 Task: Find connections with filter location Ponta Porã with filter topic #linkedinprofileswith filter profile language German with filter current company MyOperator with filter school Mount Carmel College, Palace Rd, Bengaluru with filter industry Data Infrastructure and Analytics with filter service category Grant Writing with filter keywords title Event Planner
Action: Mouse moved to (167, 242)
Screenshot: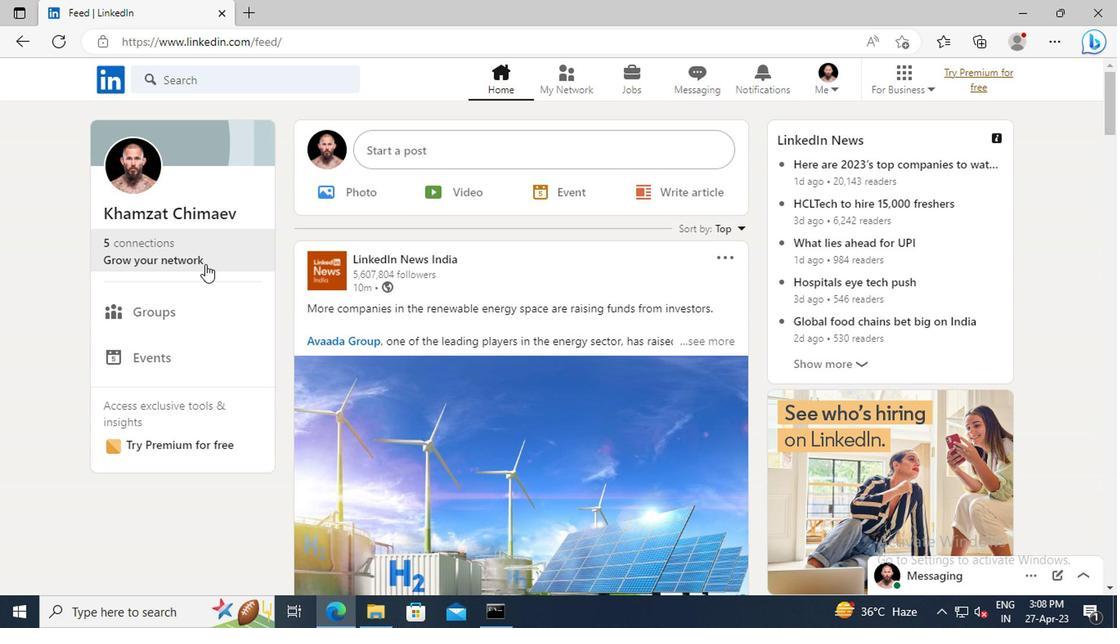 
Action: Mouse pressed left at (167, 242)
Screenshot: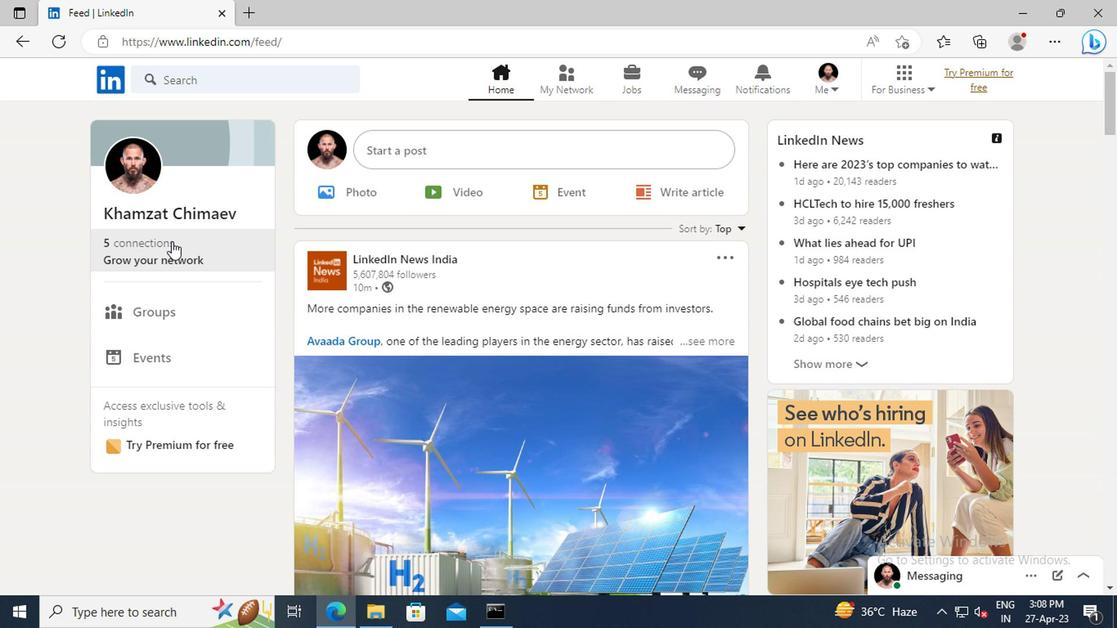 
Action: Mouse moved to (181, 168)
Screenshot: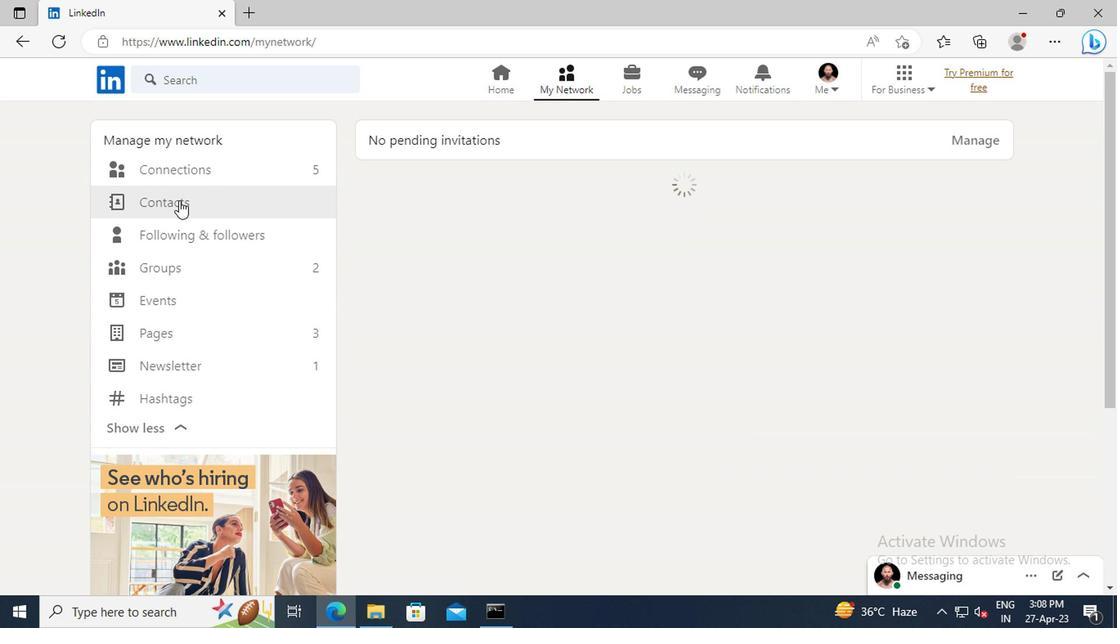 
Action: Mouse pressed left at (181, 168)
Screenshot: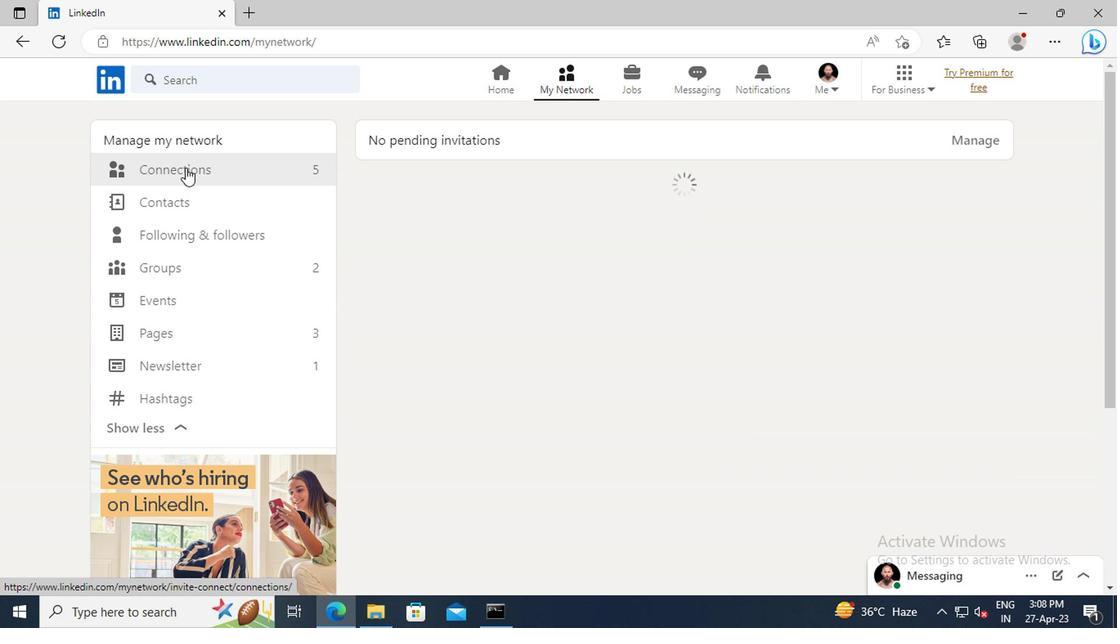 
Action: Mouse moved to (664, 172)
Screenshot: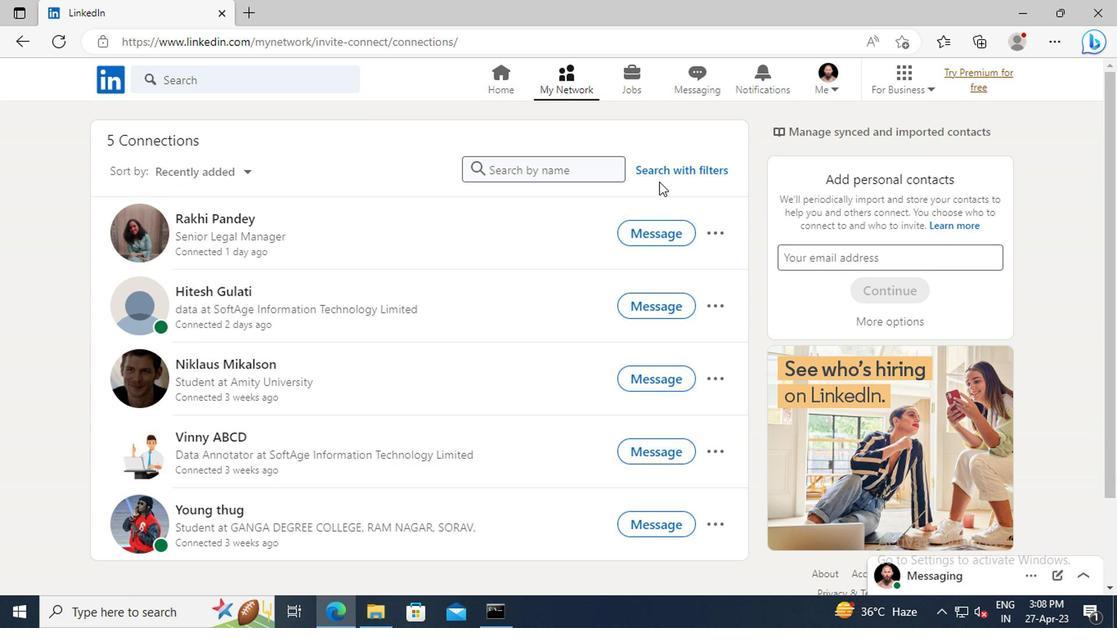 
Action: Mouse pressed left at (664, 172)
Screenshot: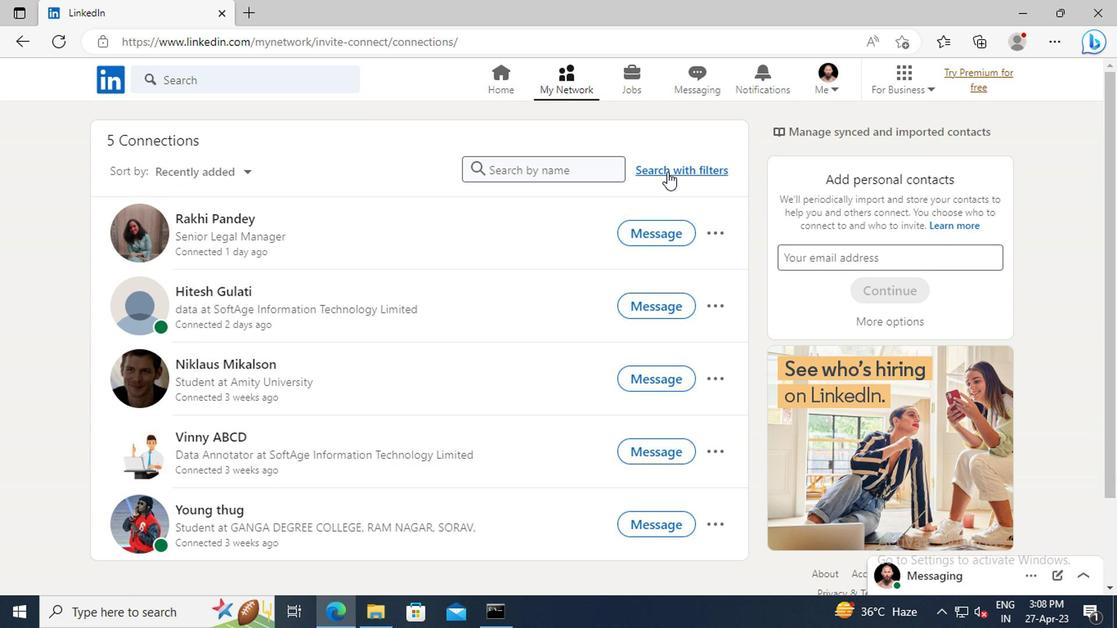 
Action: Mouse moved to (599, 121)
Screenshot: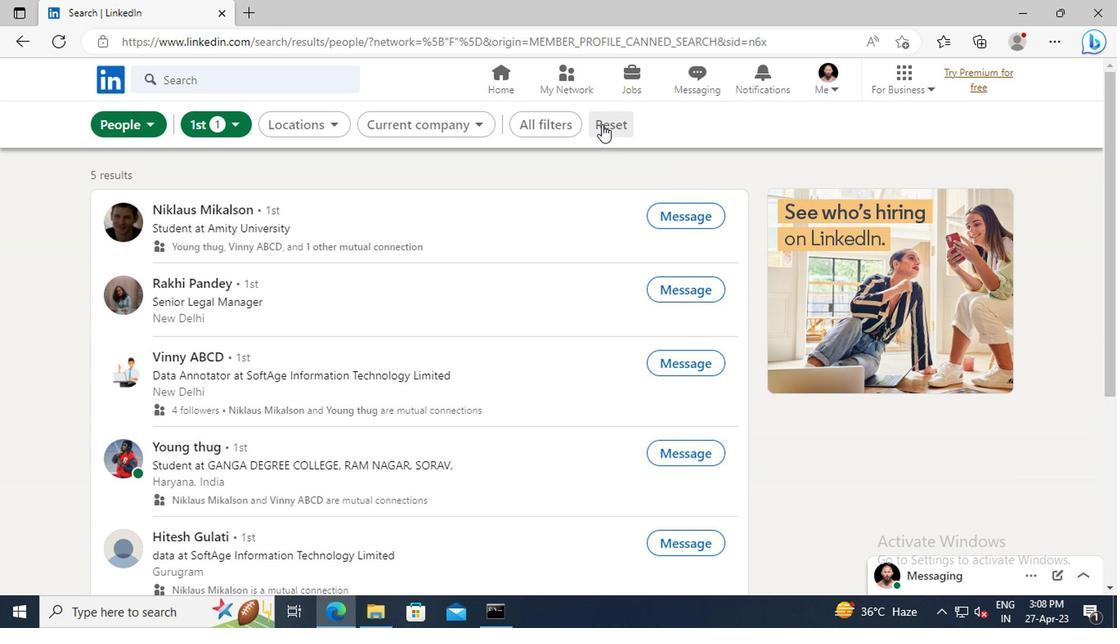 
Action: Mouse pressed left at (599, 121)
Screenshot: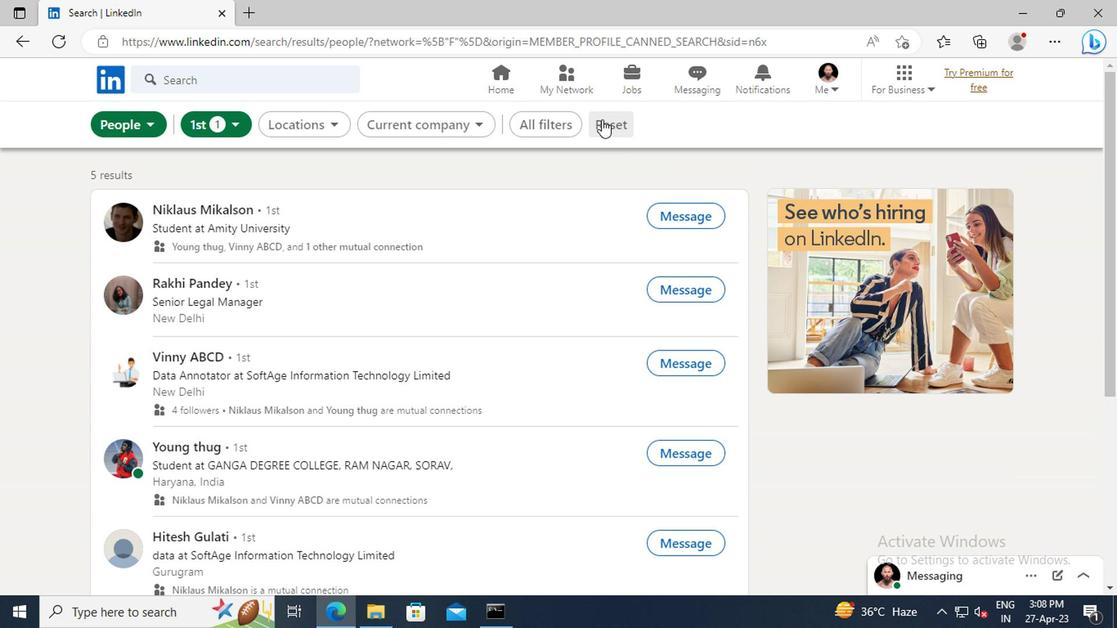 
Action: Mouse moved to (597, 126)
Screenshot: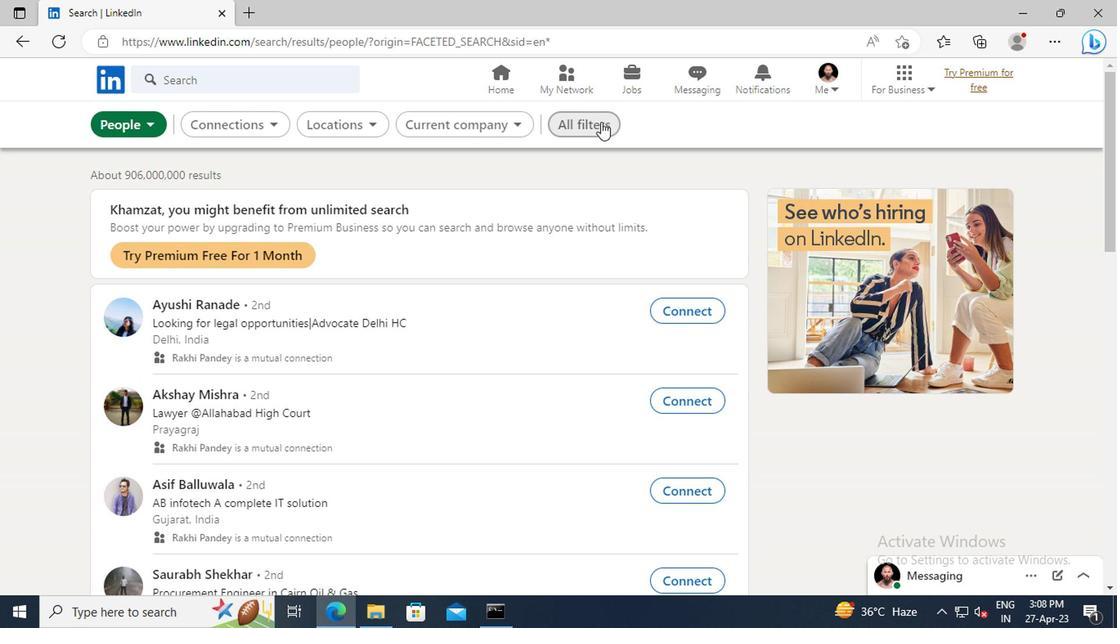 
Action: Mouse pressed left at (597, 126)
Screenshot: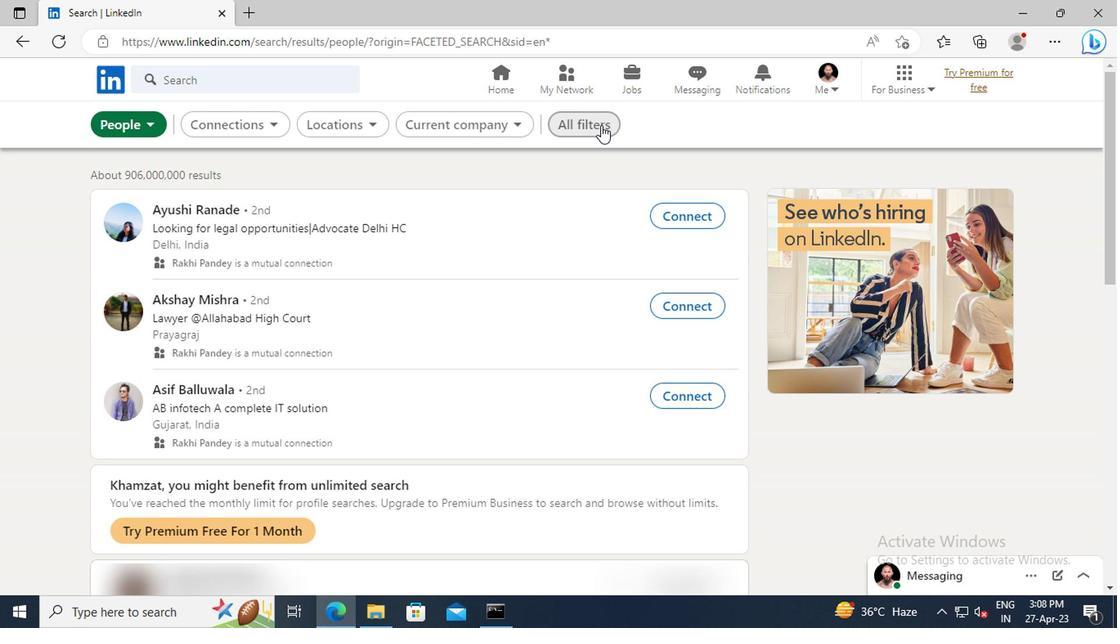 
Action: Mouse moved to (928, 294)
Screenshot: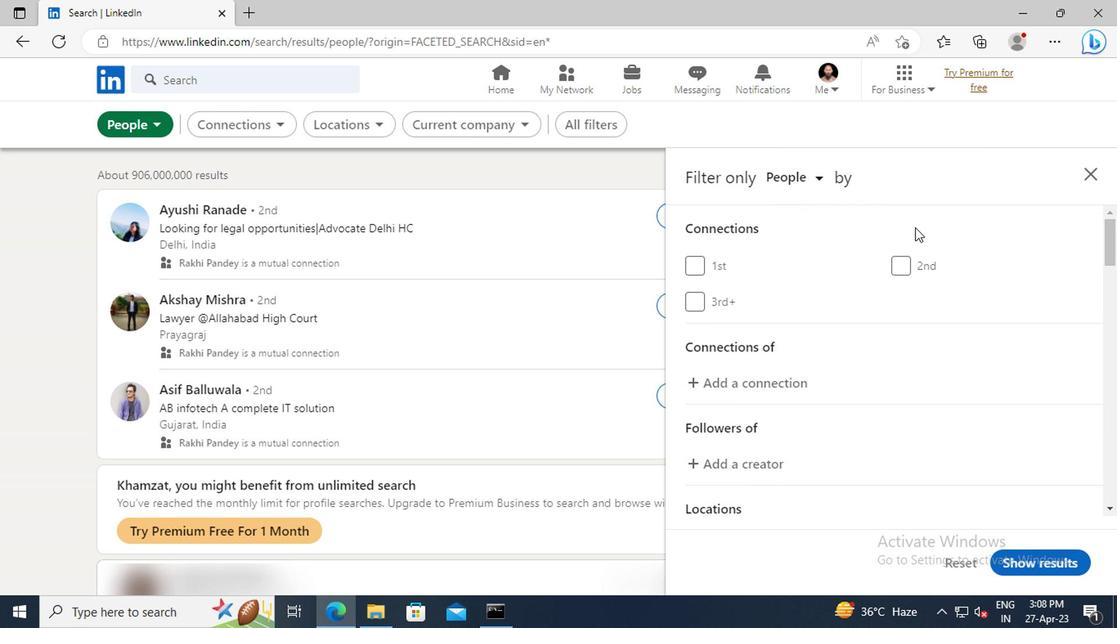 
Action: Mouse scrolled (928, 293) with delta (0, 0)
Screenshot: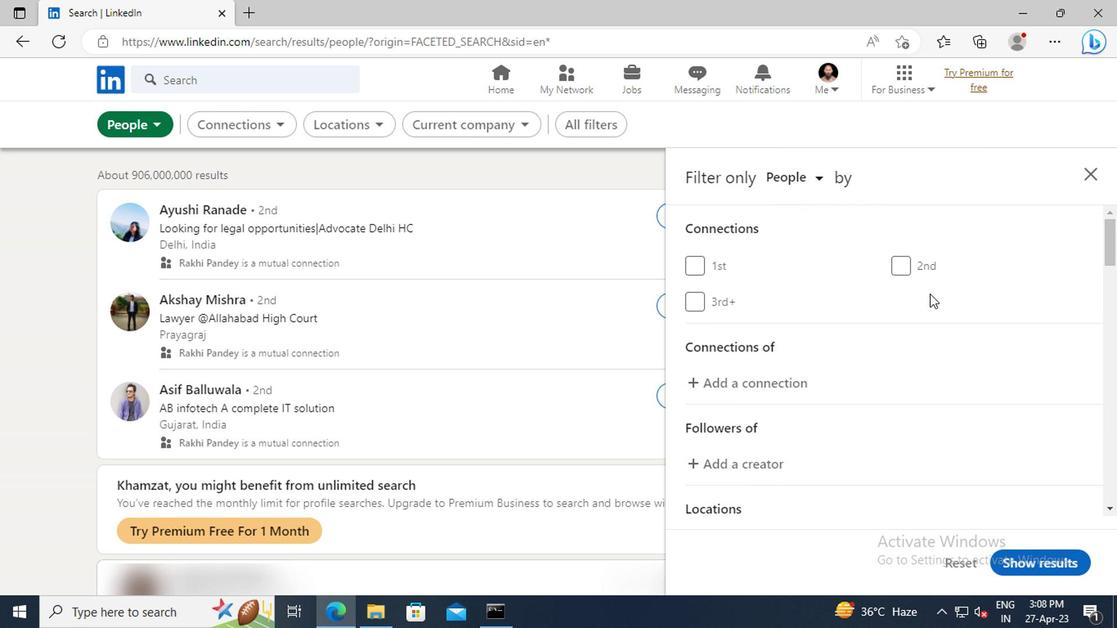
Action: Mouse scrolled (928, 293) with delta (0, 0)
Screenshot: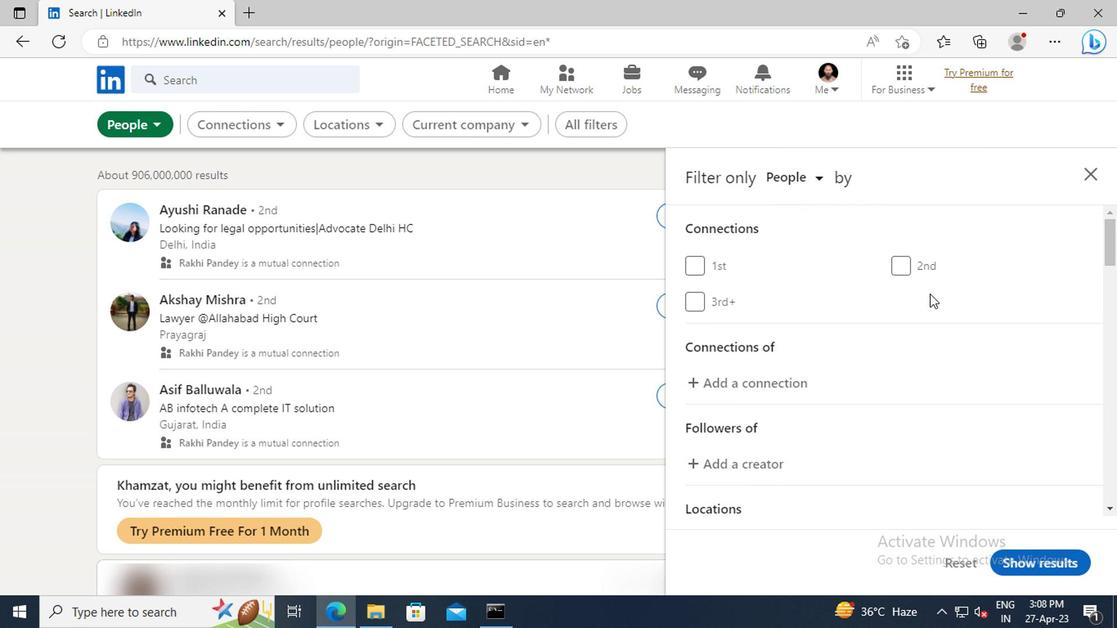 
Action: Mouse scrolled (928, 293) with delta (0, 0)
Screenshot: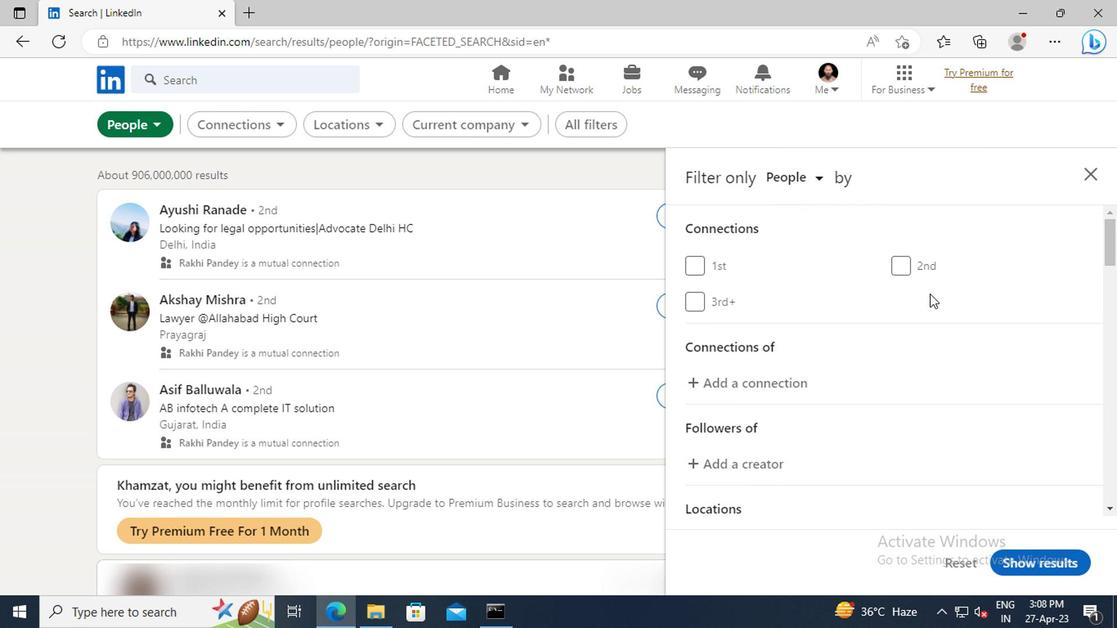 
Action: Mouse moved to (933, 312)
Screenshot: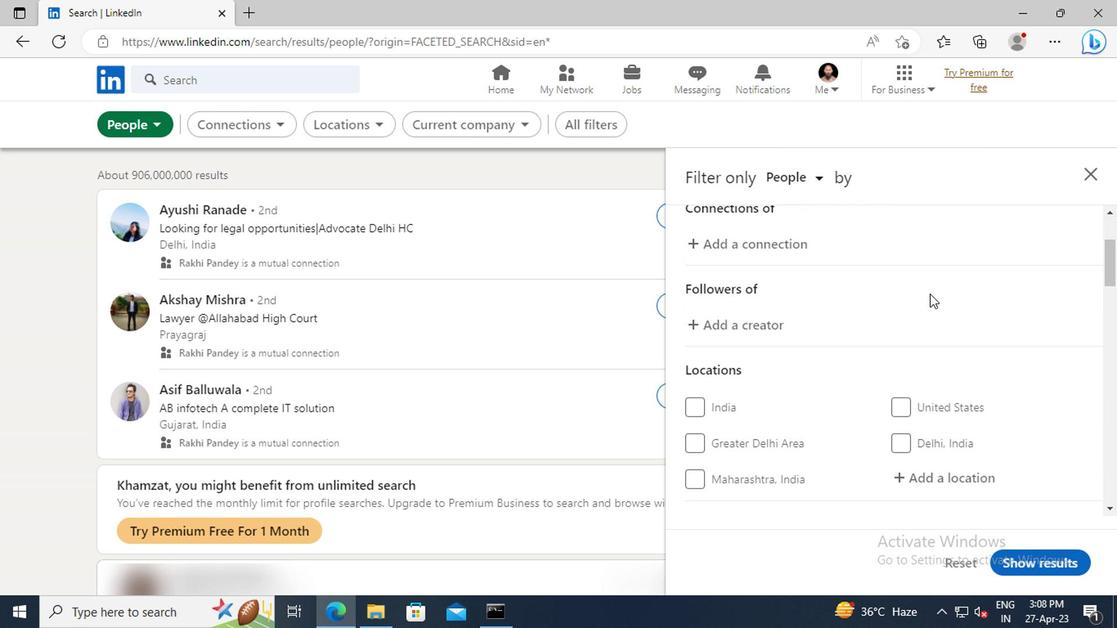 
Action: Mouse scrolled (933, 312) with delta (0, 0)
Screenshot: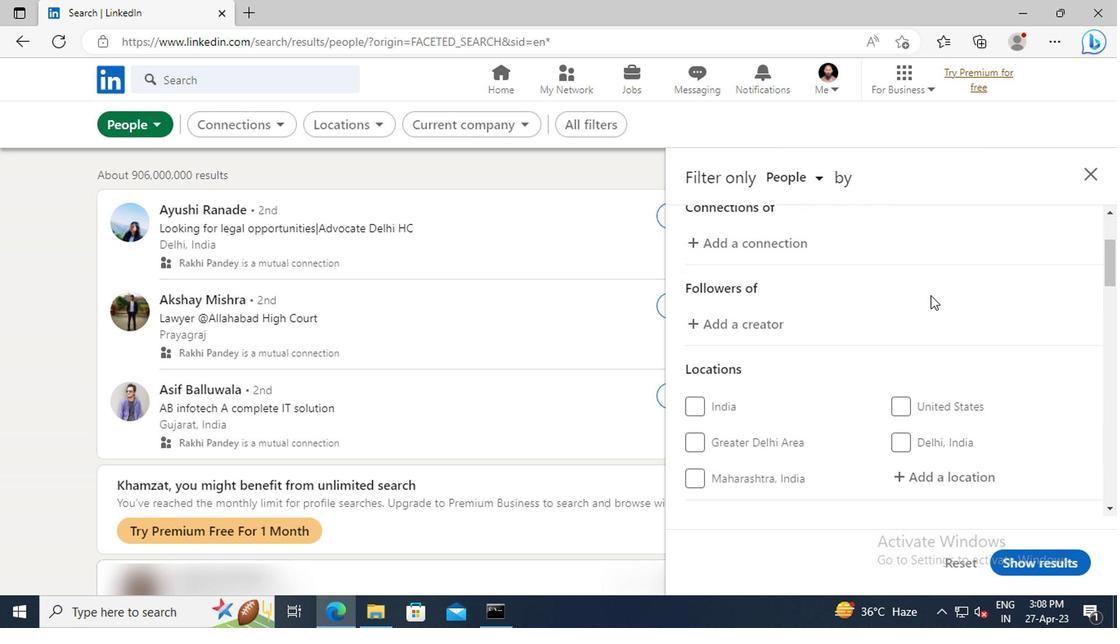
Action: Mouse scrolled (933, 312) with delta (0, 0)
Screenshot: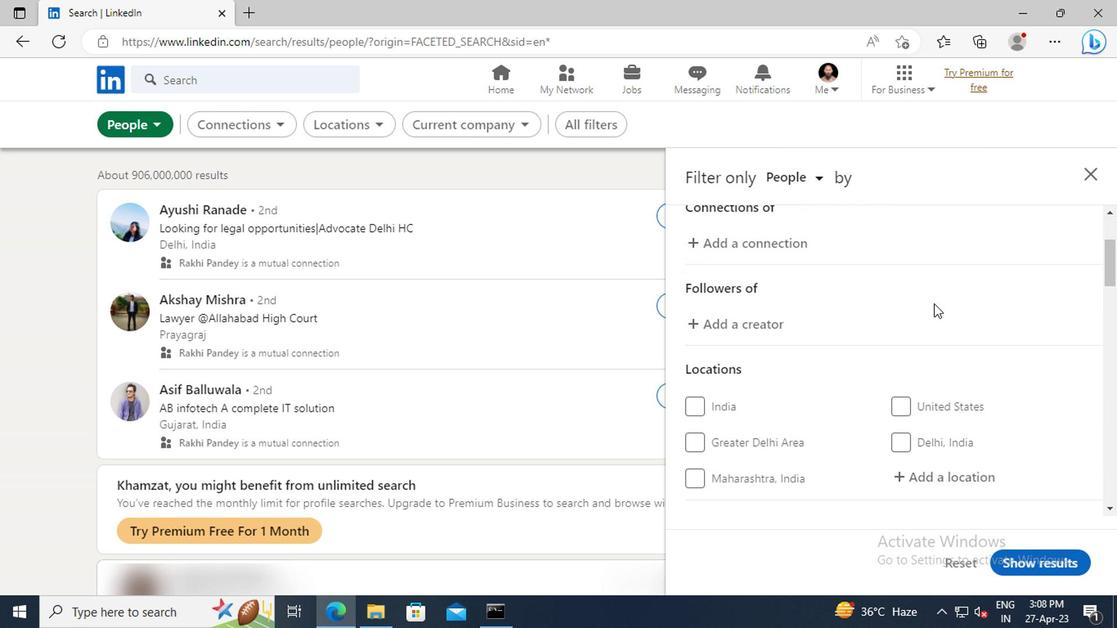 
Action: Mouse moved to (939, 379)
Screenshot: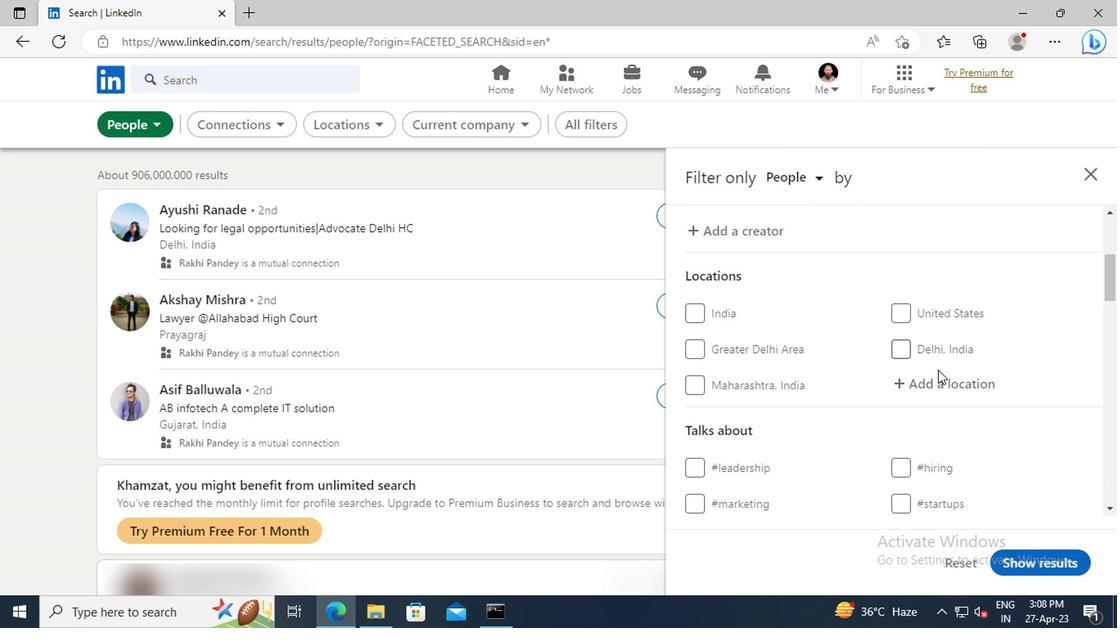 
Action: Mouse pressed left at (939, 379)
Screenshot: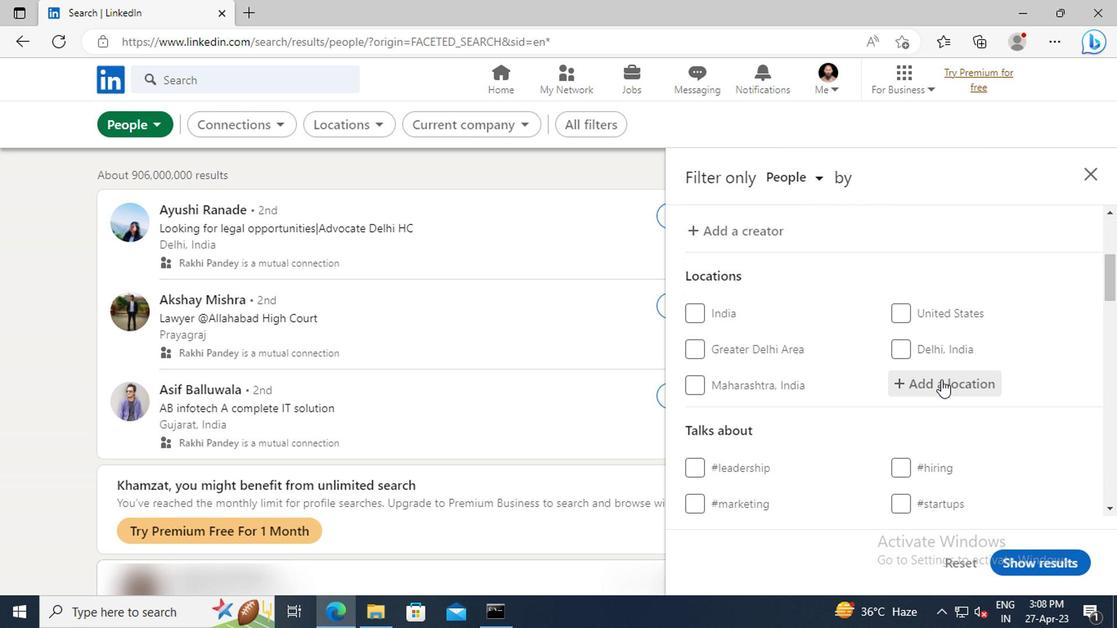 
Action: Key pressed <Key.shift>PONTA<Key.space><Key.shift>PORA
Screenshot: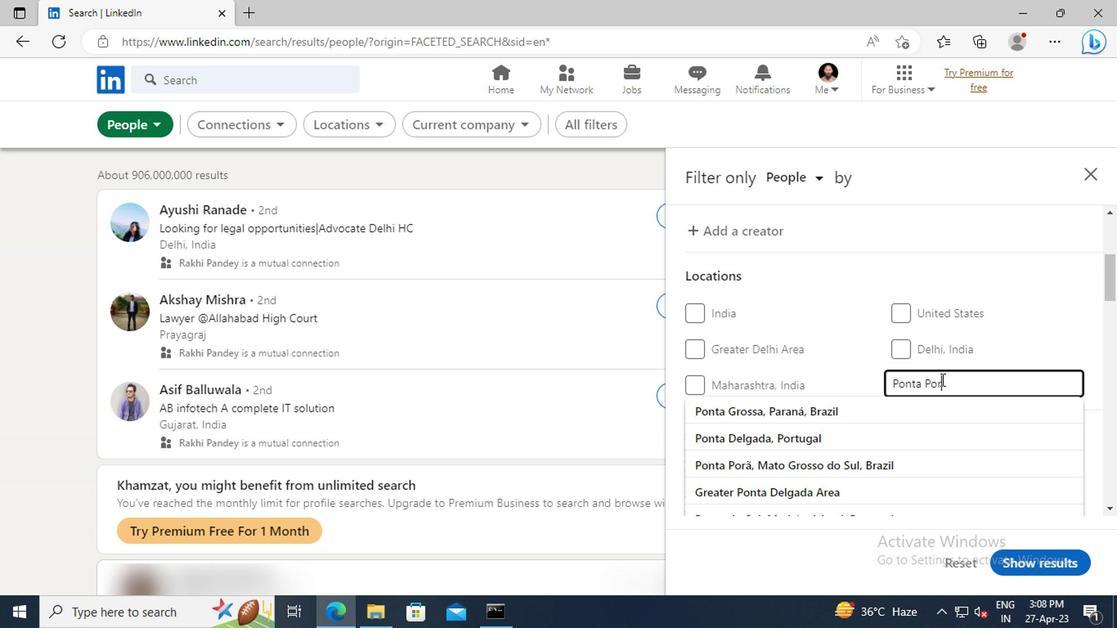 
Action: Mouse moved to (939, 406)
Screenshot: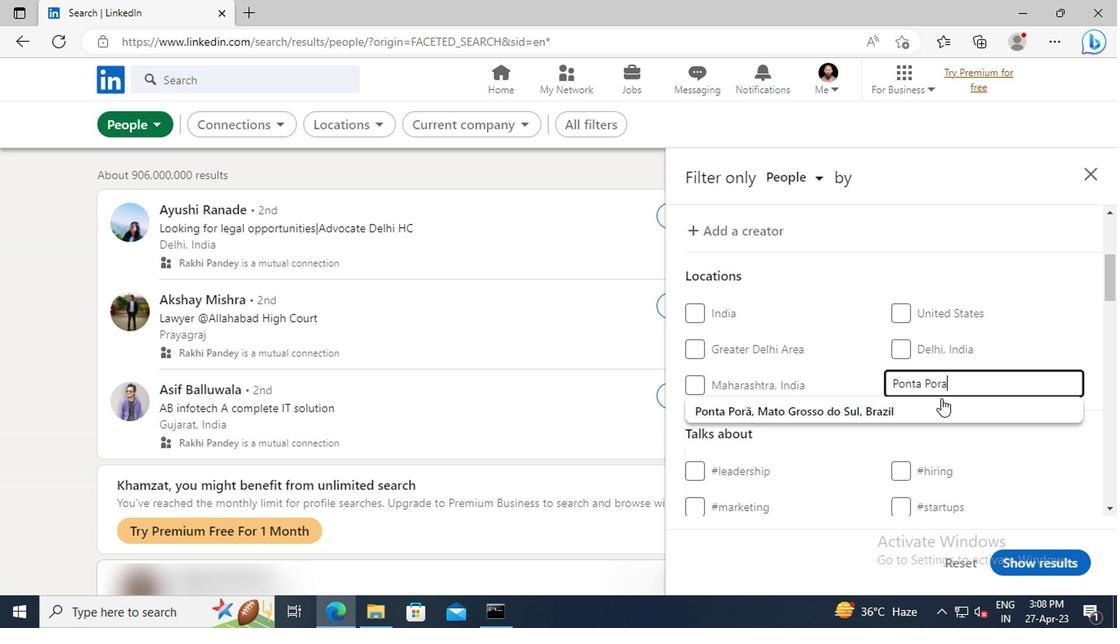 
Action: Mouse pressed left at (939, 406)
Screenshot: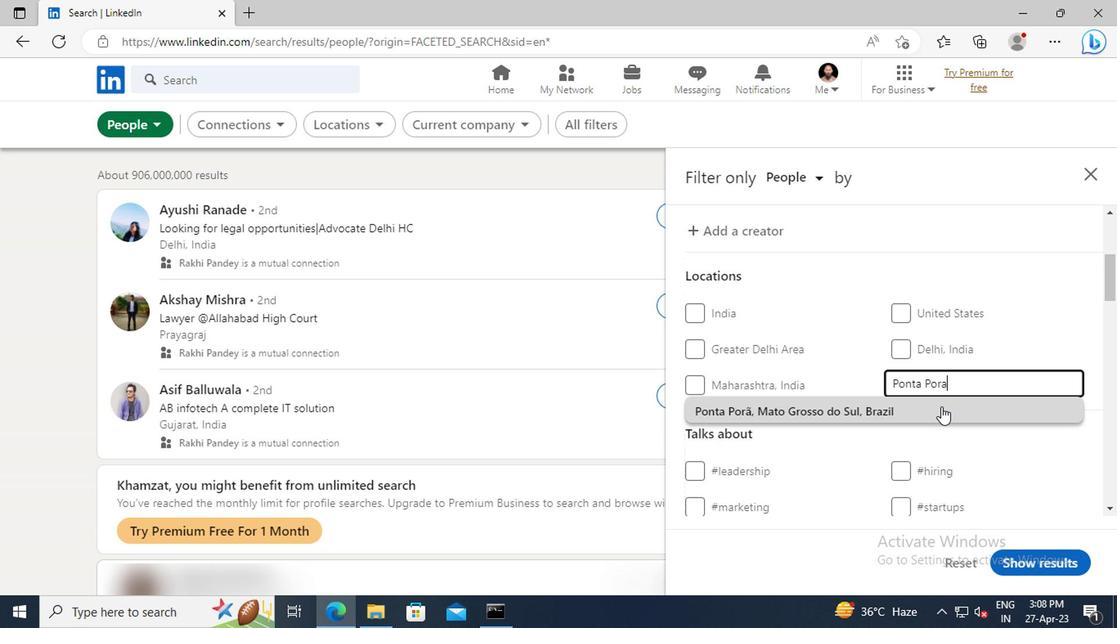 
Action: Mouse moved to (940, 347)
Screenshot: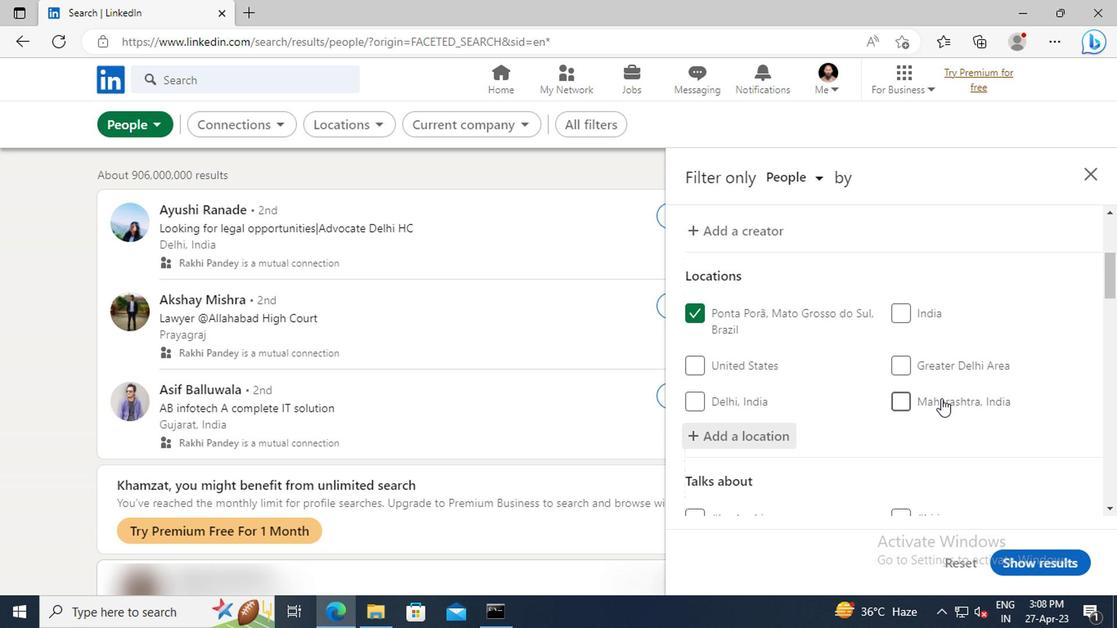 
Action: Mouse scrolled (940, 347) with delta (0, 0)
Screenshot: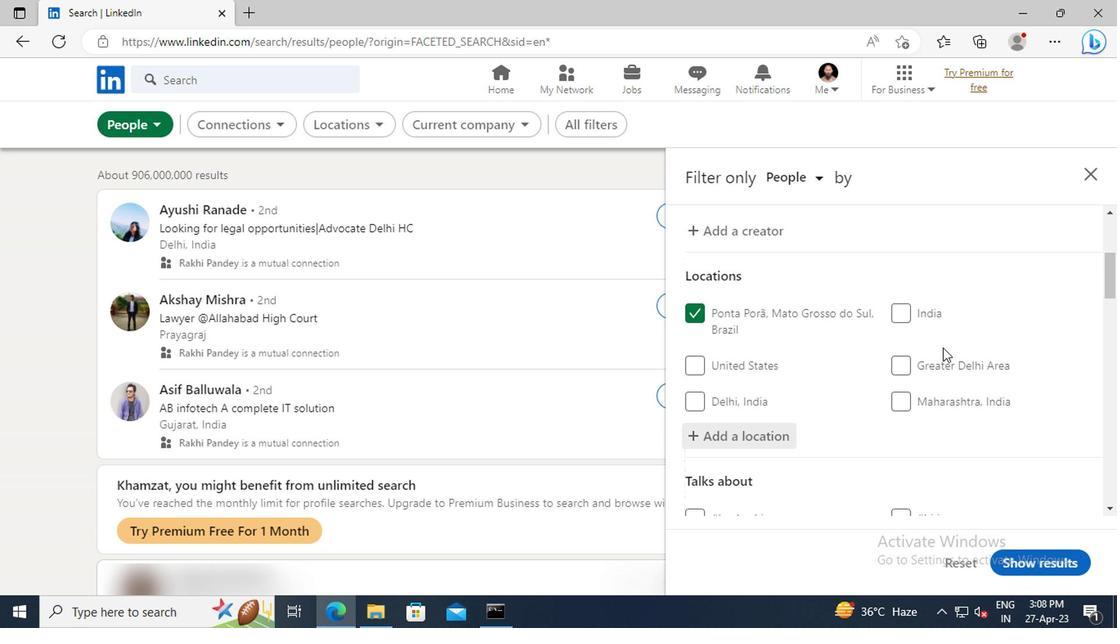 
Action: Mouse scrolled (940, 347) with delta (0, 0)
Screenshot: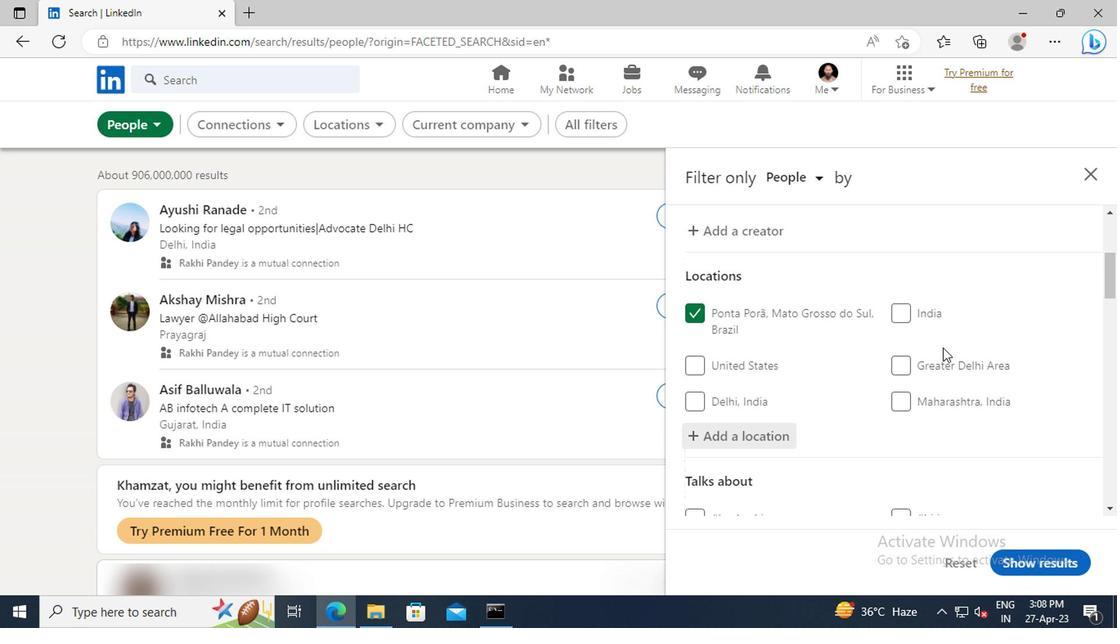 
Action: Mouse scrolled (940, 347) with delta (0, 0)
Screenshot: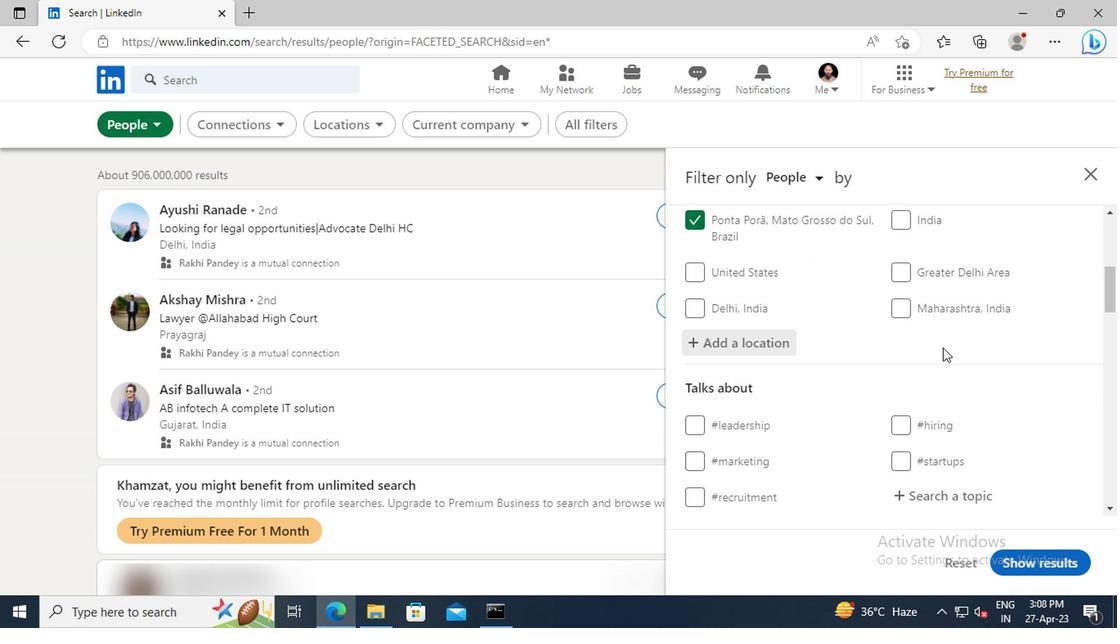 
Action: Mouse scrolled (940, 347) with delta (0, 0)
Screenshot: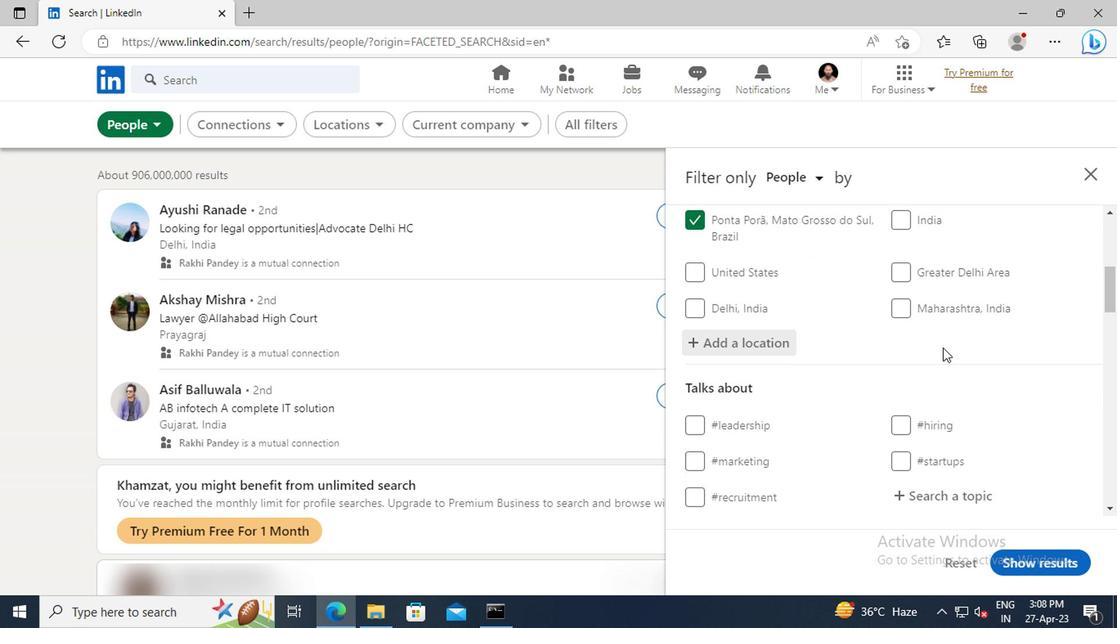 
Action: Mouse scrolled (940, 347) with delta (0, 0)
Screenshot: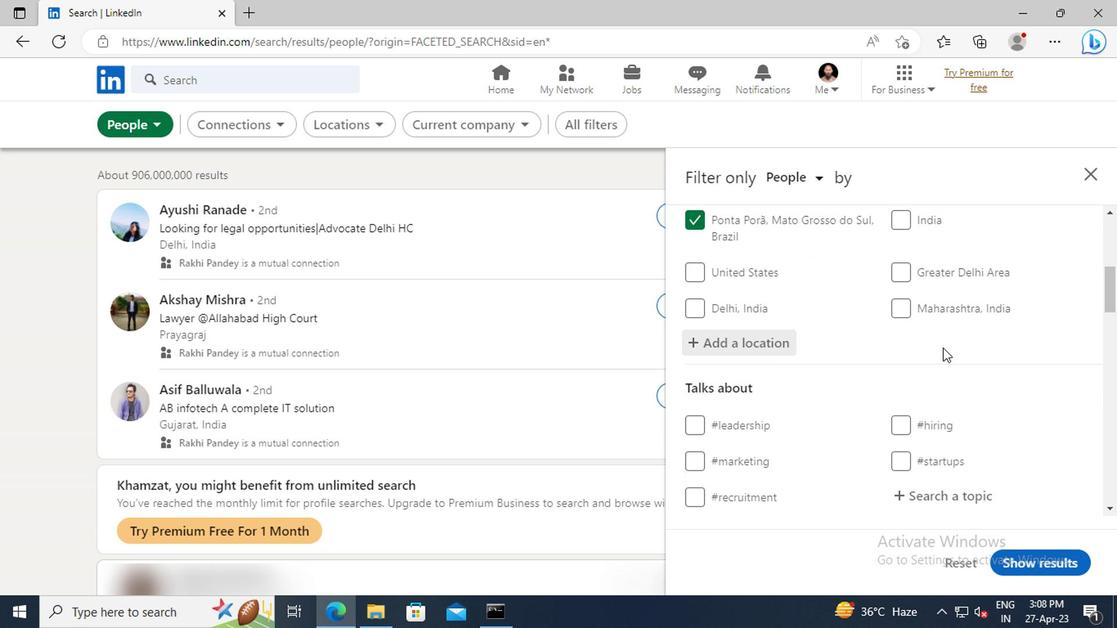 
Action: Mouse moved to (940, 355)
Screenshot: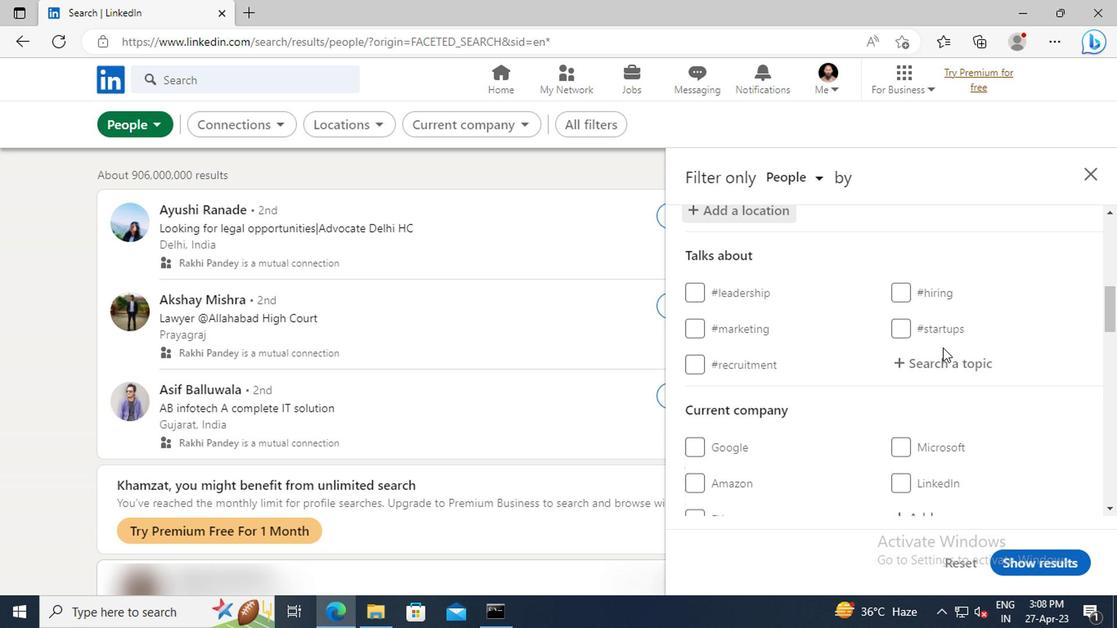 
Action: Mouse pressed left at (940, 355)
Screenshot: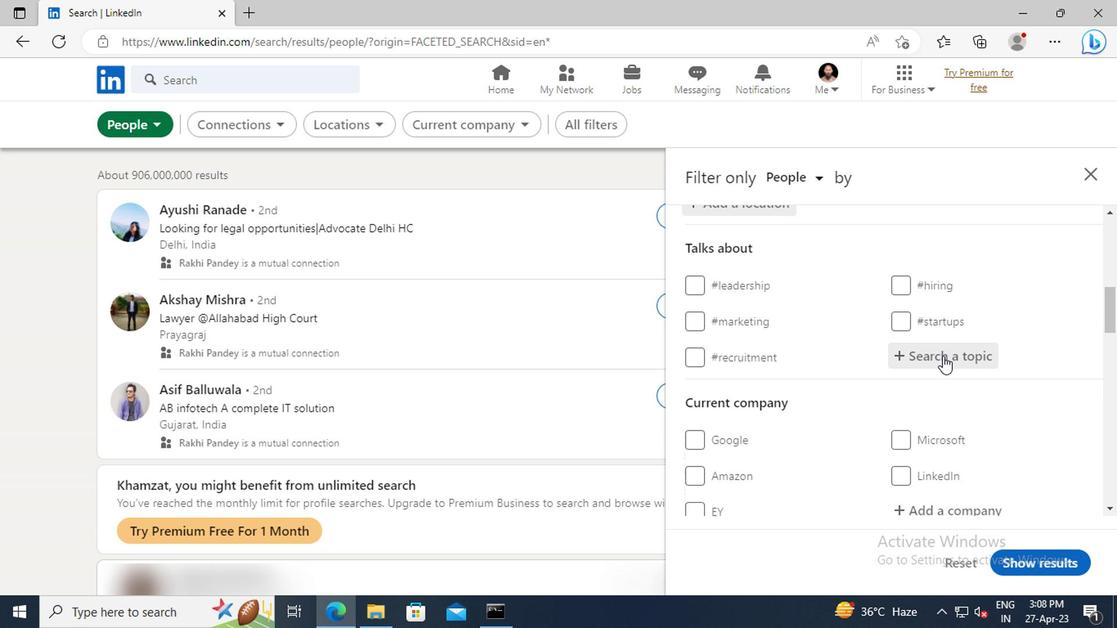 
Action: Key pressed <Key.shift>#LINKEDINPROFILESWITH<Key.enter>
Screenshot: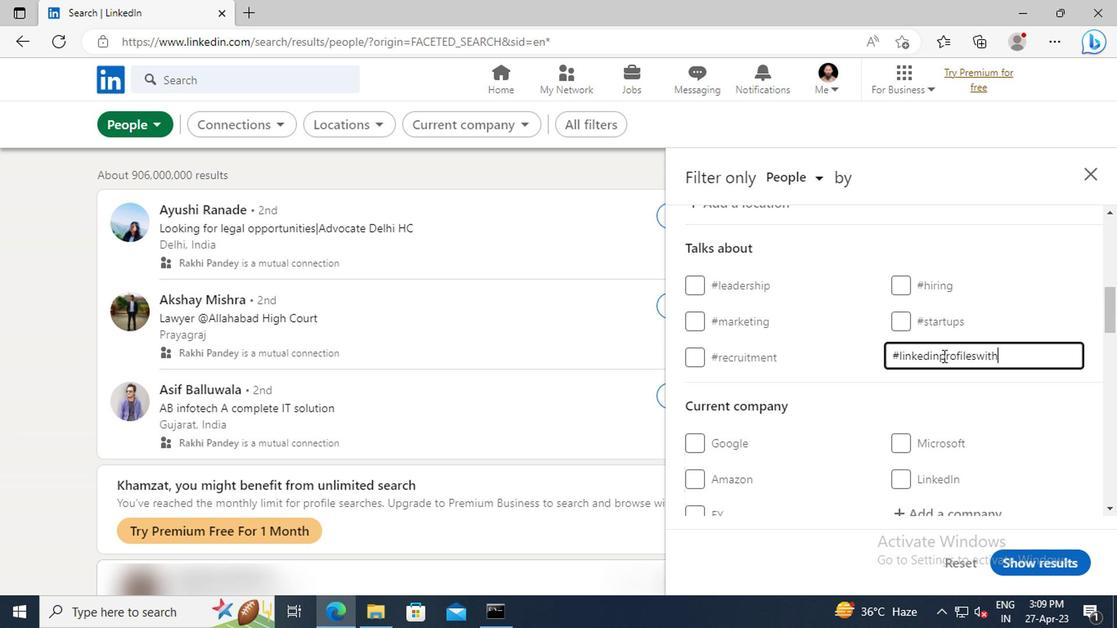 
Action: Mouse scrolled (940, 354) with delta (0, -1)
Screenshot: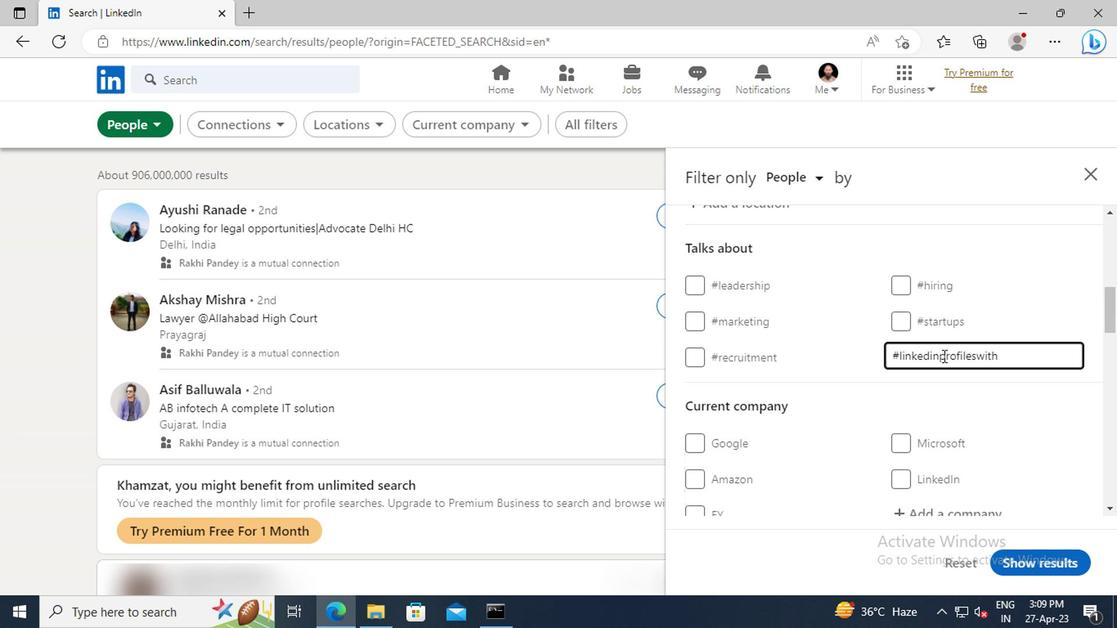
Action: Mouse scrolled (940, 354) with delta (0, -1)
Screenshot: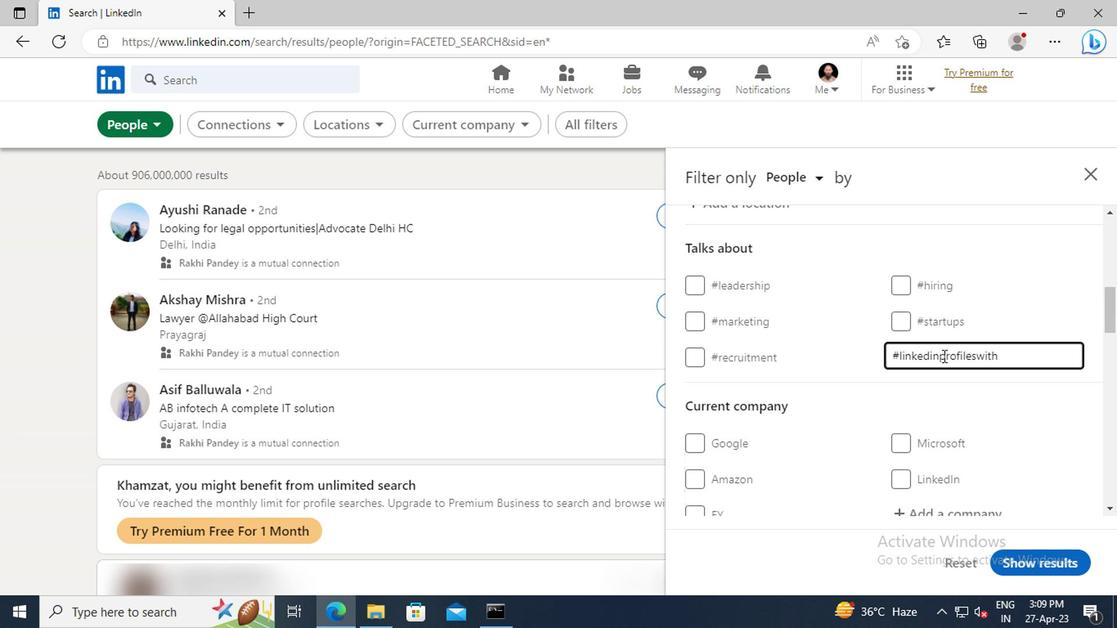 
Action: Mouse scrolled (940, 354) with delta (0, -1)
Screenshot: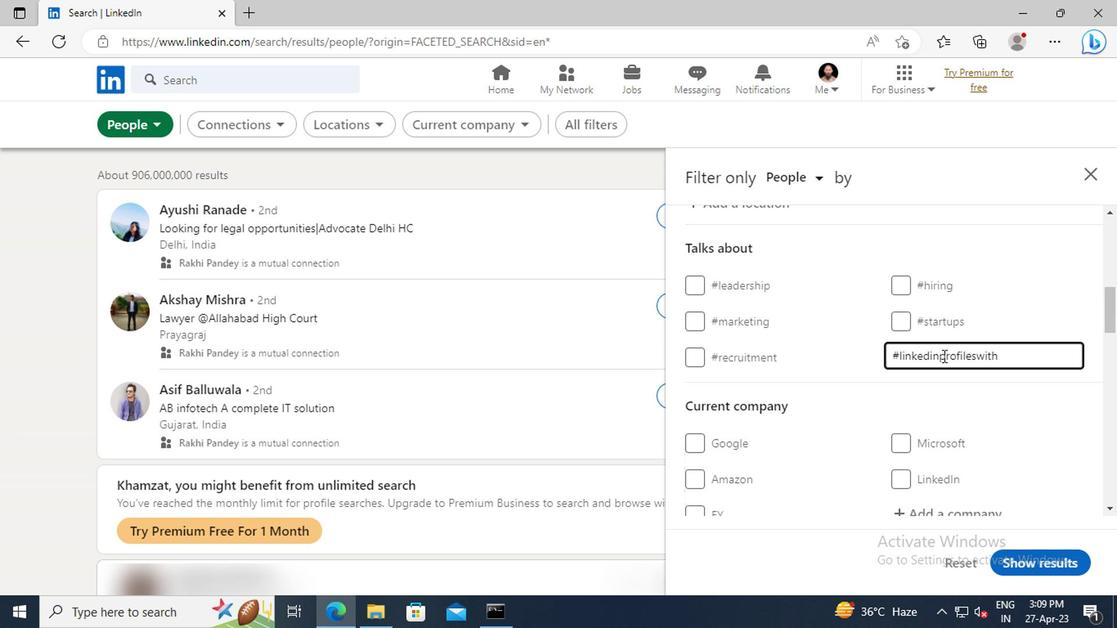 
Action: Mouse scrolled (940, 354) with delta (0, -1)
Screenshot: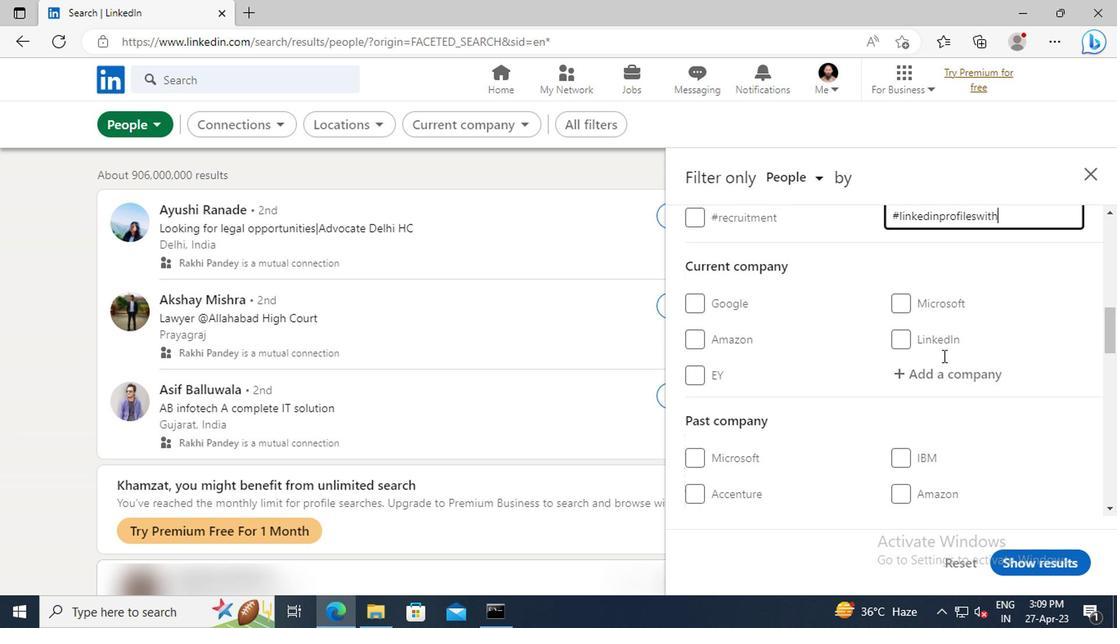 
Action: Mouse scrolled (940, 354) with delta (0, -1)
Screenshot: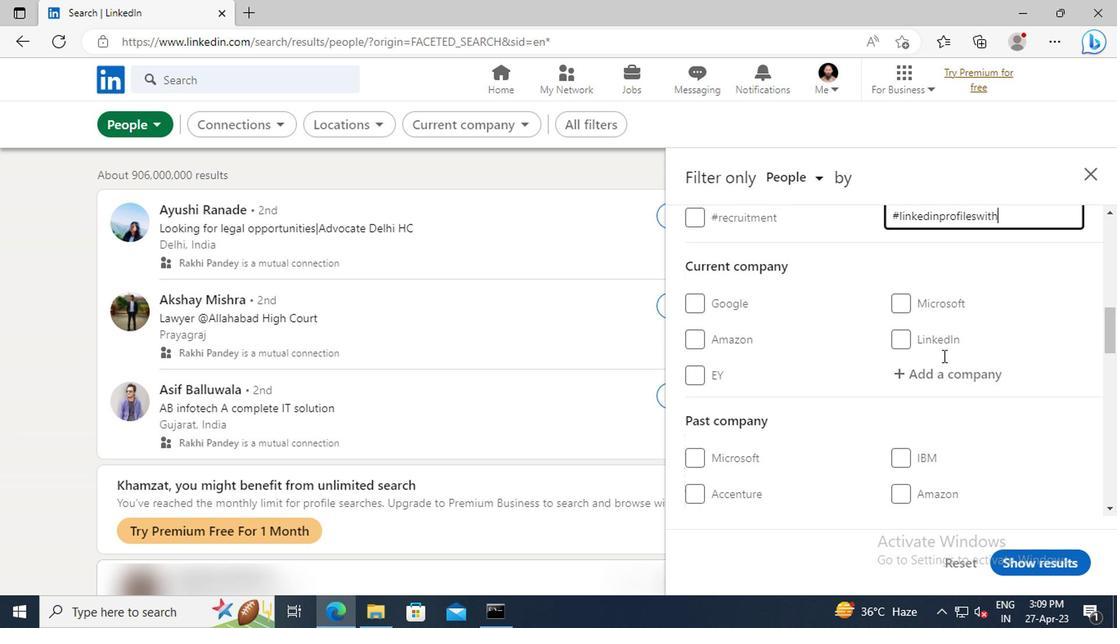 
Action: Mouse scrolled (940, 354) with delta (0, -1)
Screenshot: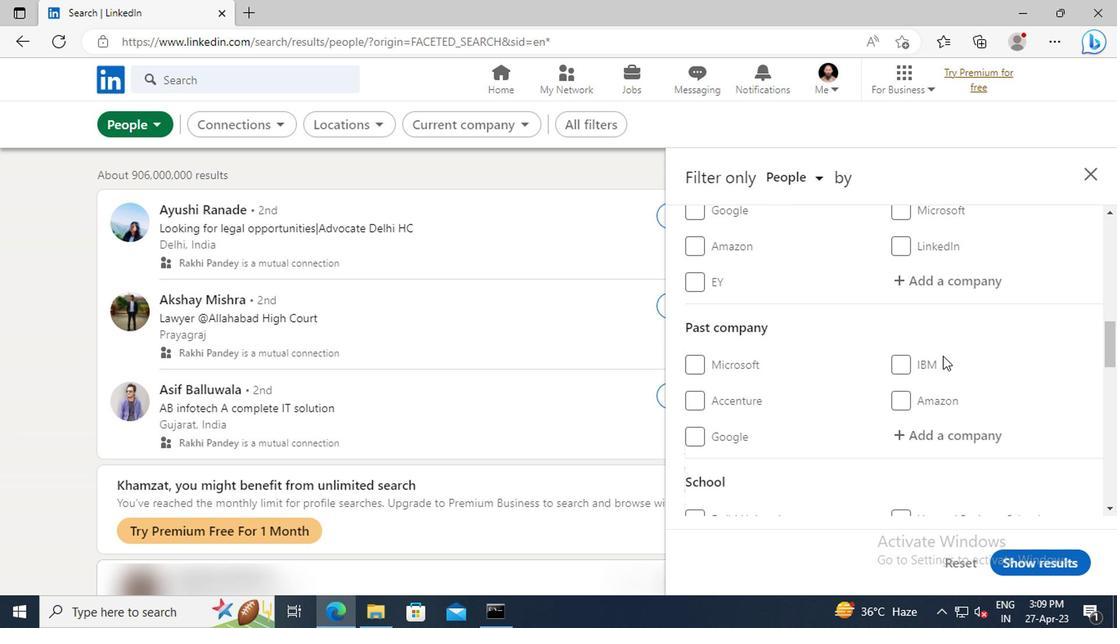 
Action: Mouse scrolled (940, 354) with delta (0, -1)
Screenshot: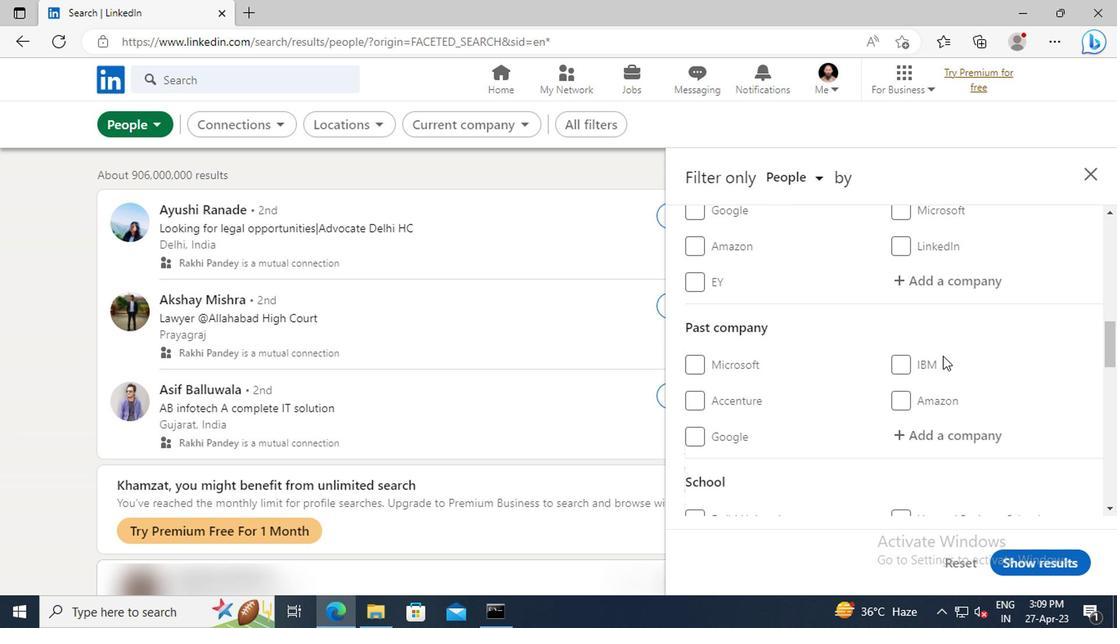 
Action: Mouse scrolled (940, 354) with delta (0, -1)
Screenshot: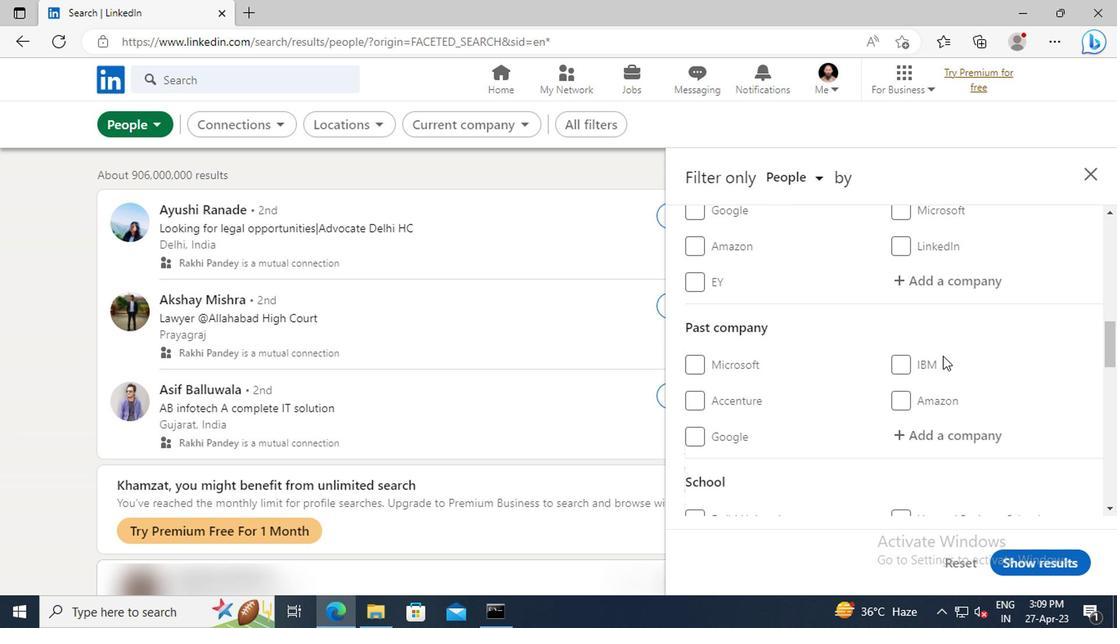 
Action: Mouse scrolled (940, 354) with delta (0, -1)
Screenshot: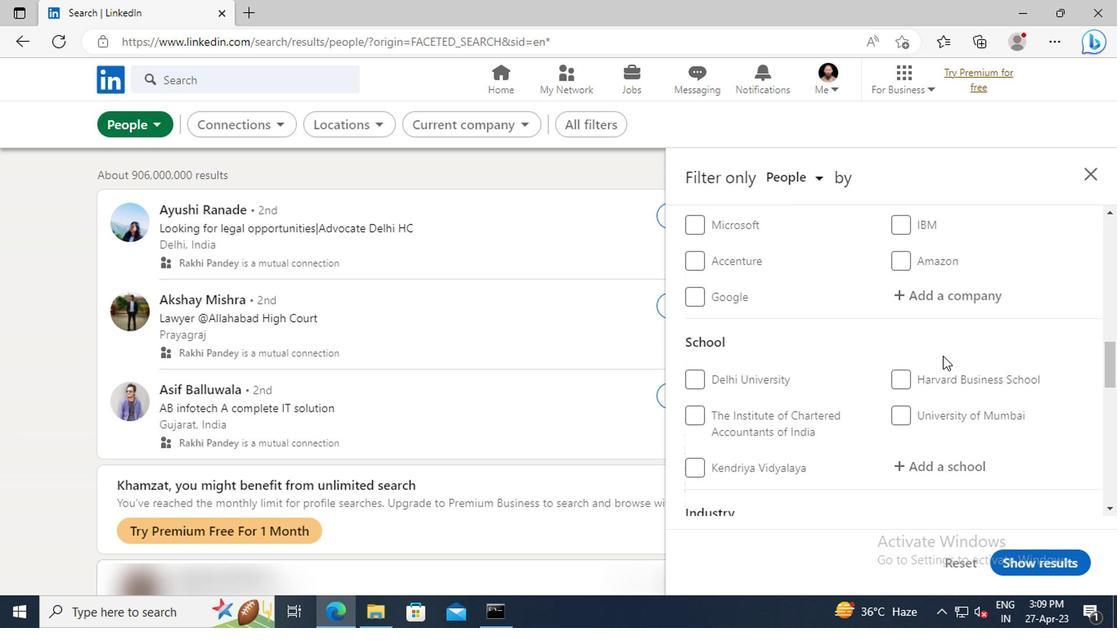 
Action: Mouse scrolled (940, 354) with delta (0, -1)
Screenshot: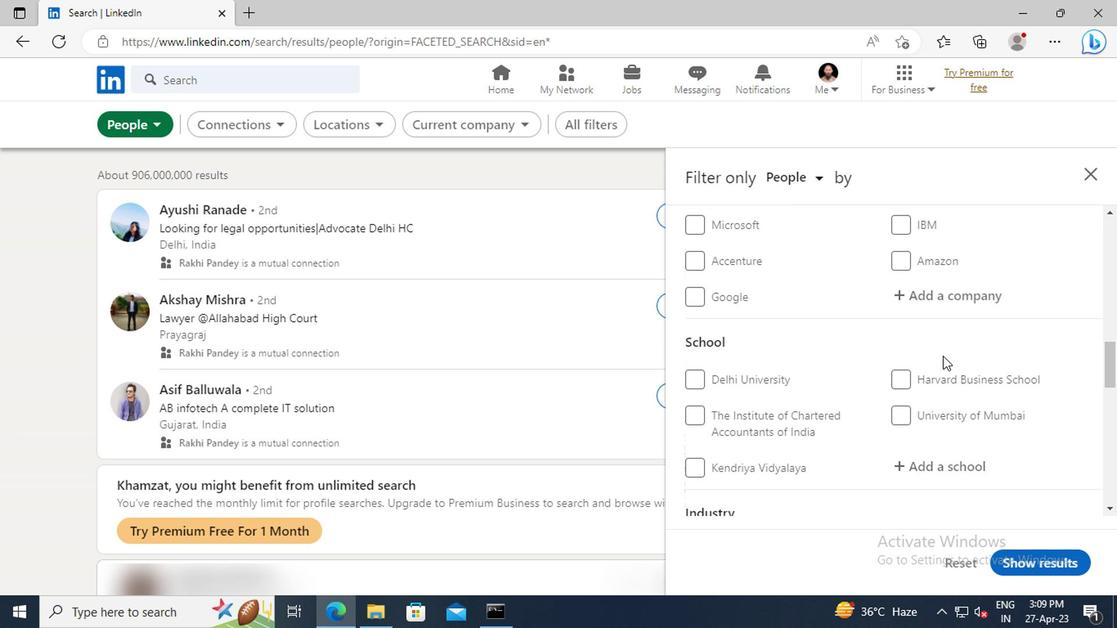 
Action: Mouse scrolled (940, 354) with delta (0, -1)
Screenshot: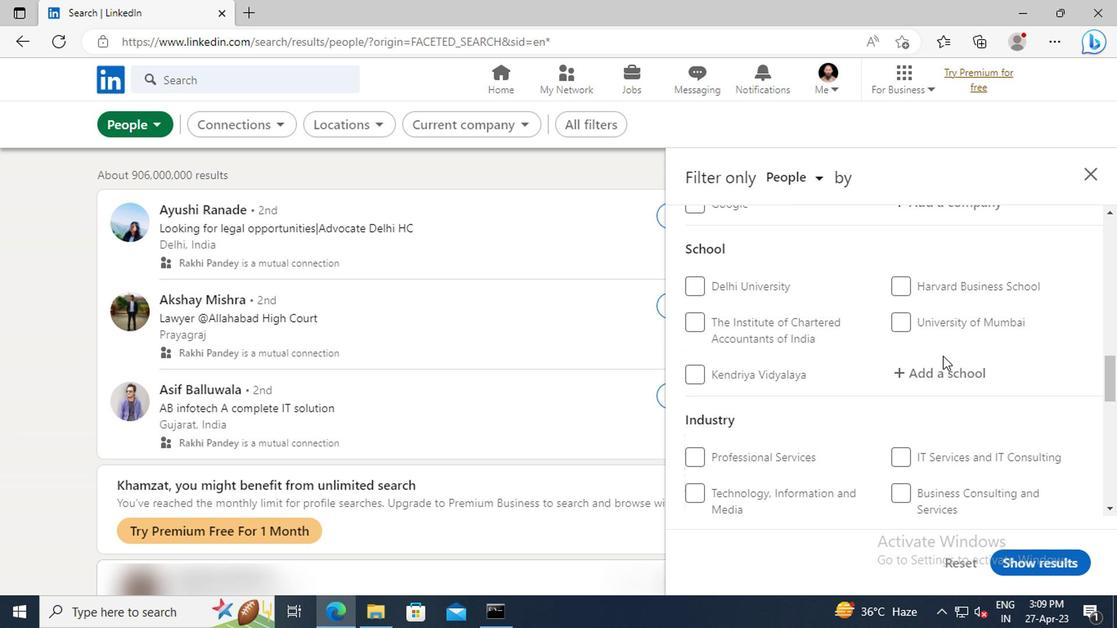 
Action: Mouse scrolled (940, 354) with delta (0, -1)
Screenshot: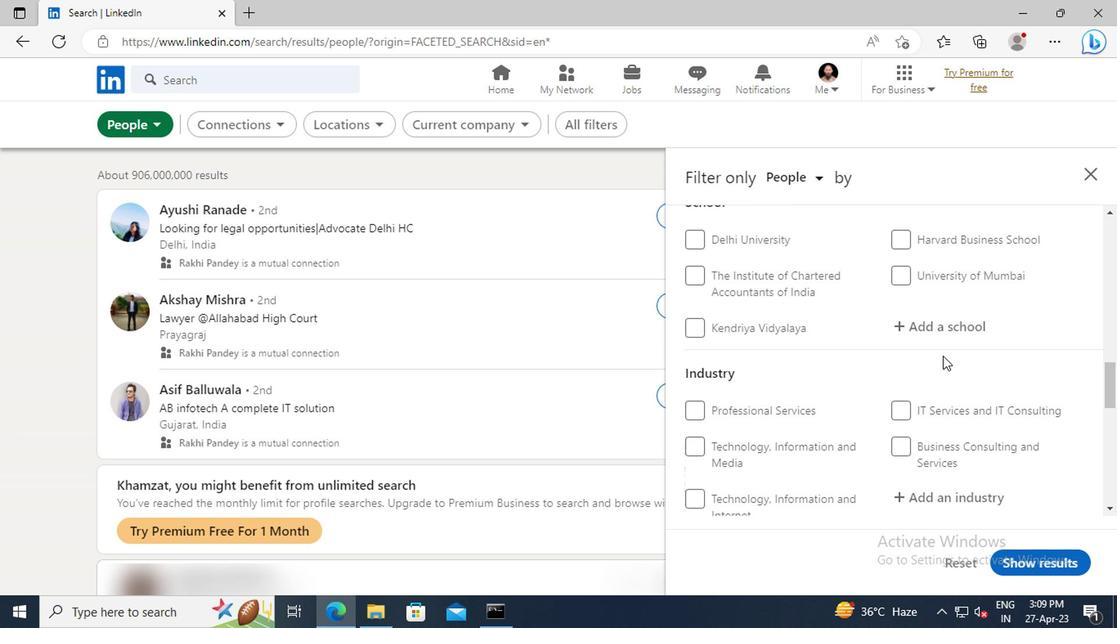 
Action: Mouse scrolled (940, 354) with delta (0, -1)
Screenshot: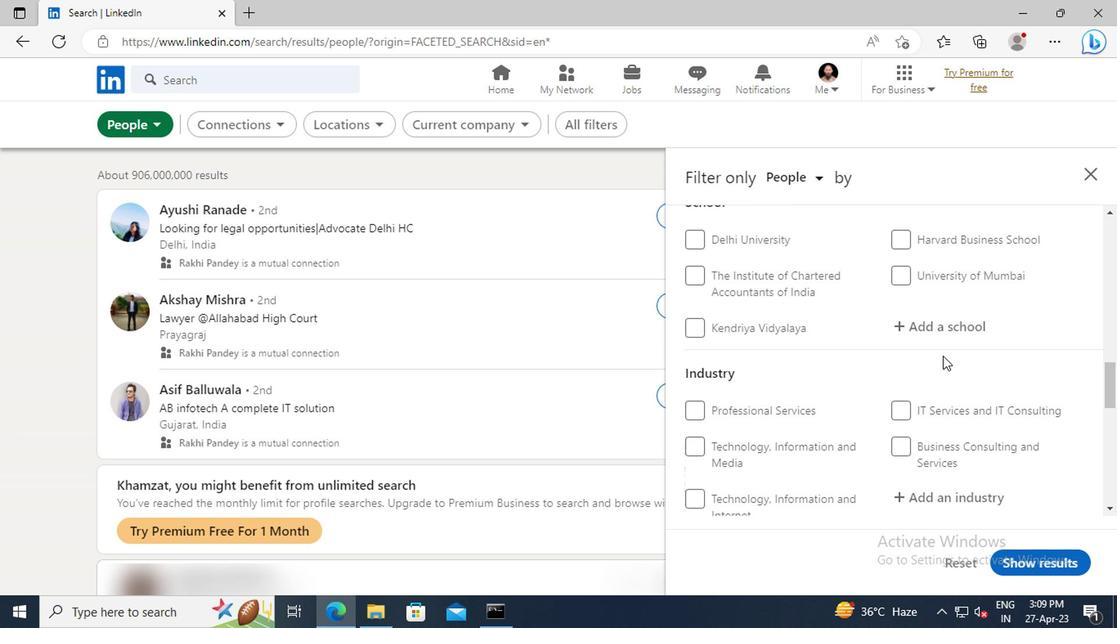 
Action: Mouse scrolled (940, 354) with delta (0, -1)
Screenshot: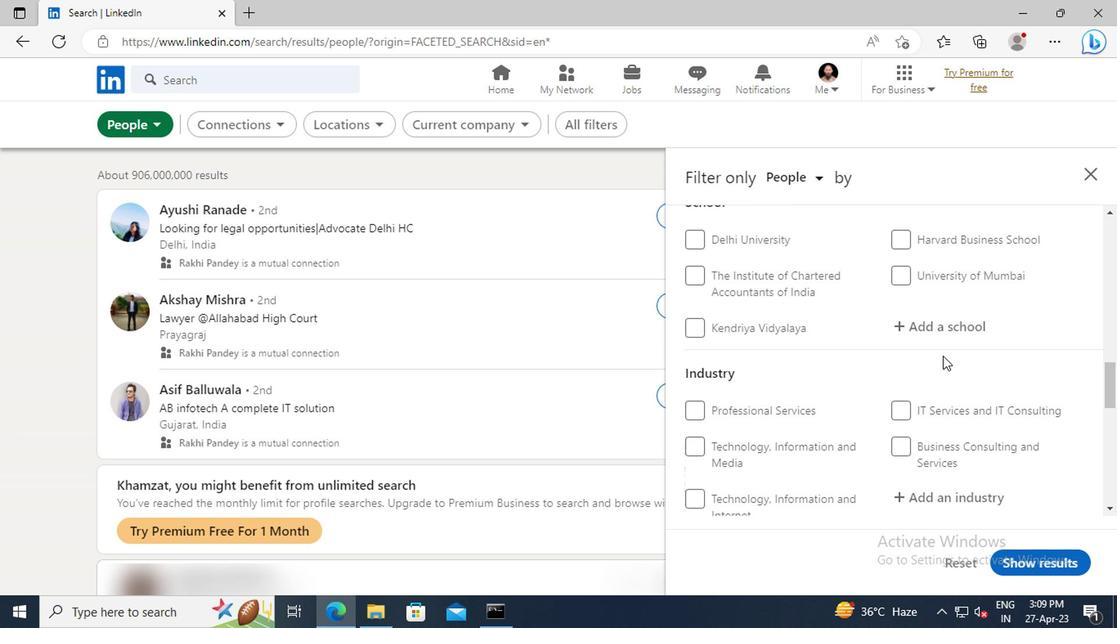 
Action: Mouse scrolled (940, 354) with delta (0, -1)
Screenshot: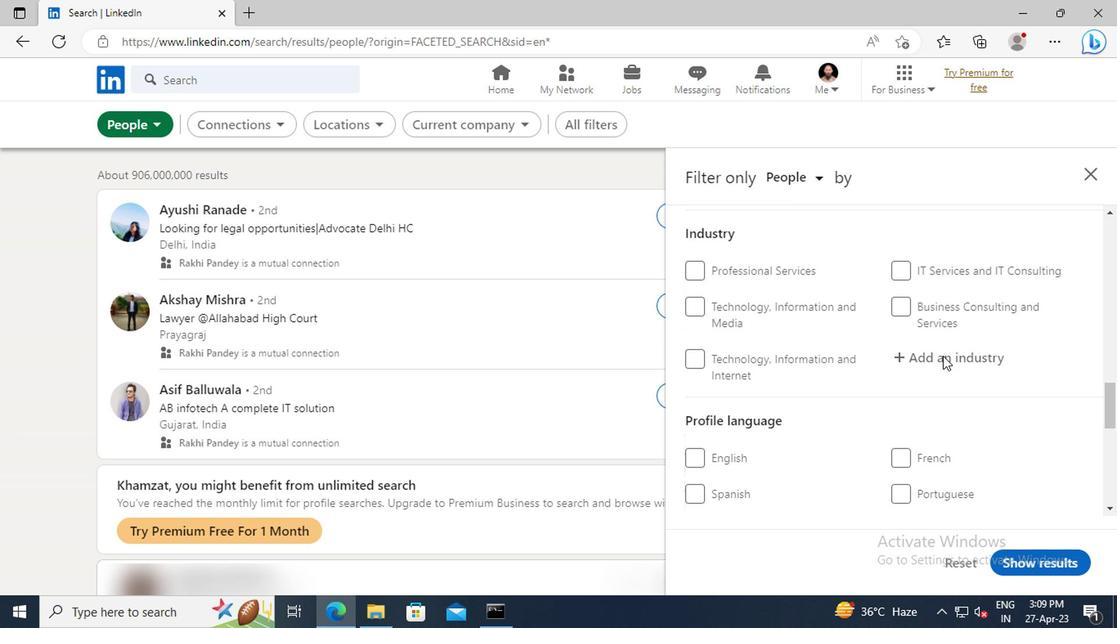 
Action: Mouse scrolled (940, 354) with delta (0, -1)
Screenshot: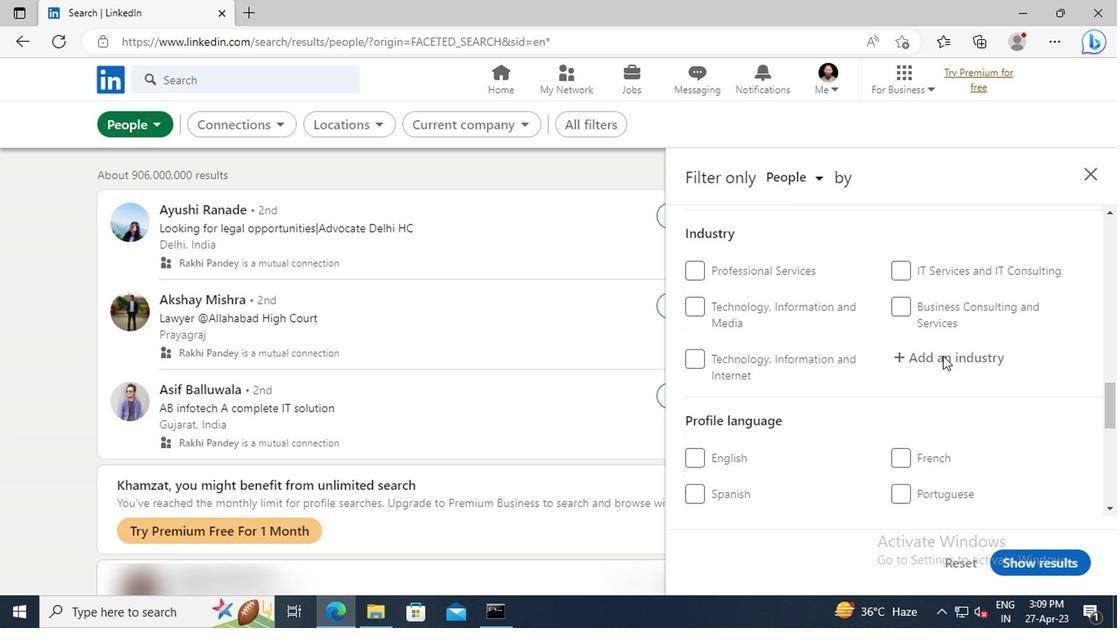 
Action: Mouse moved to (696, 440)
Screenshot: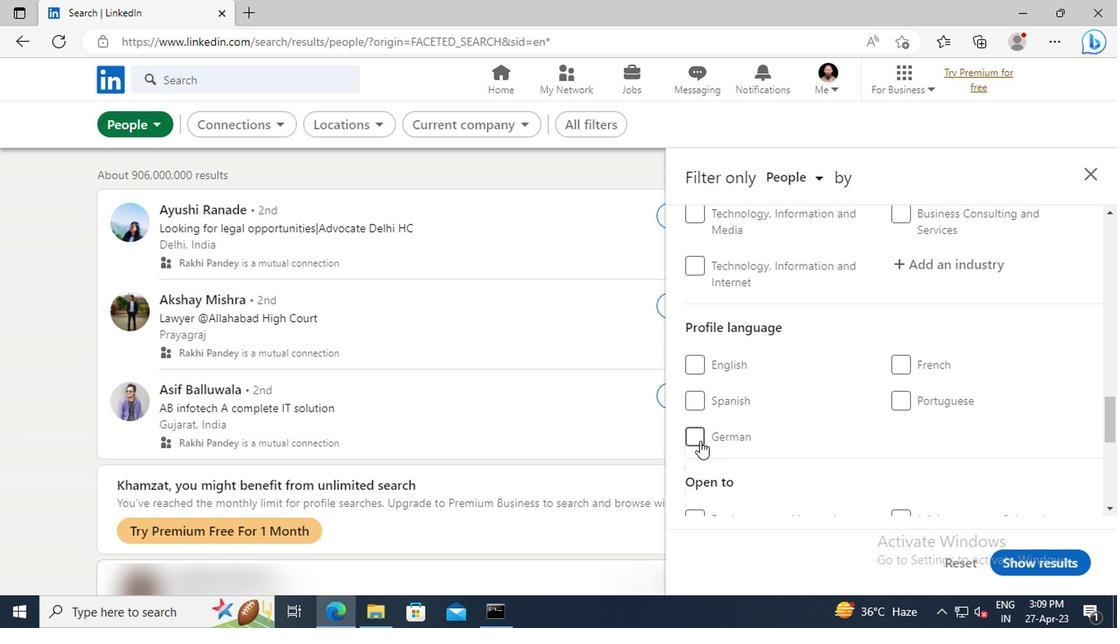 
Action: Mouse pressed left at (696, 440)
Screenshot: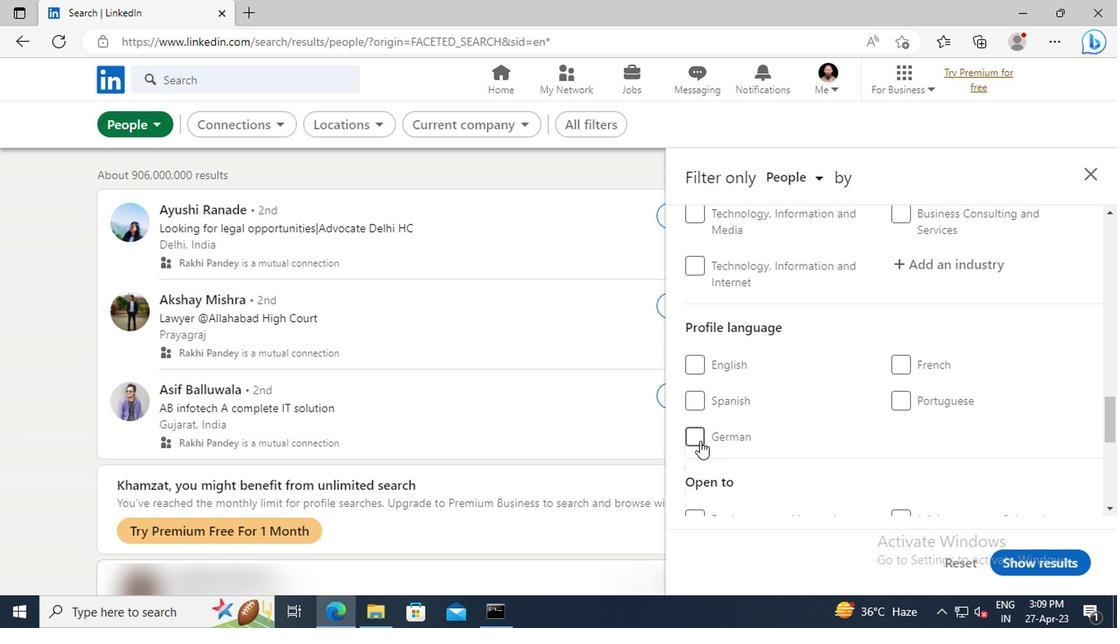 
Action: Mouse moved to (845, 411)
Screenshot: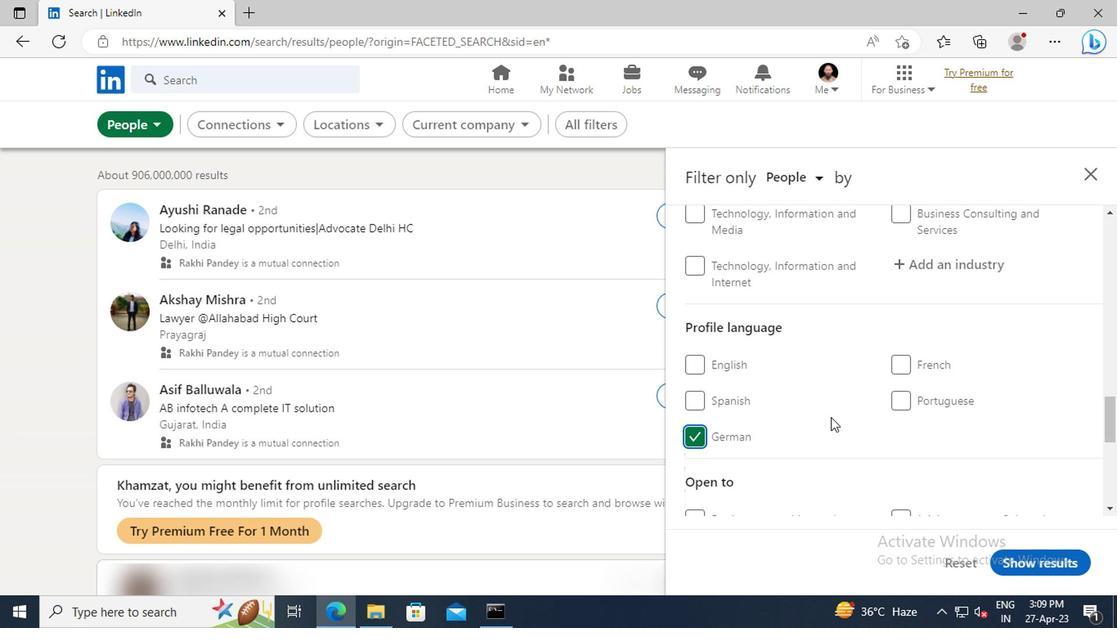 
Action: Mouse scrolled (845, 412) with delta (0, 0)
Screenshot: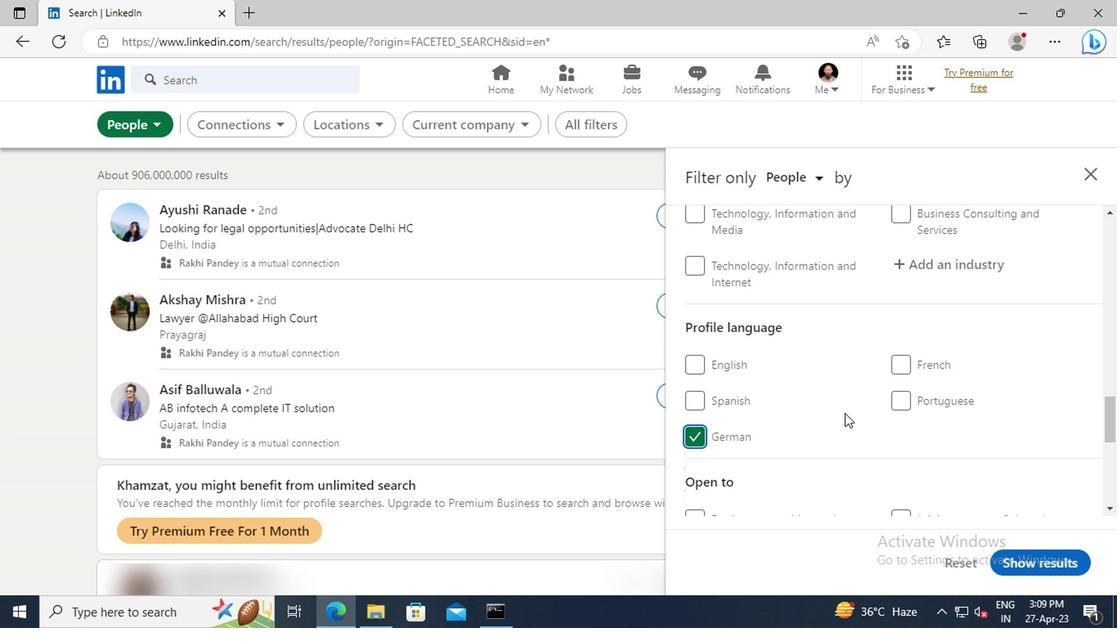 
Action: Mouse scrolled (845, 412) with delta (0, 0)
Screenshot: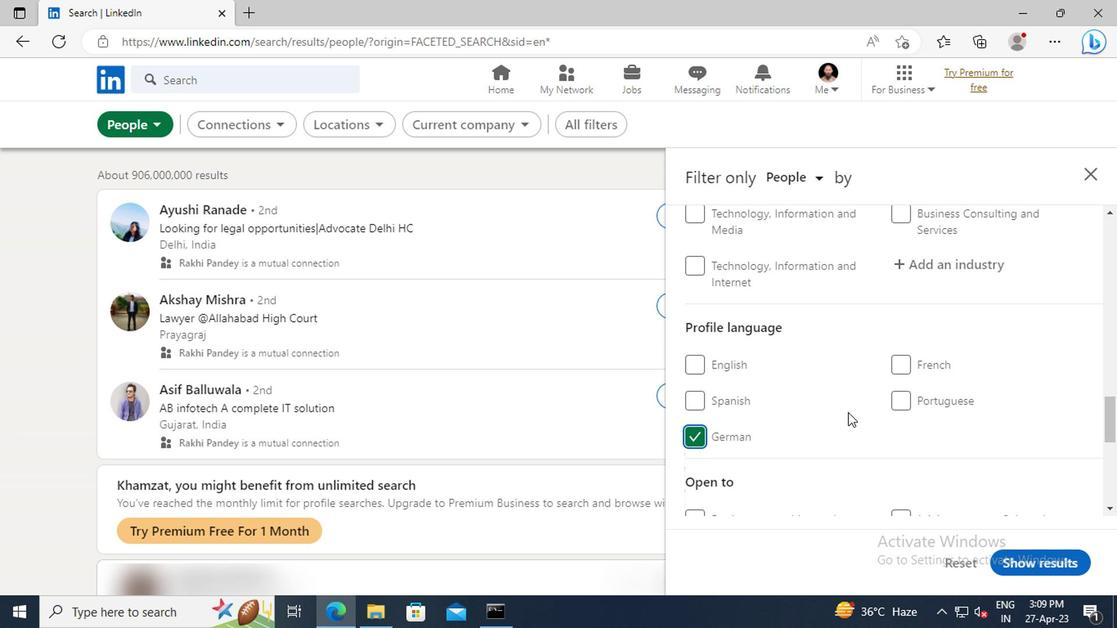 
Action: Mouse moved to (845, 411)
Screenshot: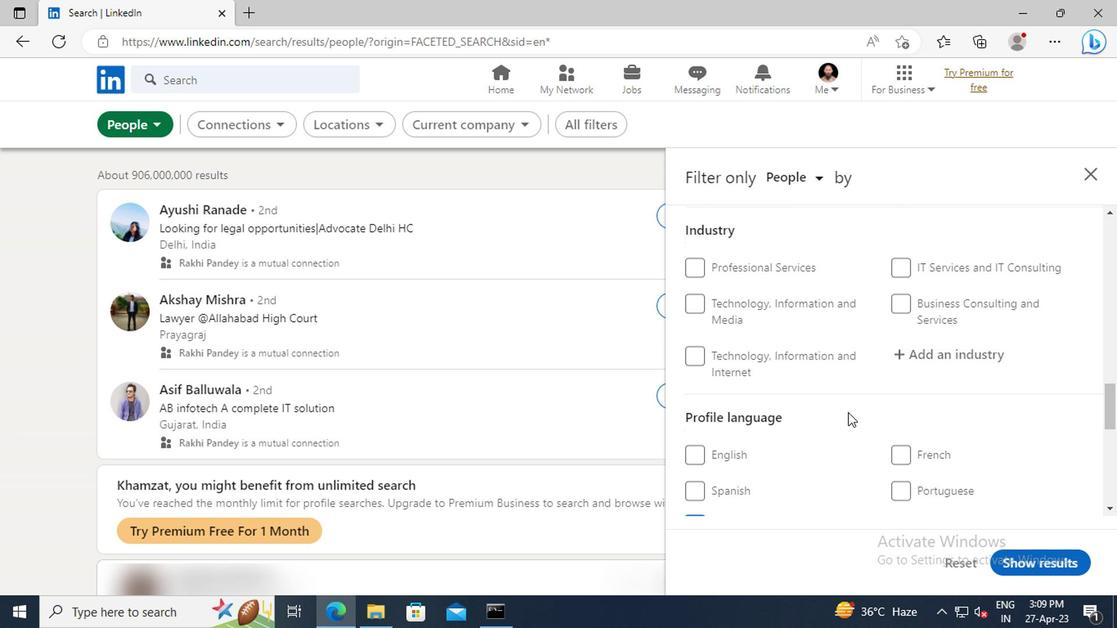 
Action: Mouse scrolled (845, 412) with delta (0, 0)
Screenshot: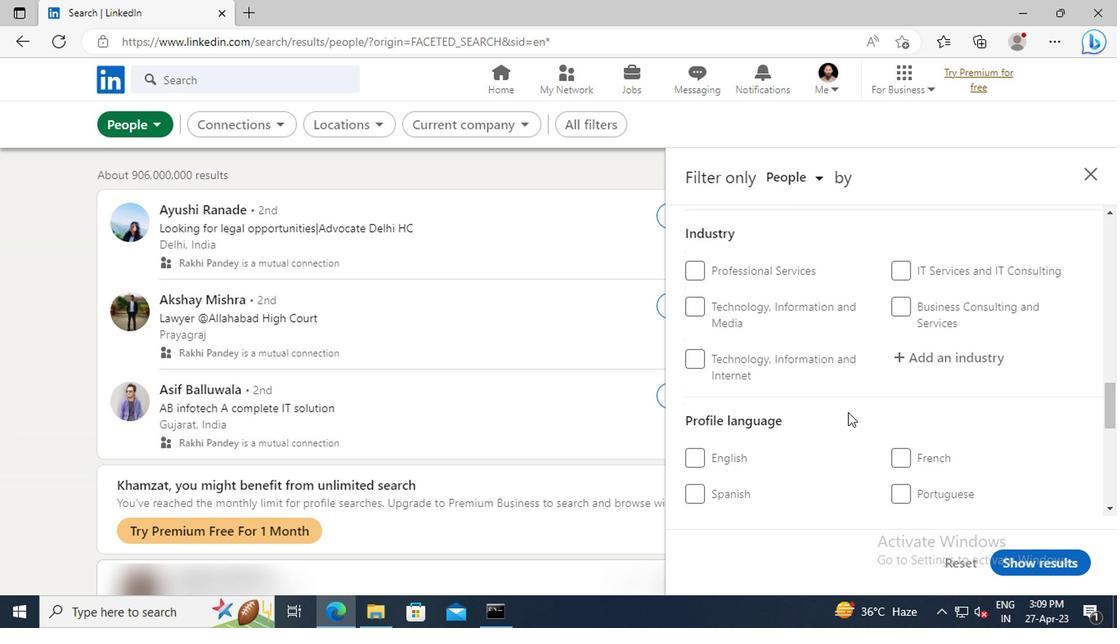 
Action: Mouse scrolled (845, 412) with delta (0, 0)
Screenshot: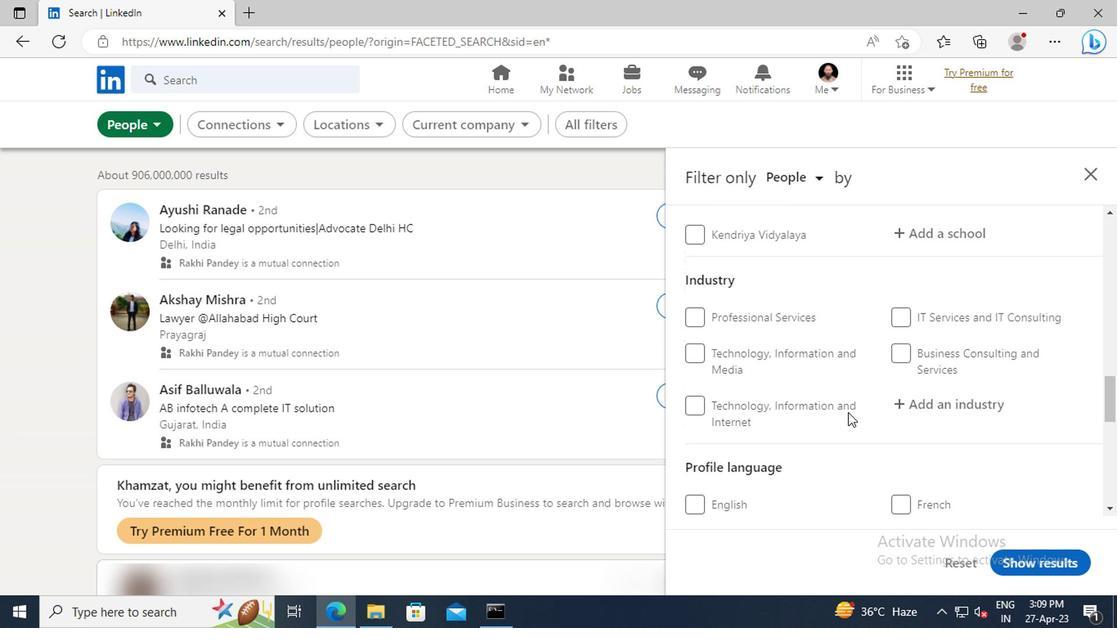 
Action: Mouse scrolled (845, 412) with delta (0, 0)
Screenshot: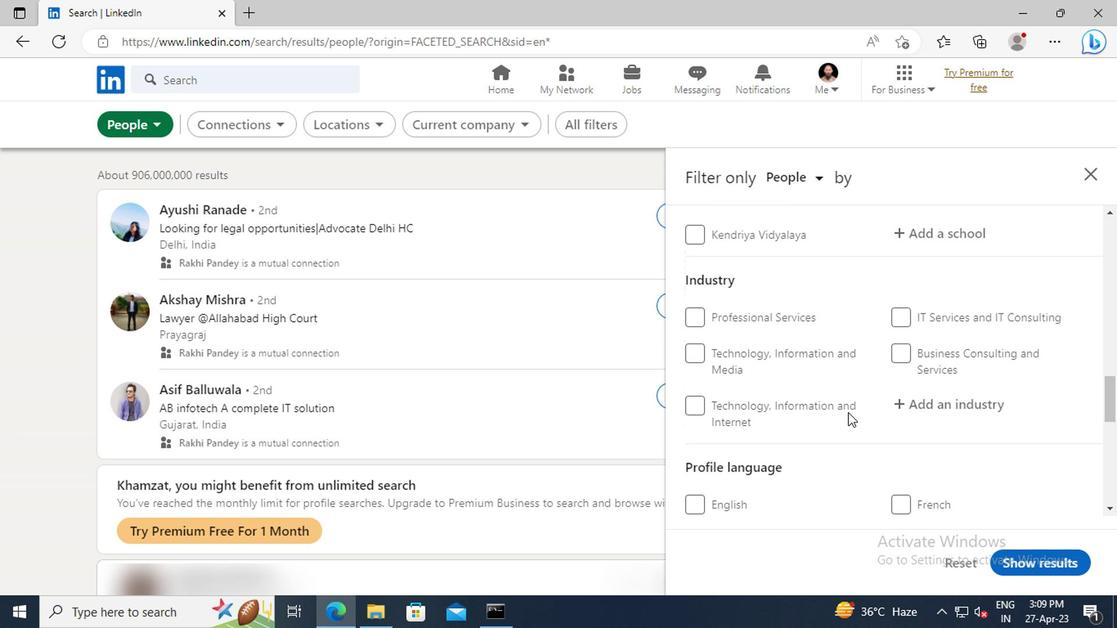 
Action: Mouse scrolled (845, 412) with delta (0, 0)
Screenshot: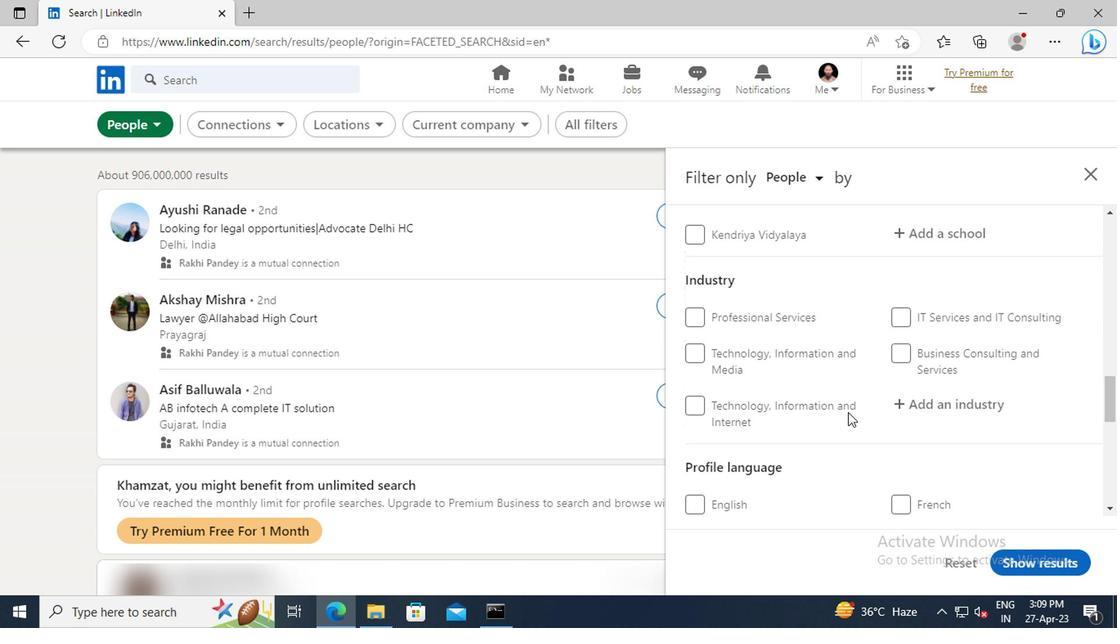 
Action: Mouse scrolled (845, 412) with delta (0, 0)
Screenshot: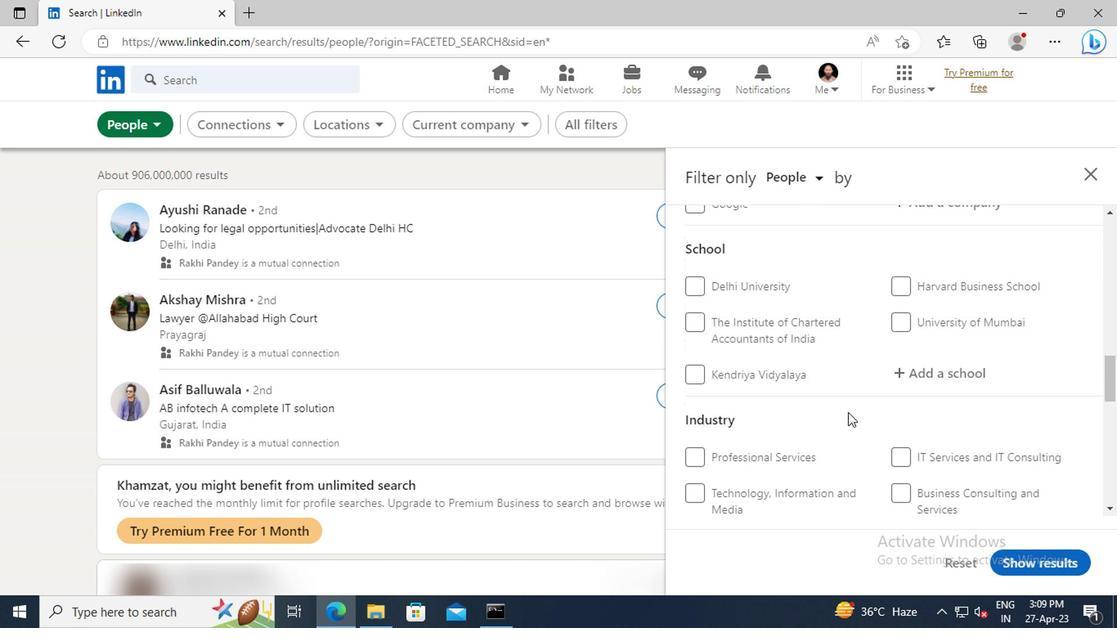 
Action: Mouse scrolled (845, 412) with delta (0, 0)
Screenshot: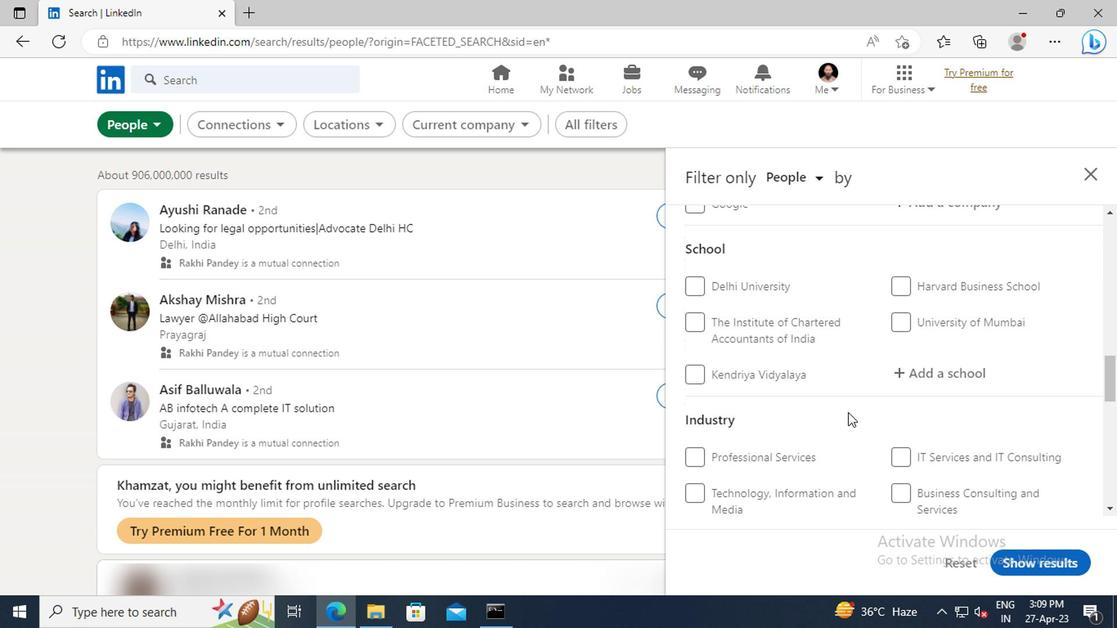 
Action: Mouse scrolled (845, 412) with delta (0, 0)
Screenshot: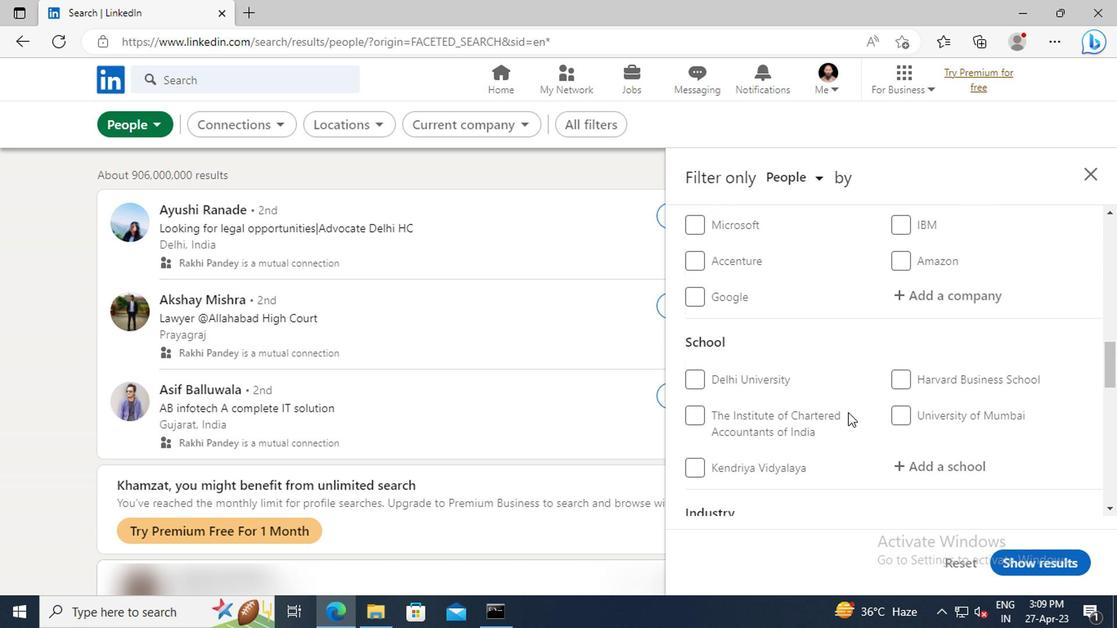 
Action: Mouse scrolled (845, 412) with delta (0, 0)
Screenshot: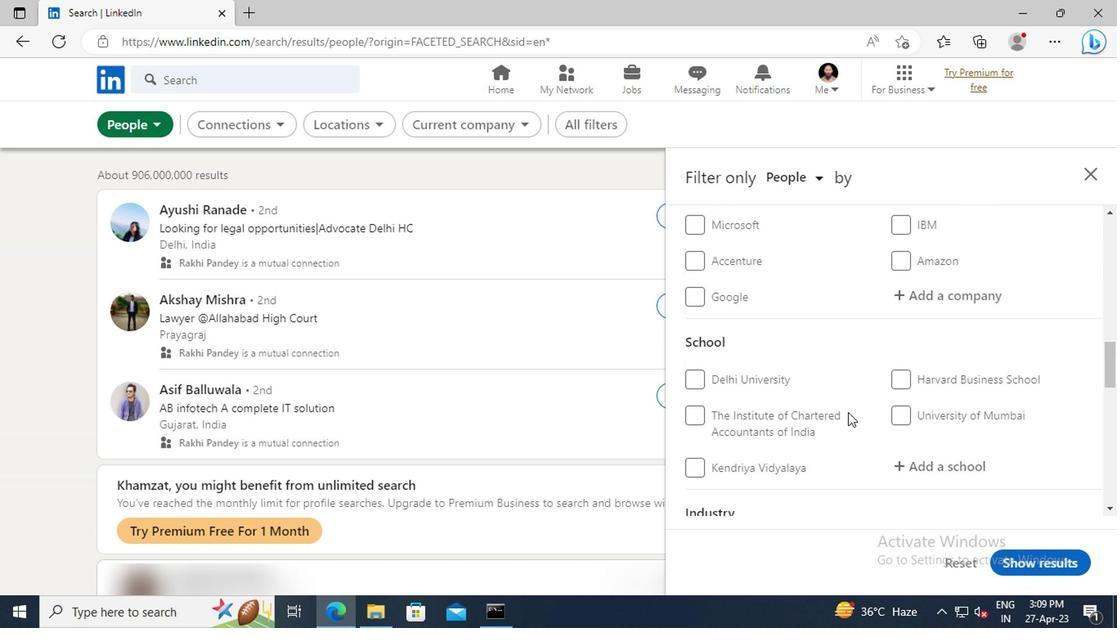 
Action: Mouse moved to (846, 411)
Screenshot: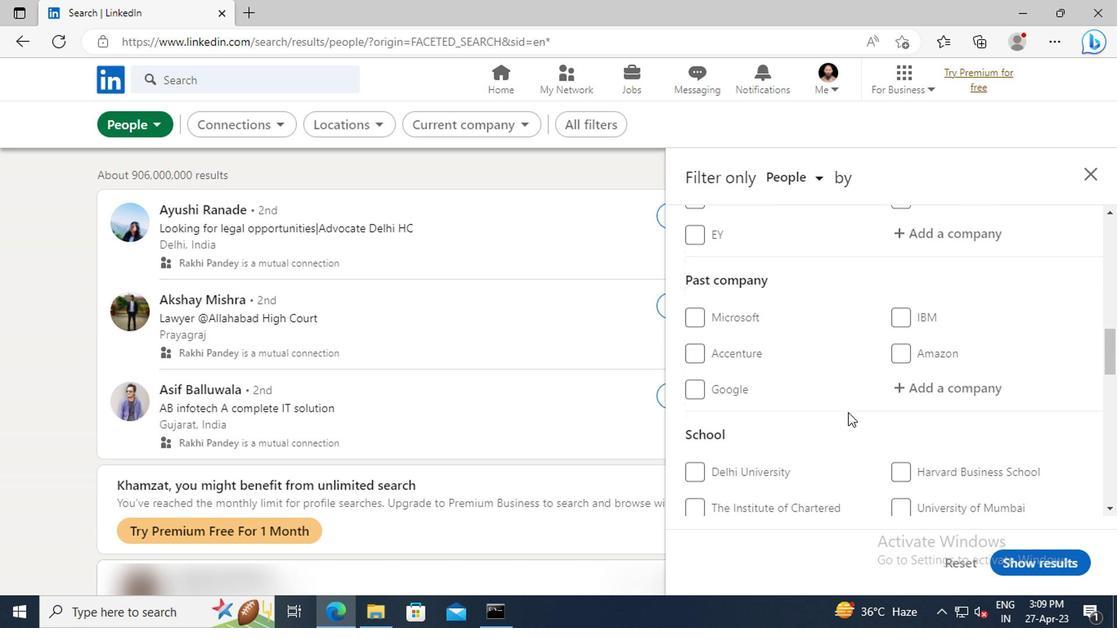 
Action: Mouse scrolled (846, 411) with delta (0, 0)
Screenshot: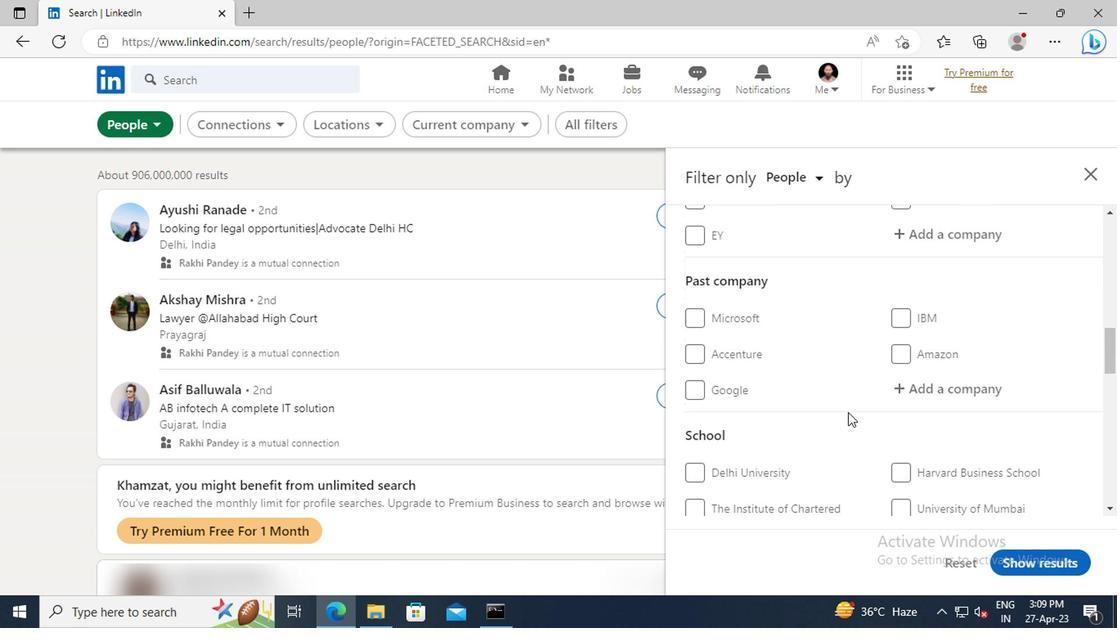 
Action: Mouse scrolled (846, 411) with delta (0, 0)
Screenshot: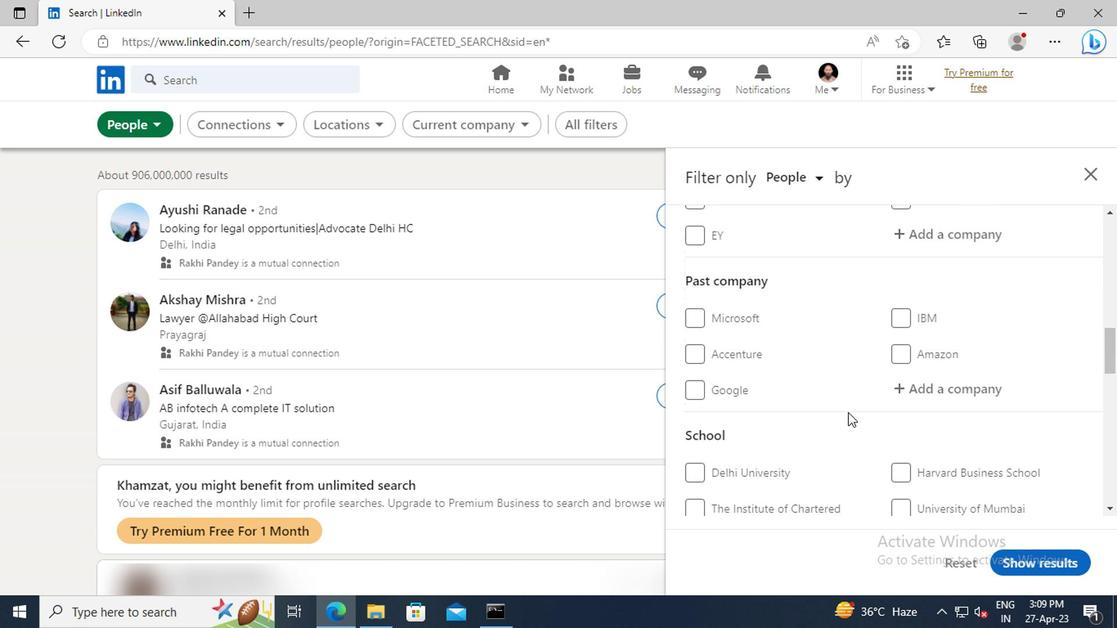 
Action: Mouse scrolled (846, 411) with delta (0, 0)
Screenshot: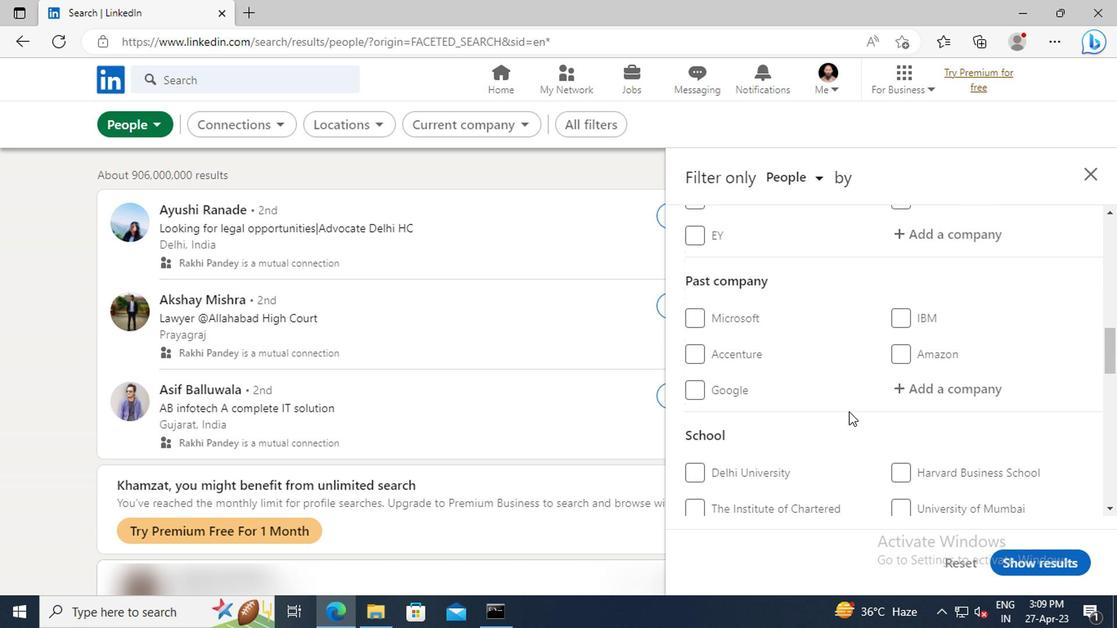 
Action: Mouse moved to (910, 378)
Screenshot: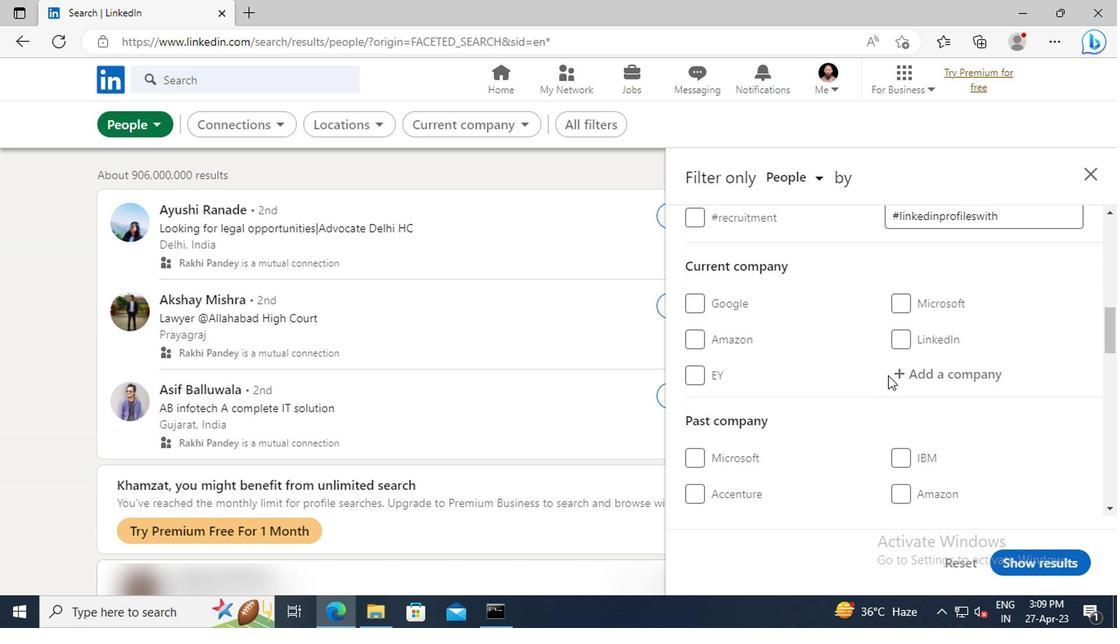 
Action: Mouse pressed left at (910, 378)
Screenshot: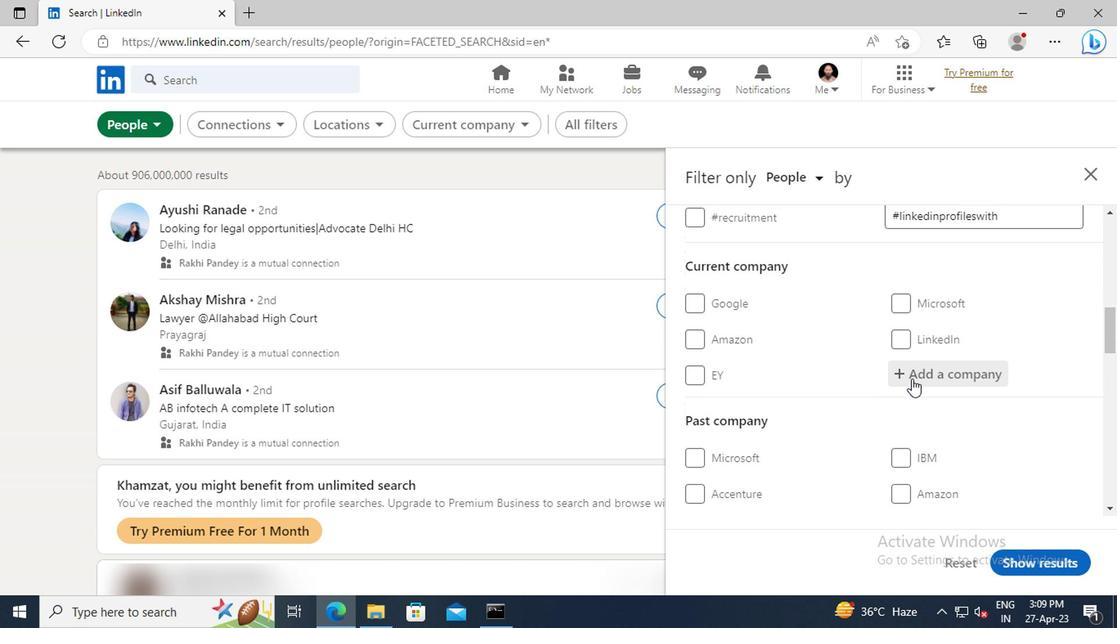 
Action: Key pressed <Key.shift>MY<Key.shift>OPERATOR
Screenshot: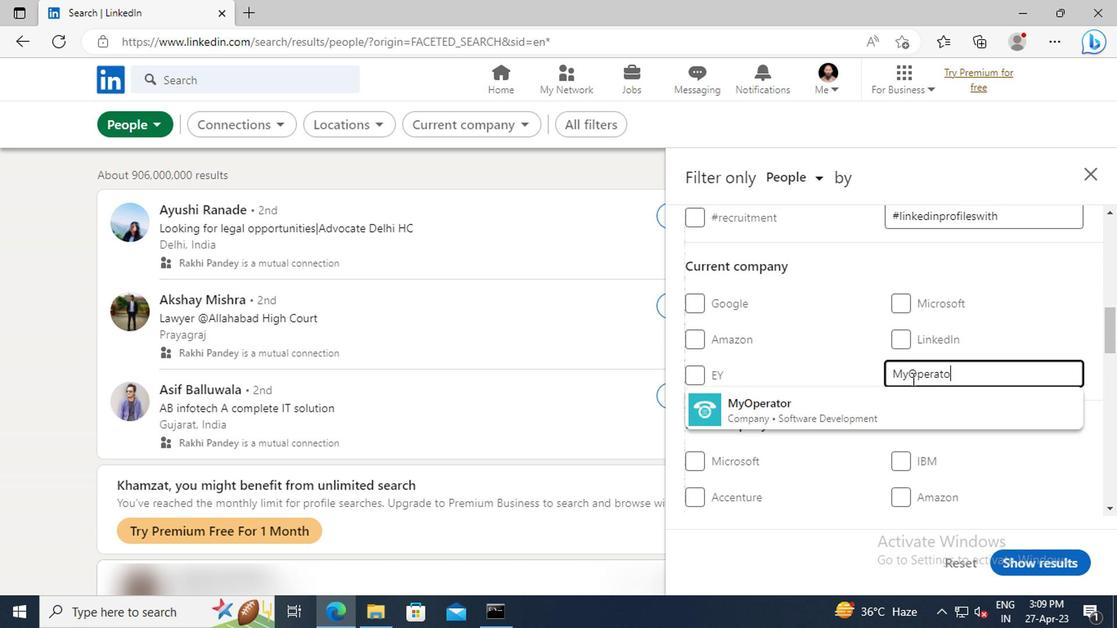 
Action: Mouse moved to (910, 407)
Screenshot: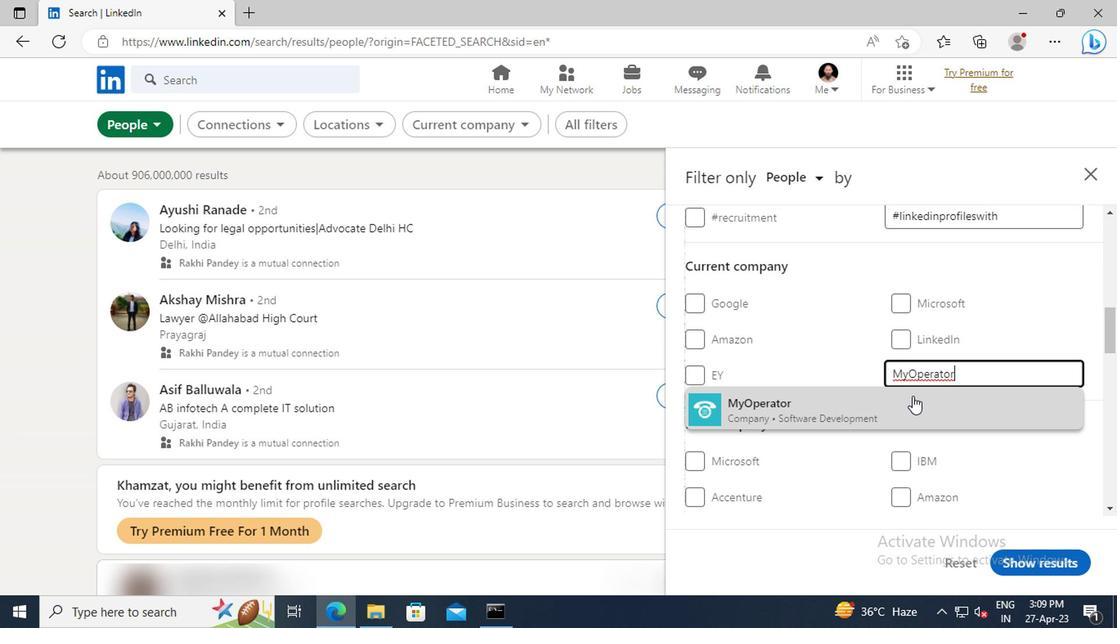 
Action: Mouse pressed left at (910, 407)
Screenshot: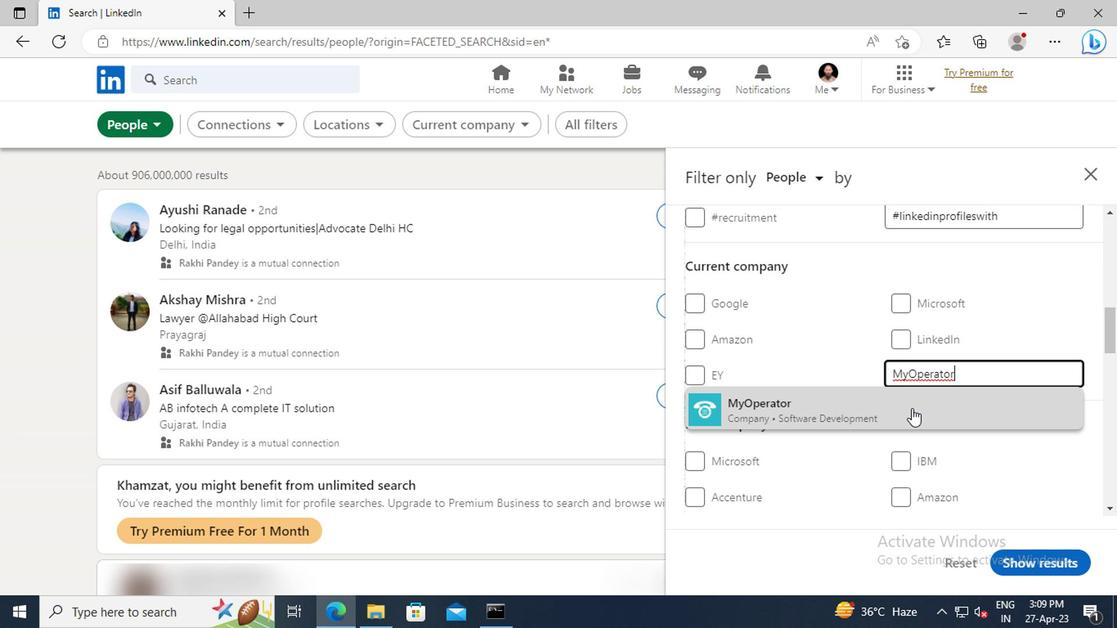 
Action: Mouse moved to (917, 358)
Screenshot: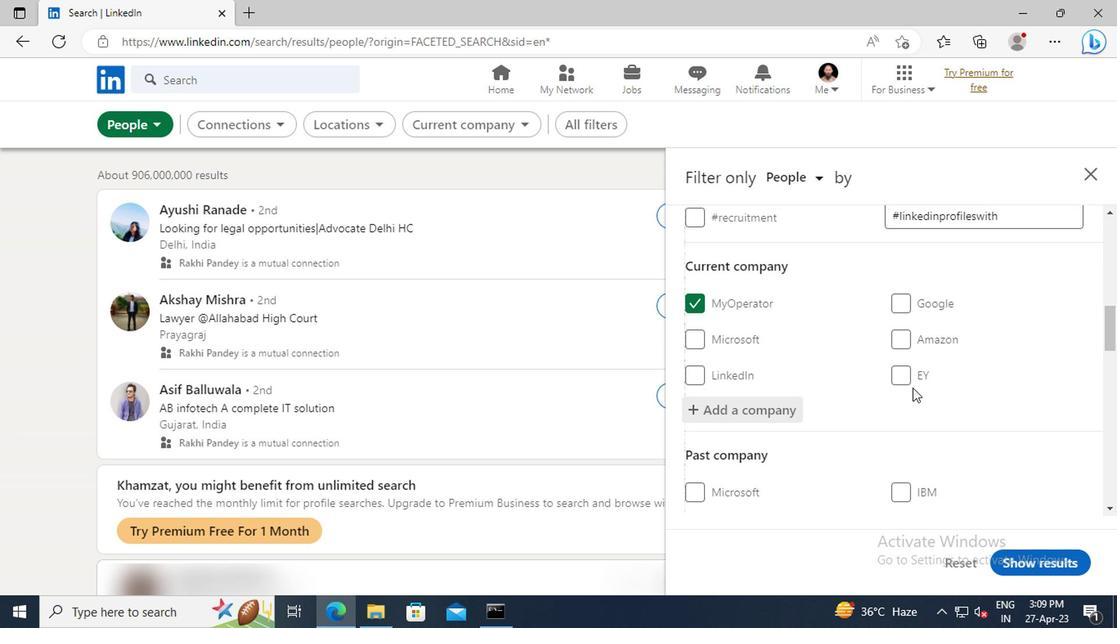 
Action: Mouse scrolled (917, 357) with delta (0, 0)
Screenshot: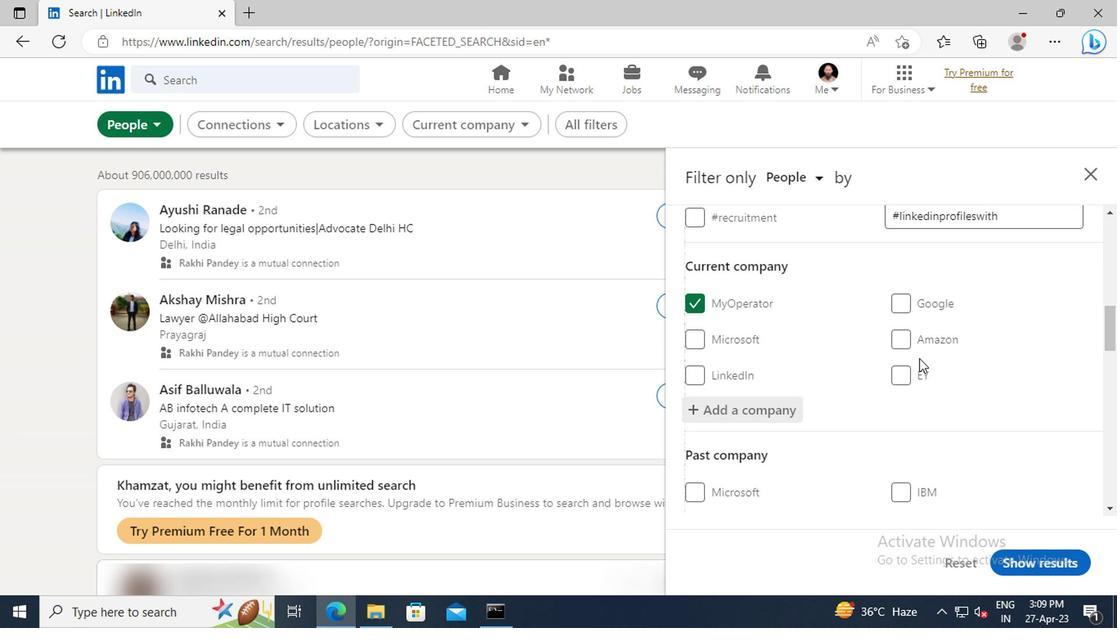 
Action: Mouse scrolled (917, 357) with delta (0, 0)
Screenshot: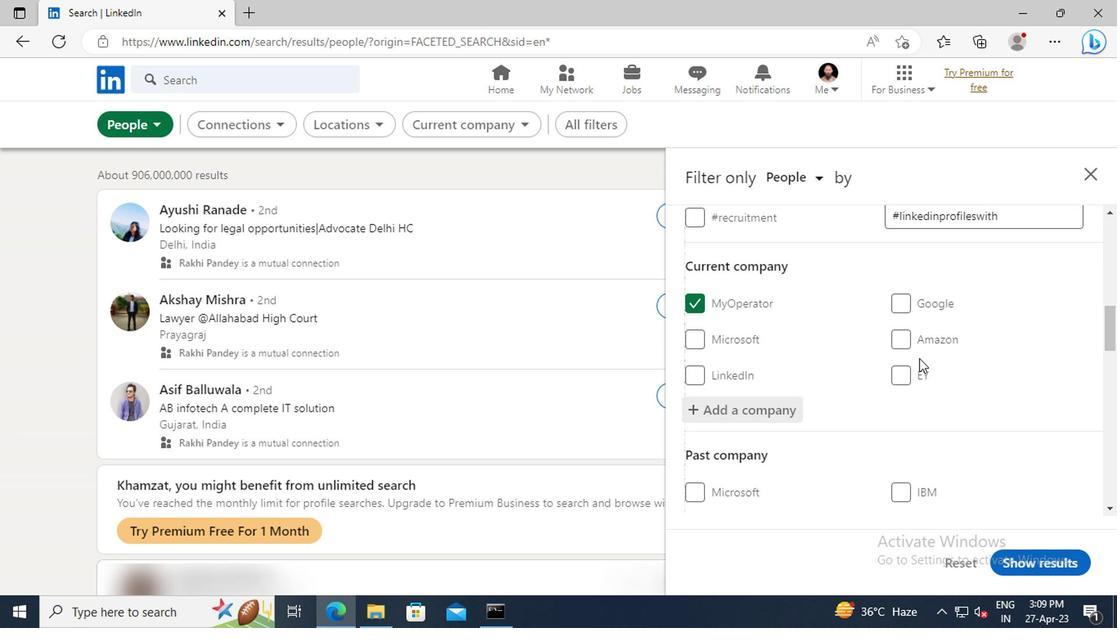 
Action: Mouse scrolled (917, 357) with delta (0, 0)
Screenshot: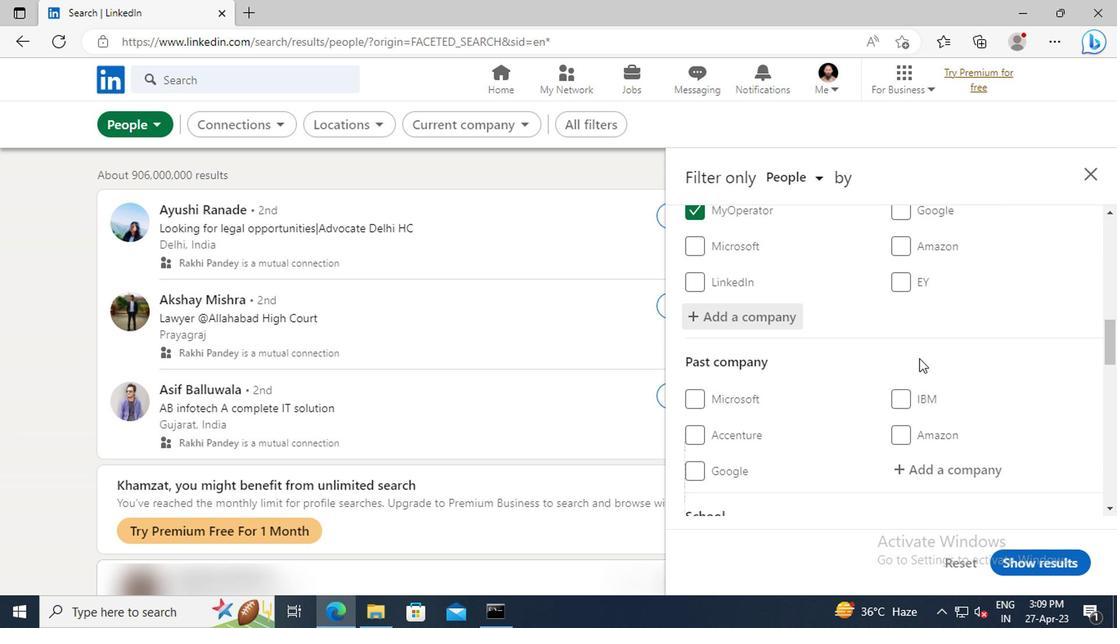 
Action: Mouse scrolled (917, 357) with delta (0, 0)
Screenshot: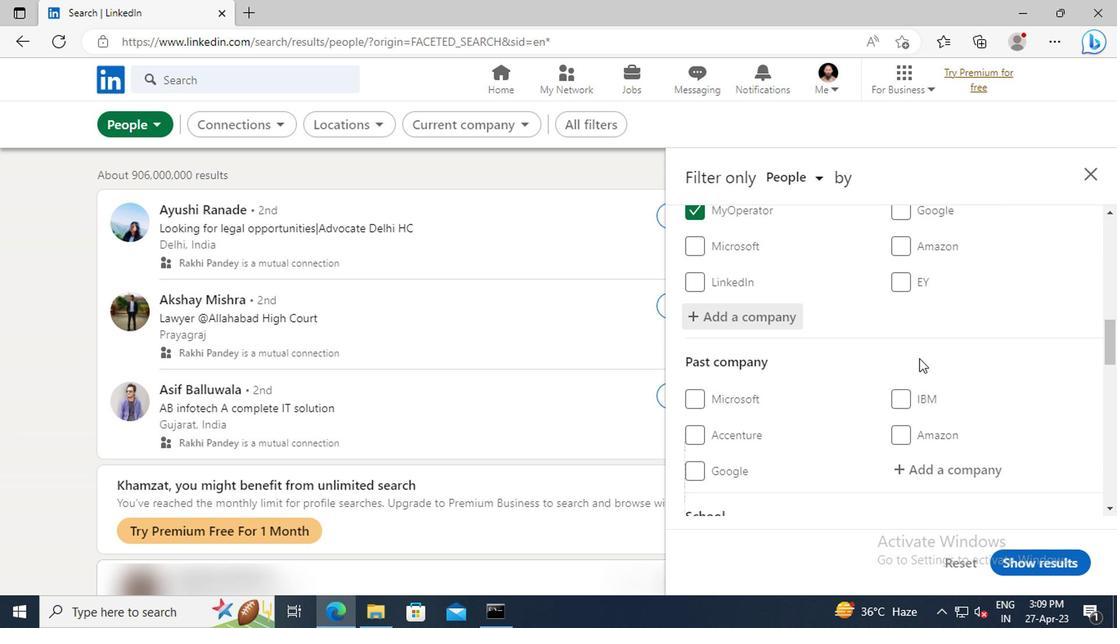 
Action: Mouse scrolled (917, 357) with delta (0, 0)
Screenshot: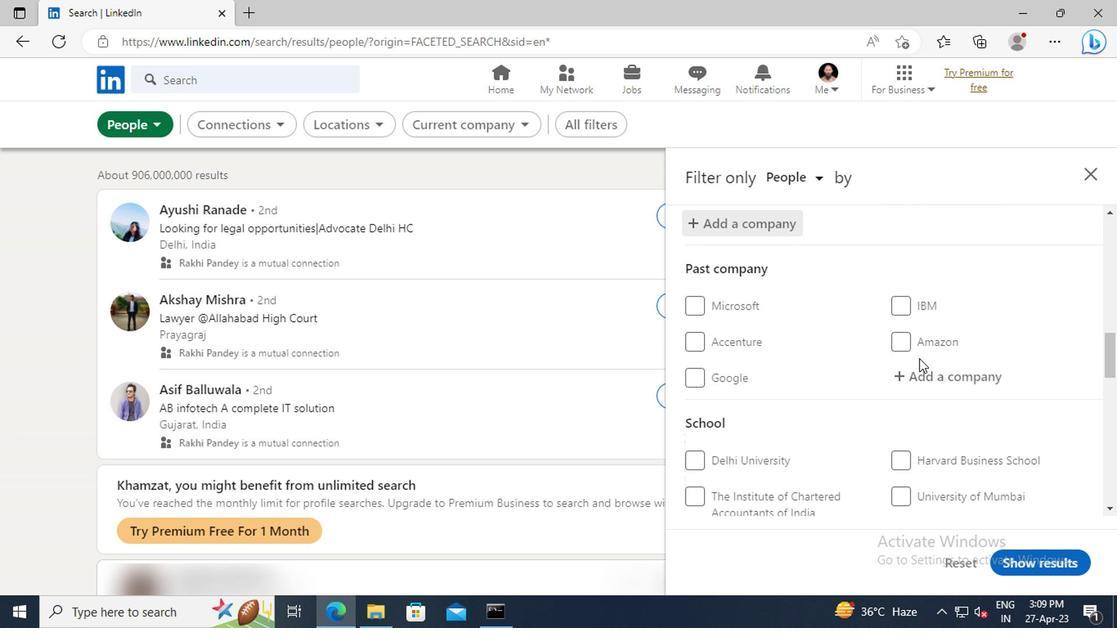 
Action: Mouse scrolled (917, 357) with delta (0, 0)
Screenshot: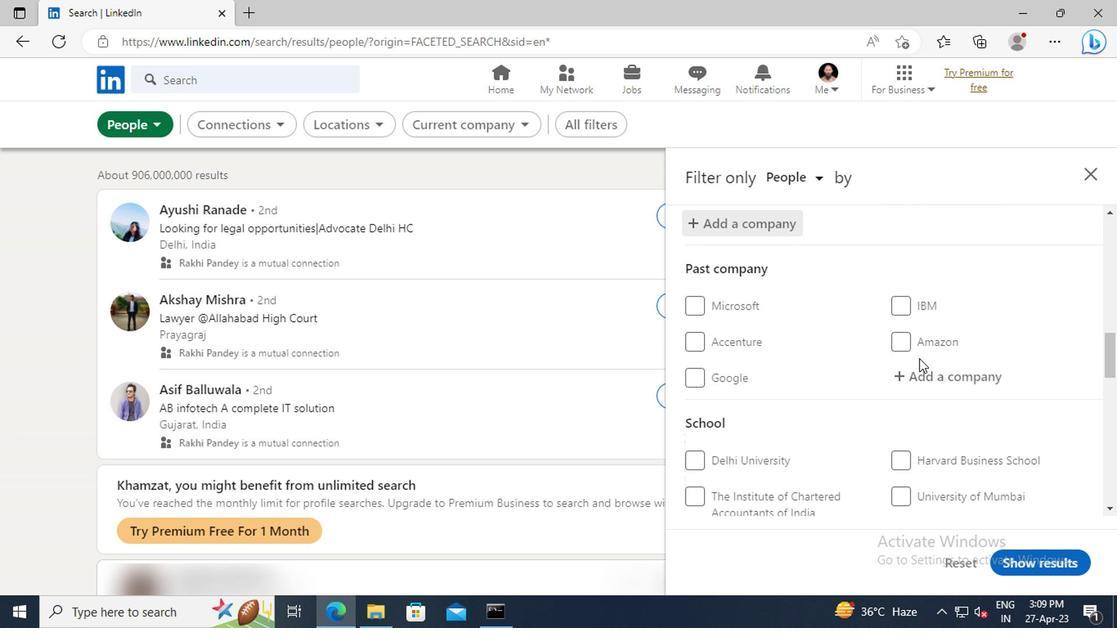 
Action: Mouse scrolled (917, 357) with delta (0, 0)
Screenshot: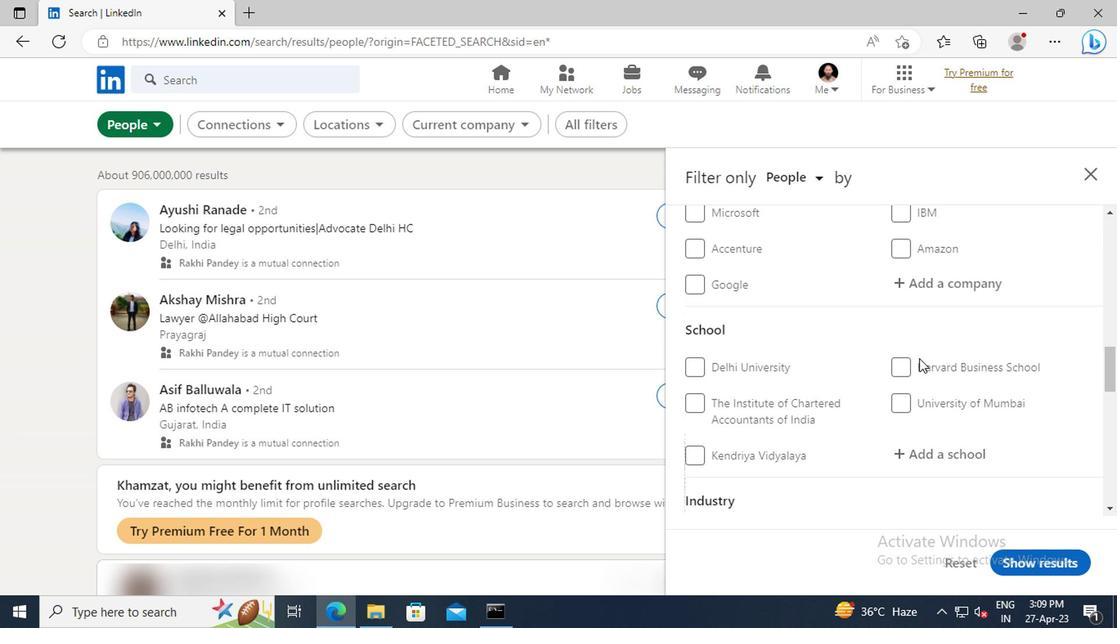 
Action: Mouse scrolled (917, 357) with delta (0, 0)
Screenshot: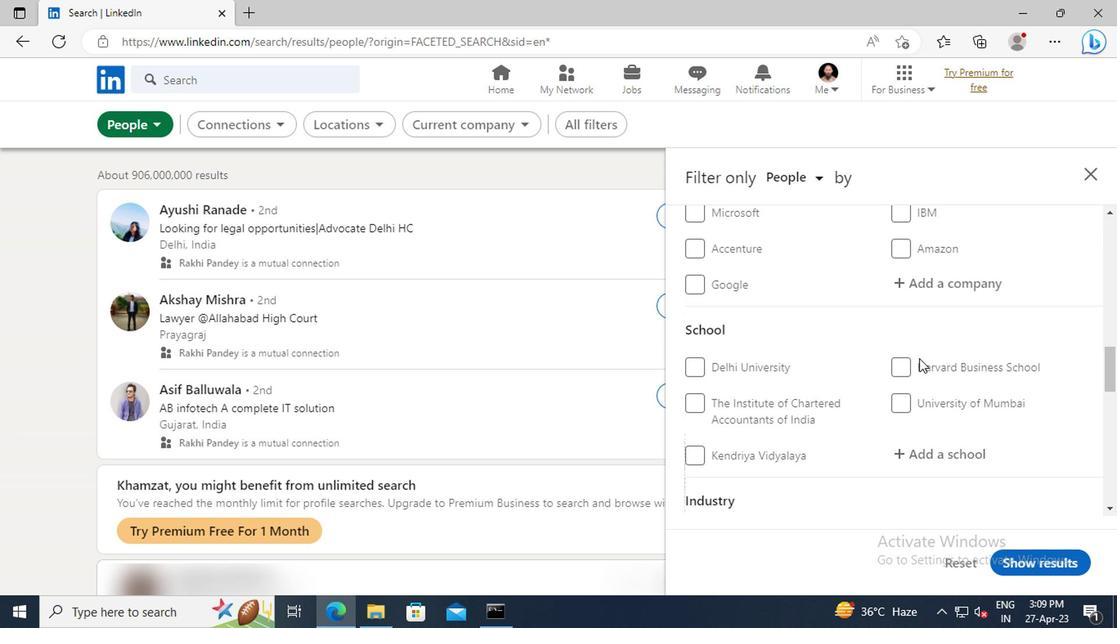 
Action: Mouse moved to (929, 363)
Screenshot: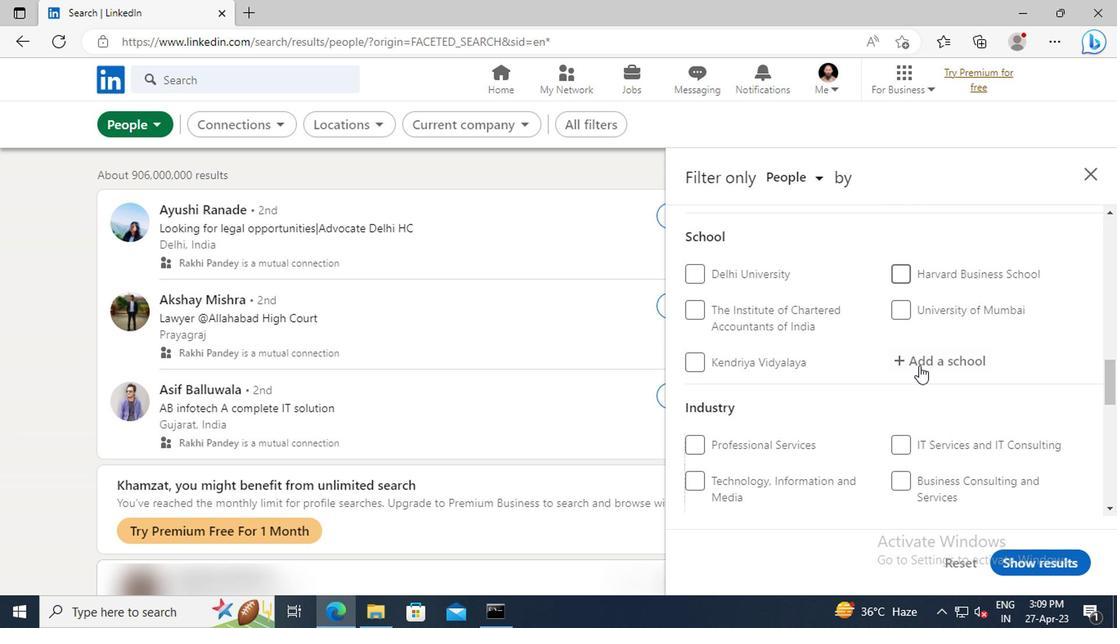 
Action: Mouse pressed left at (929, 363)
Screenshot: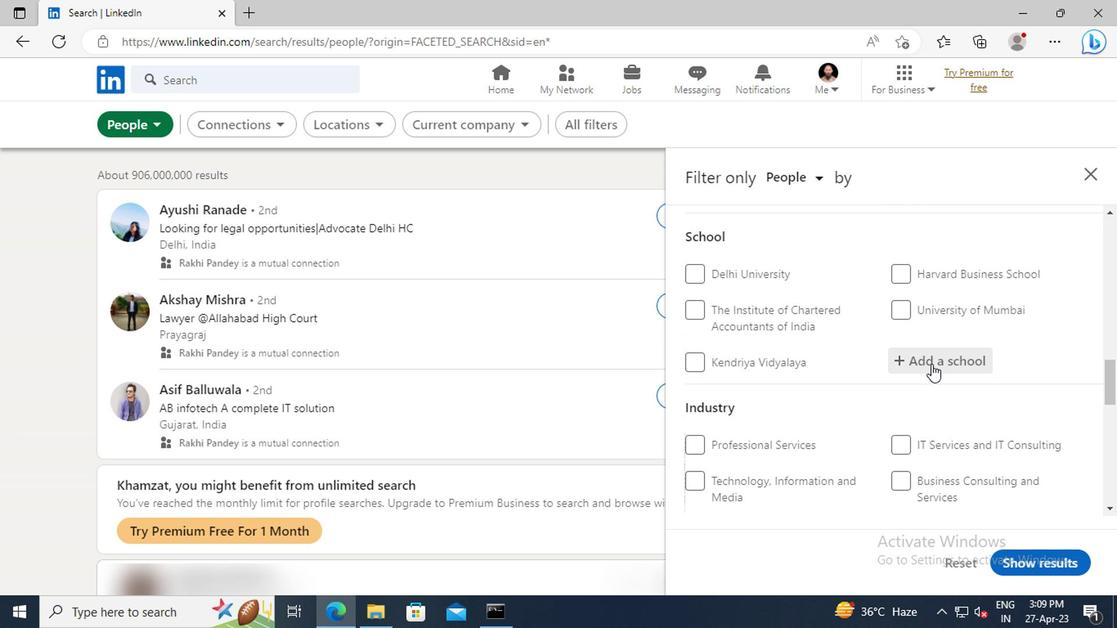 
Action: Key pressed <Key.shift>MOUNT<Key.space><Key.shift>CARMEL<Key.space><Key.shift>COLLEGE,<Key.space><Key.shift>PA
Screenshot: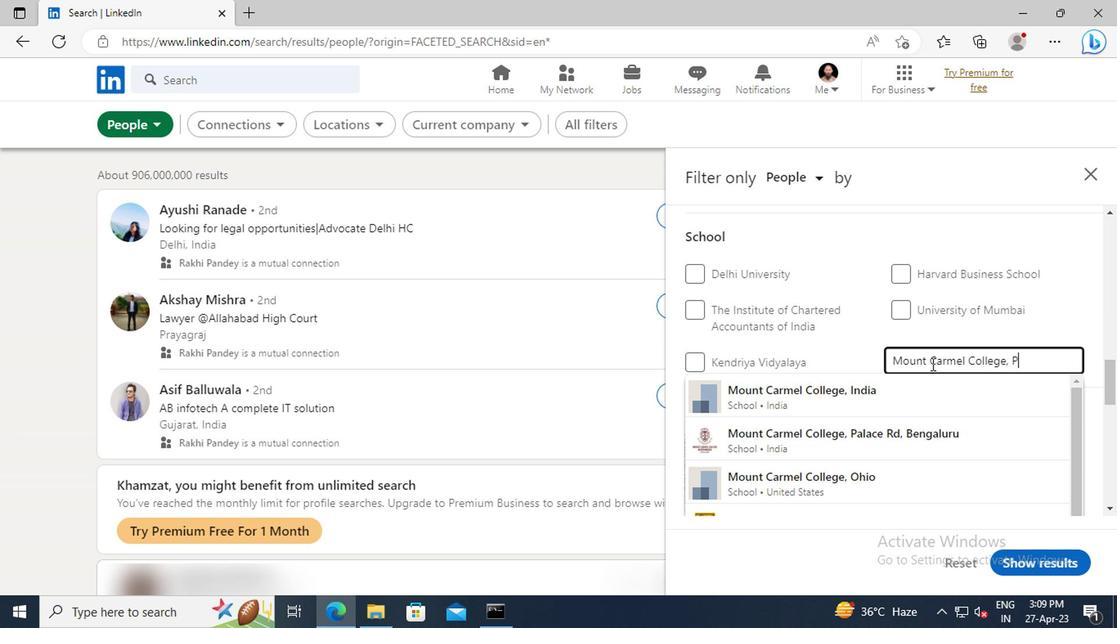
Action: Mouse moved to (918, 396)
Screenshot: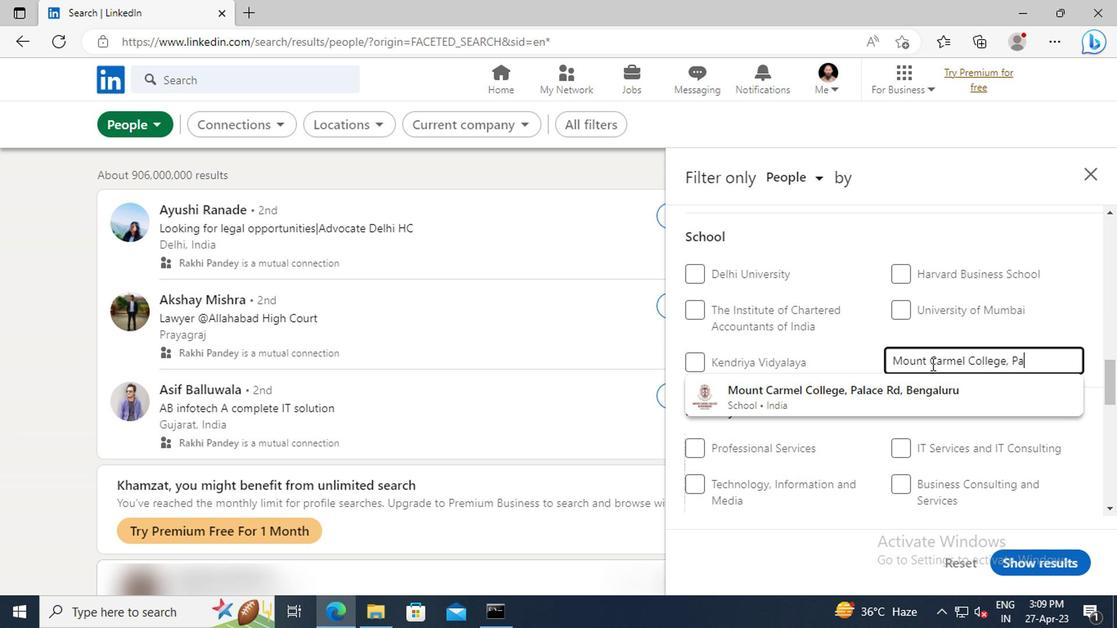
Action: Mouse pressed left at (918, 396)
Screenshot: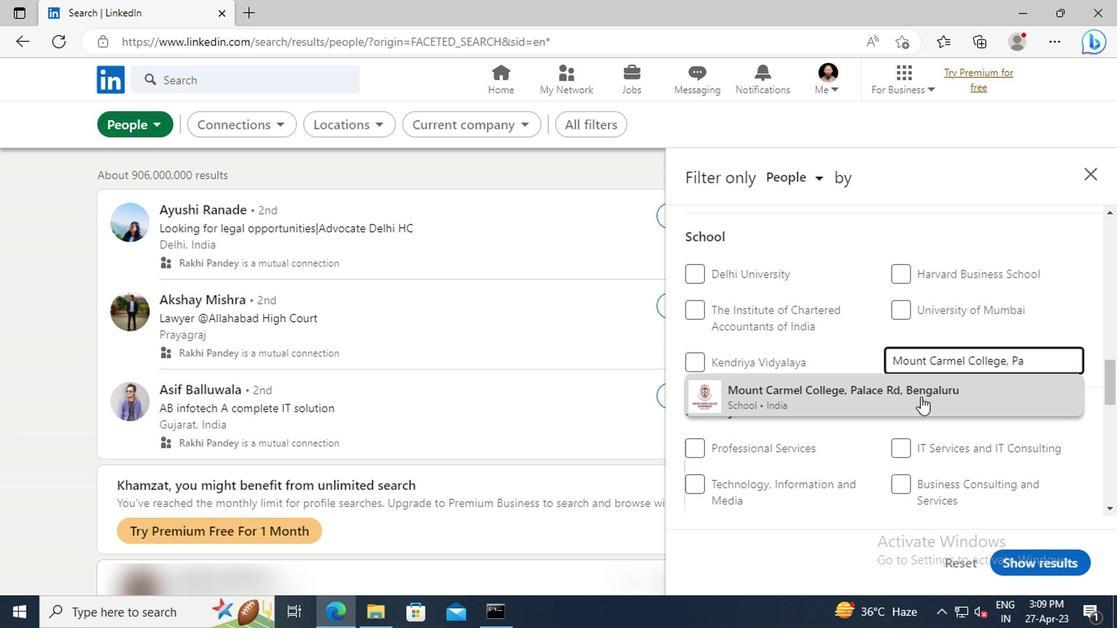 
Action: Mouse moved to (915, 369)
Screenshot: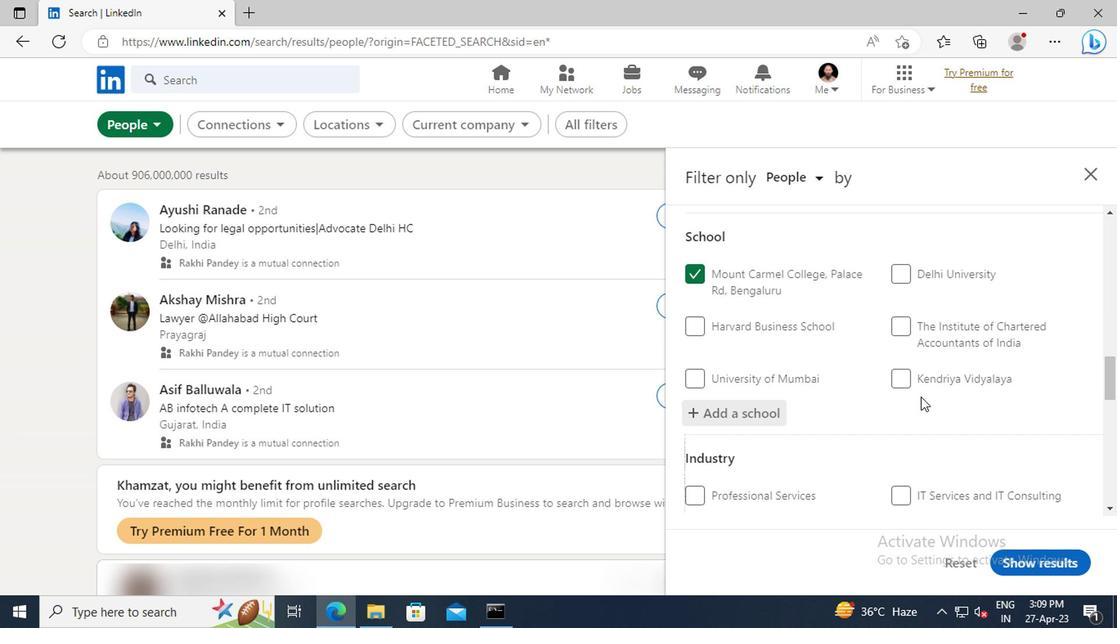 
Action: Mouse scrolled (915, 368) with delta (0, -1)
Screenshot: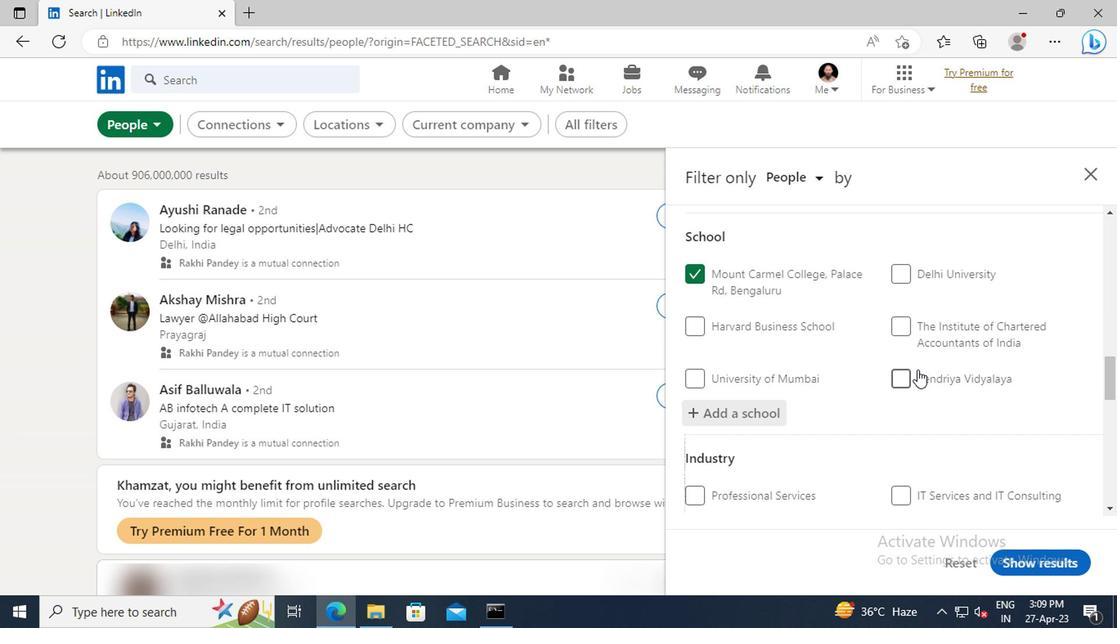 
Action: Mouse scrolled (915, 368) with delta (0, -1)
Screenshot: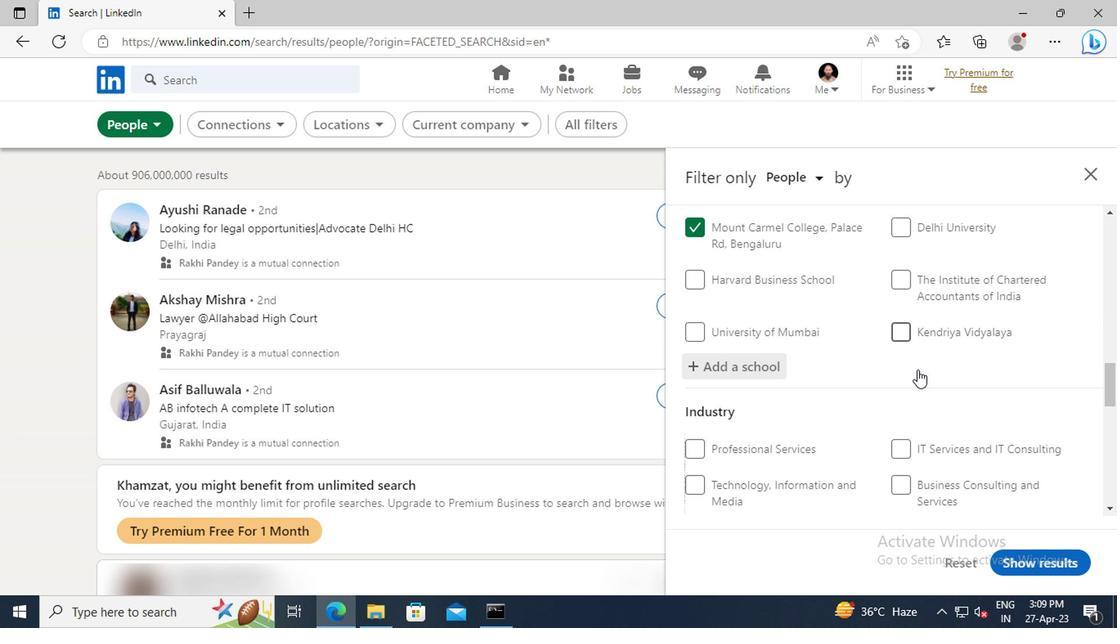 
Action: Mouse scrolled (915, 368) with delta (0, -1)
Screenshot: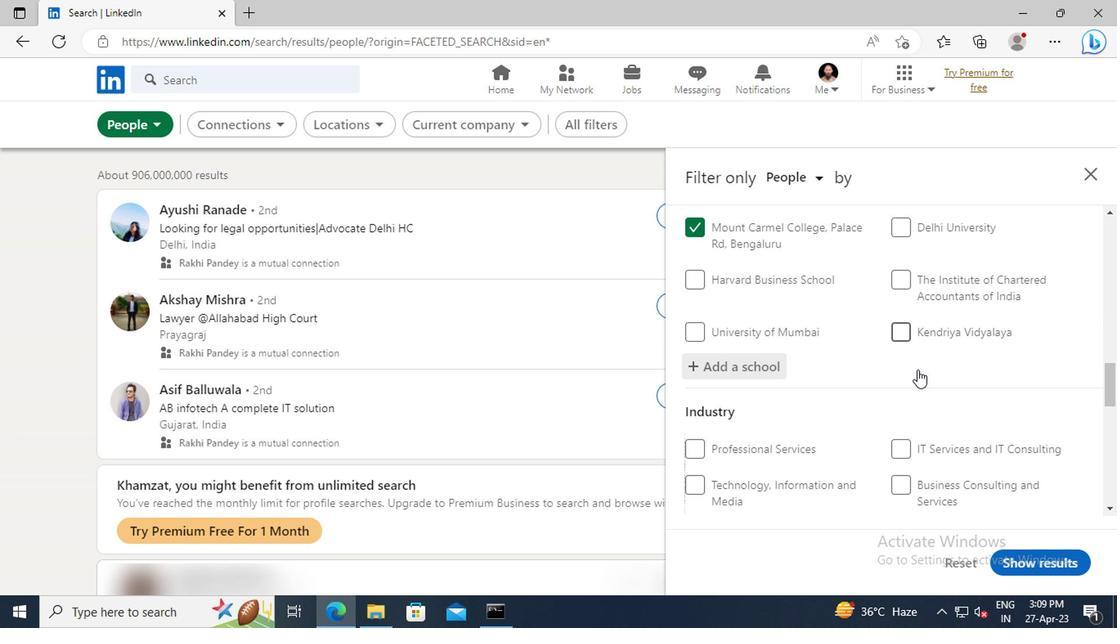 
Action: Mouse scrolled (915, 368) with delta (0, -1)
Screenshot: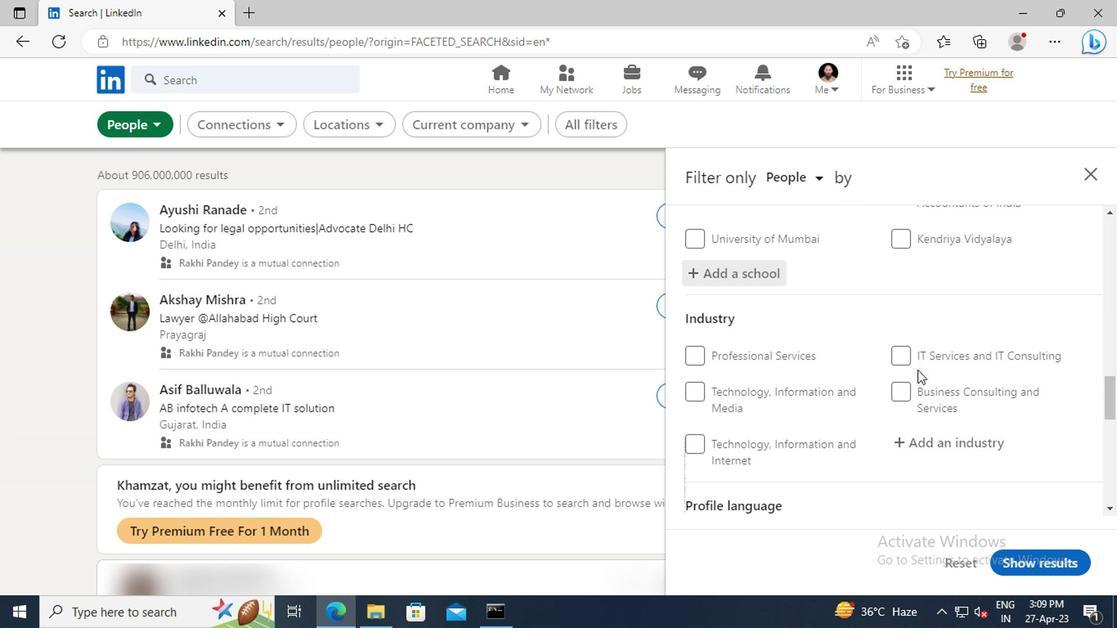 
Action: Mouse moved to (918, 389)
Screenshot: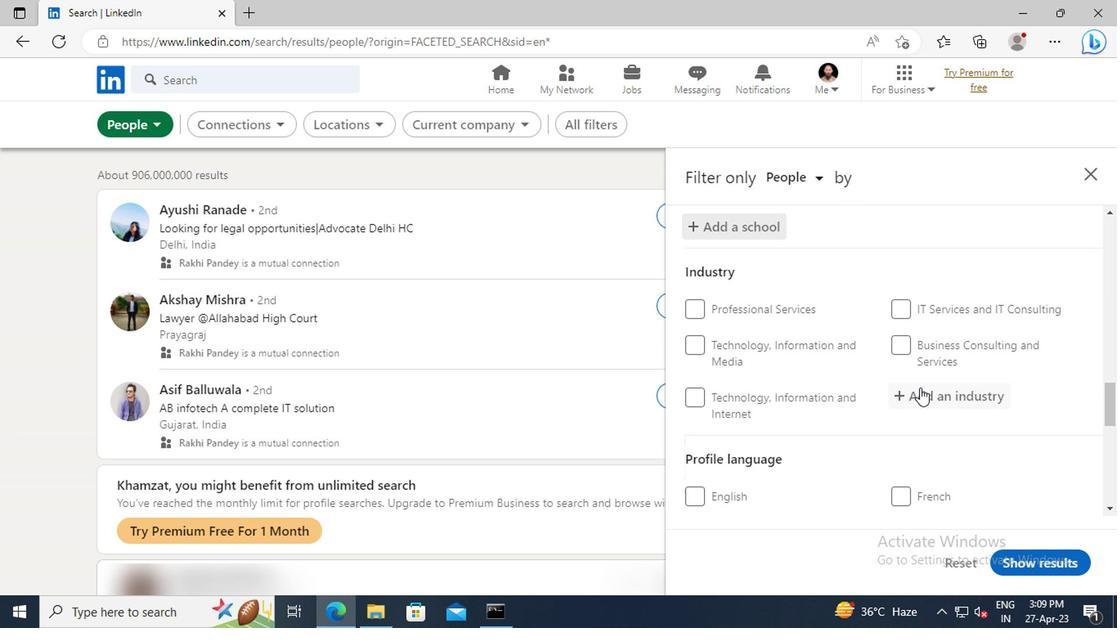 
Action: Mouse pressed left at (918, 389)
Screenshot: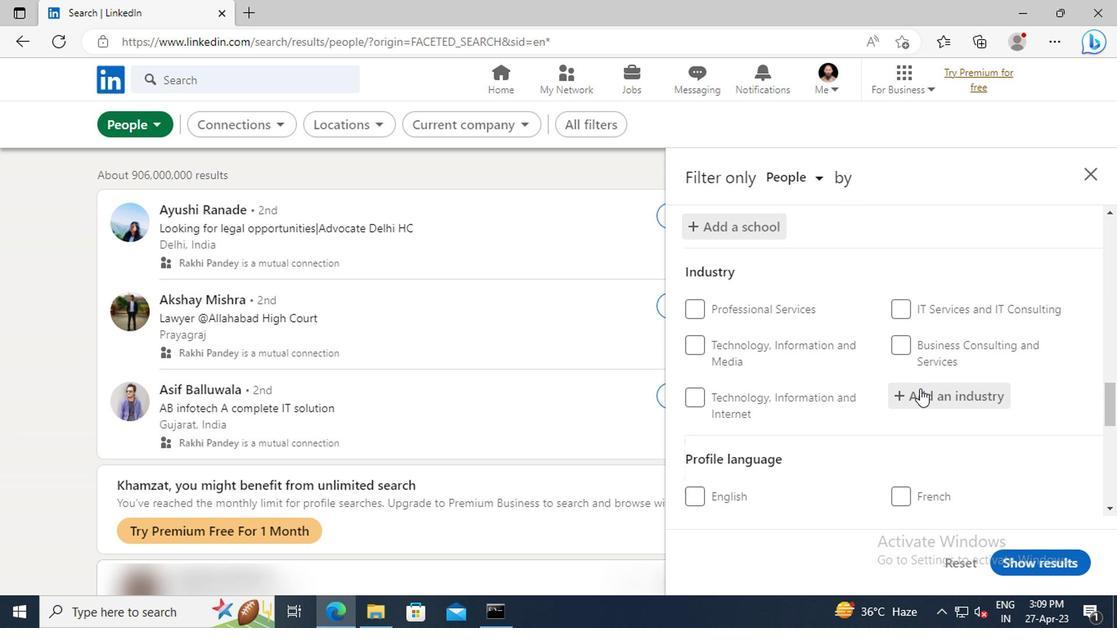 
Action: Key pressed <Key.shift>DATA<Key.space><Key.shift>INFR
Screenshot: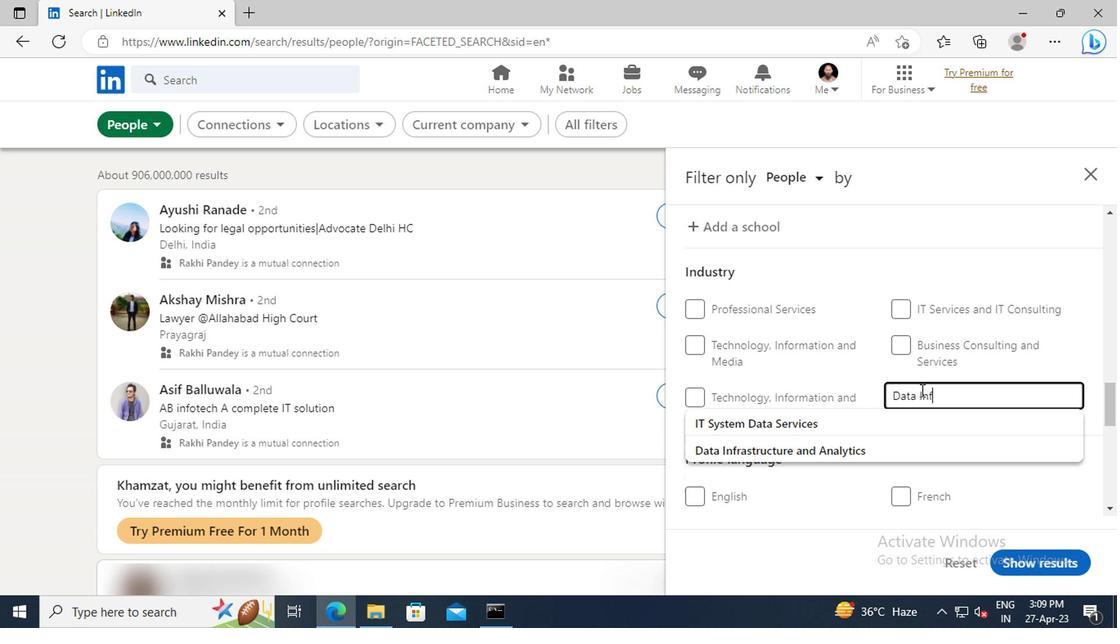 
Action: Mouse moved to (924, 416)
Screenshot: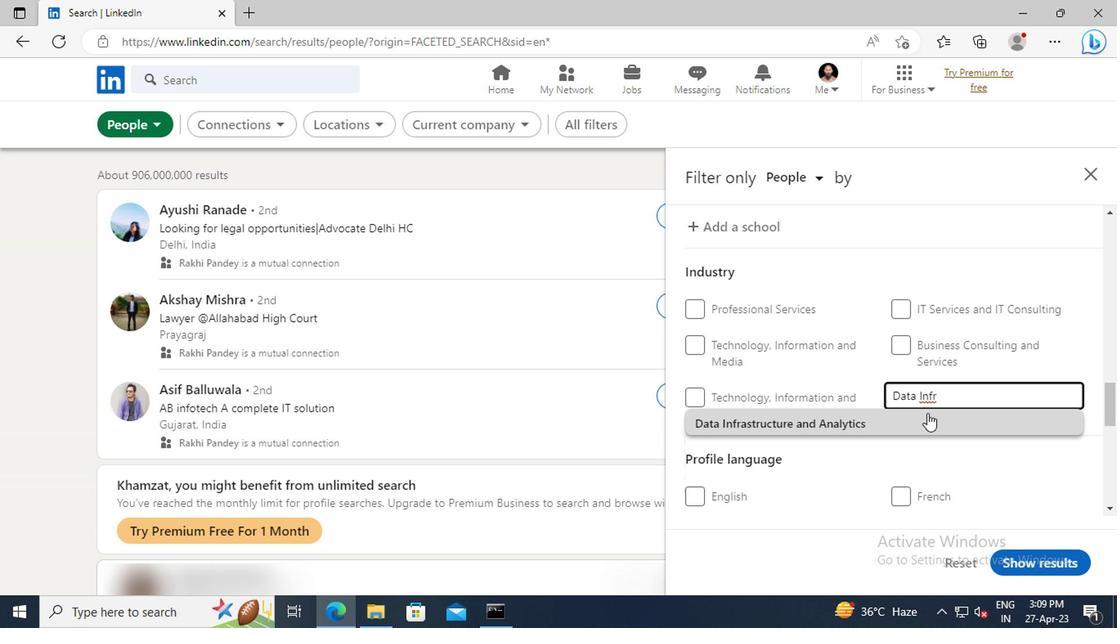 
Action: Mouse pressed left at (924, 416)
Screenshot: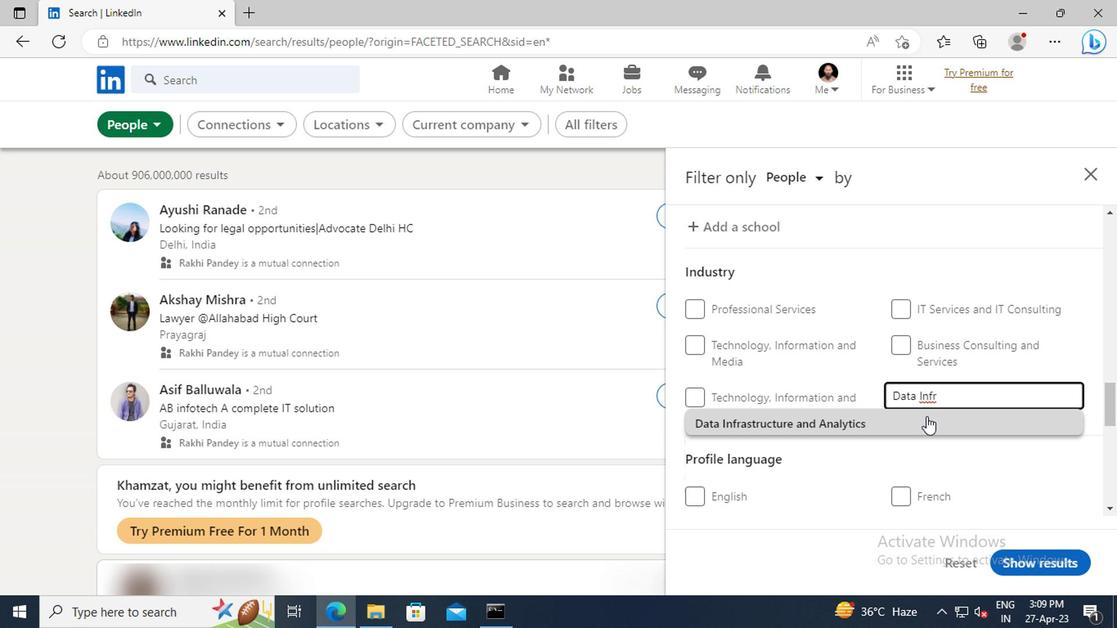 
Action: Mouse moved to (918, 381)
Screenshot: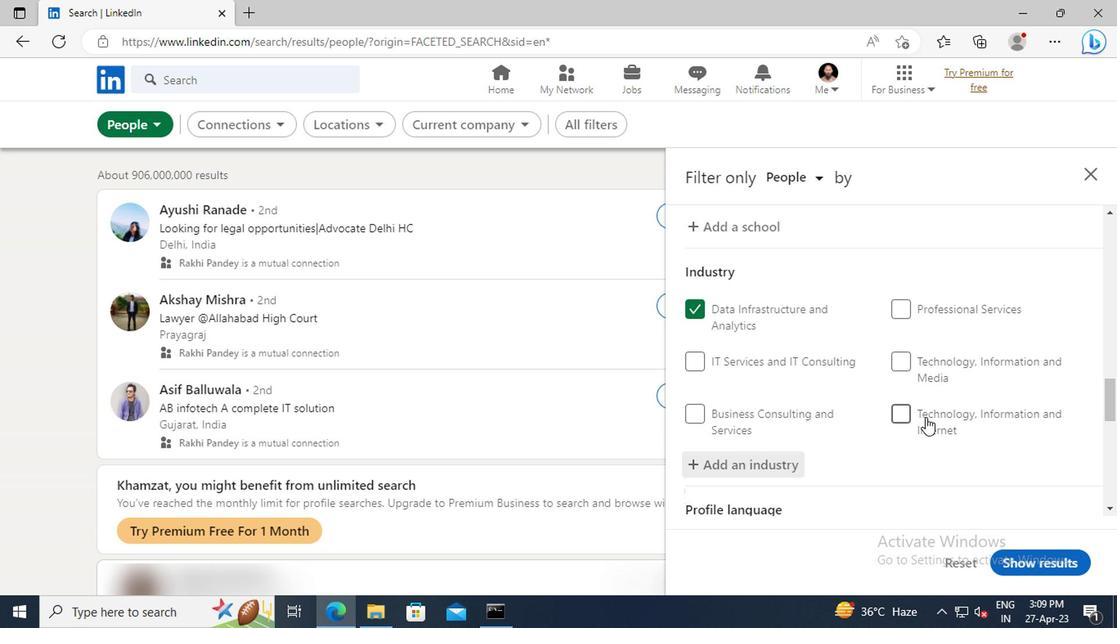 
Action: Mouse scrolled (918, 380) with delta (0, 0)
Screenshot: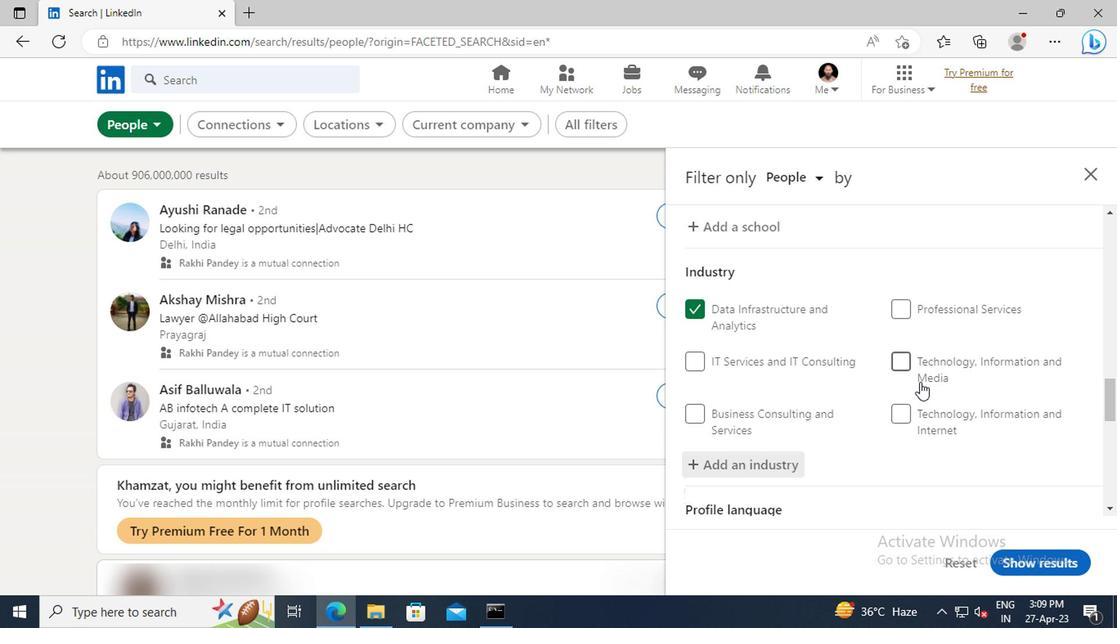 
Action: Mouse scrolled (918, 380) with delta (0, 0)
Screenshot: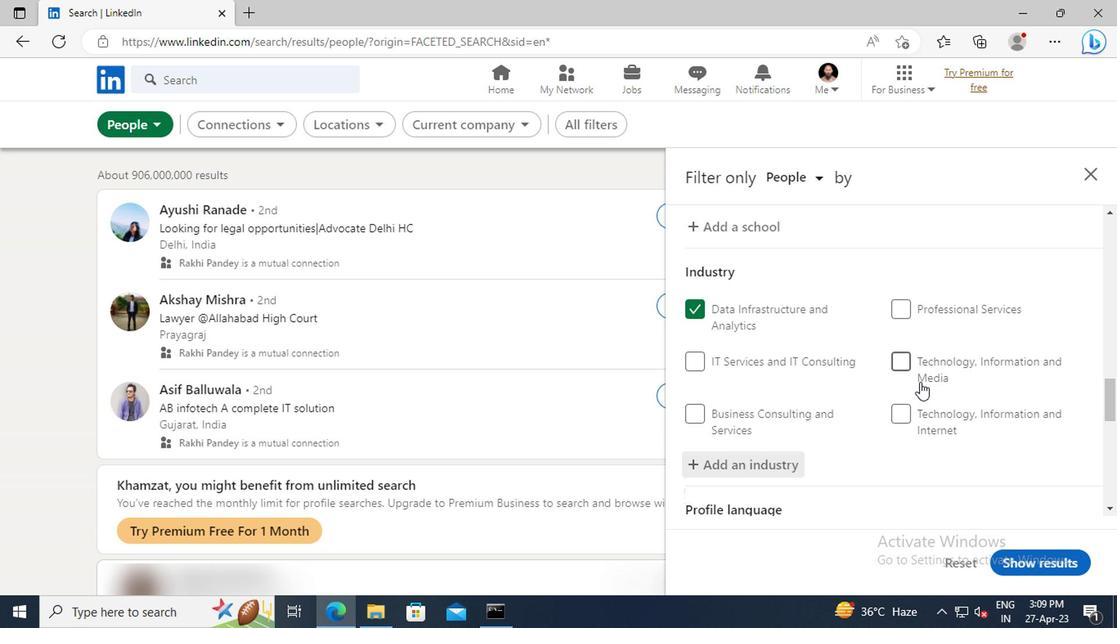 
Action: Mouse scrolled (918, 380) with delta (0, 0)
Screenshot: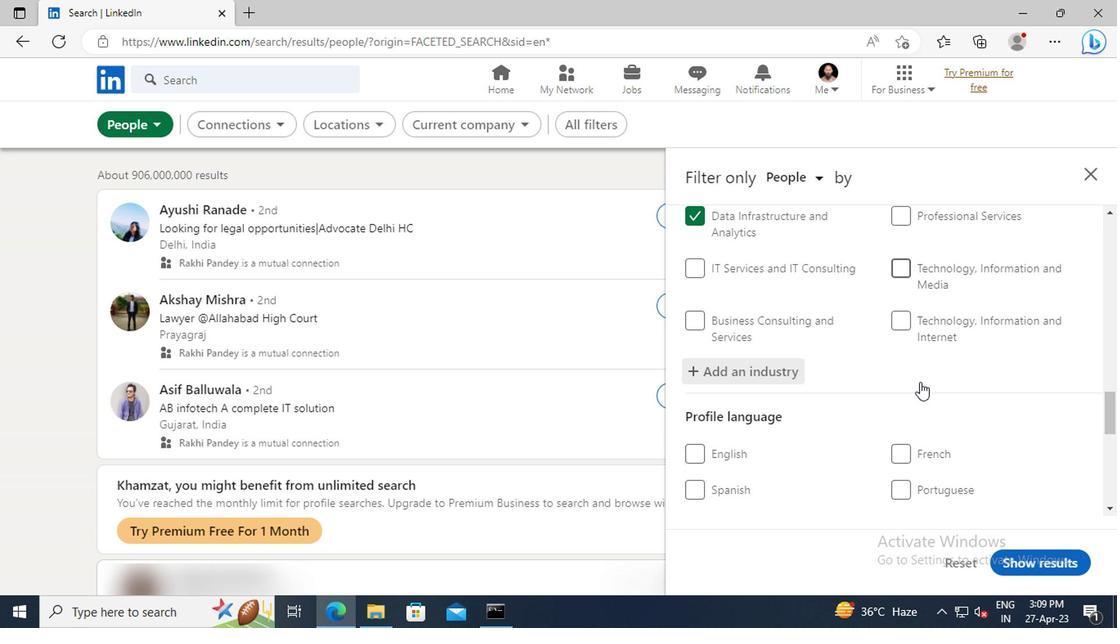 
Action: Mouse scrolled (918, 380) with delta (0, 0)
Screenshot: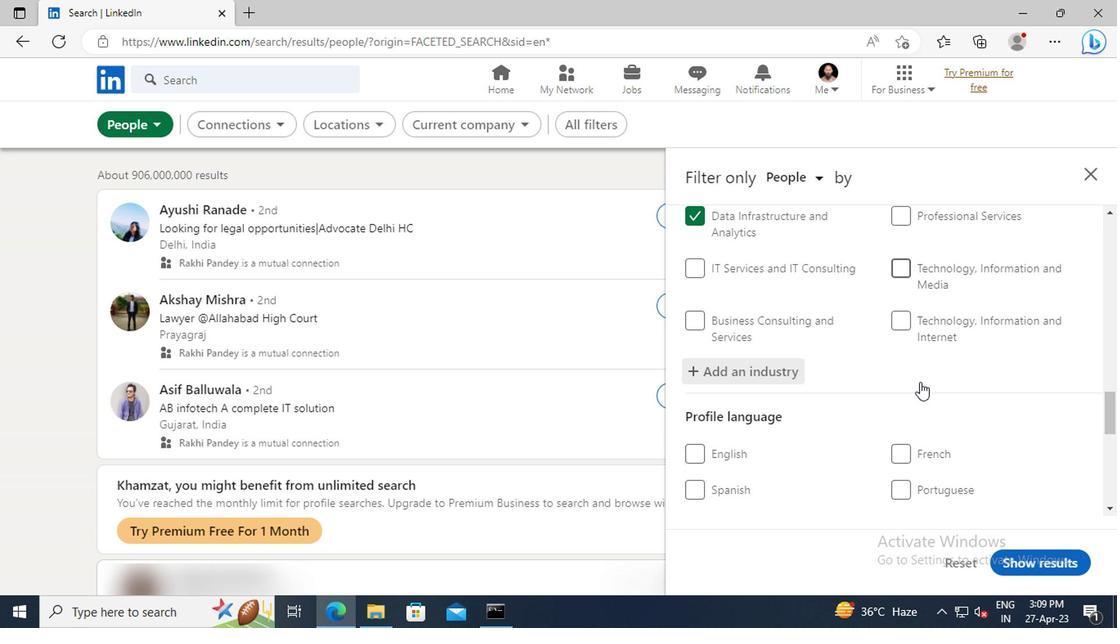 
Action: Mouse scrolled (918, 380) with delta (0, 0)
Screenshot: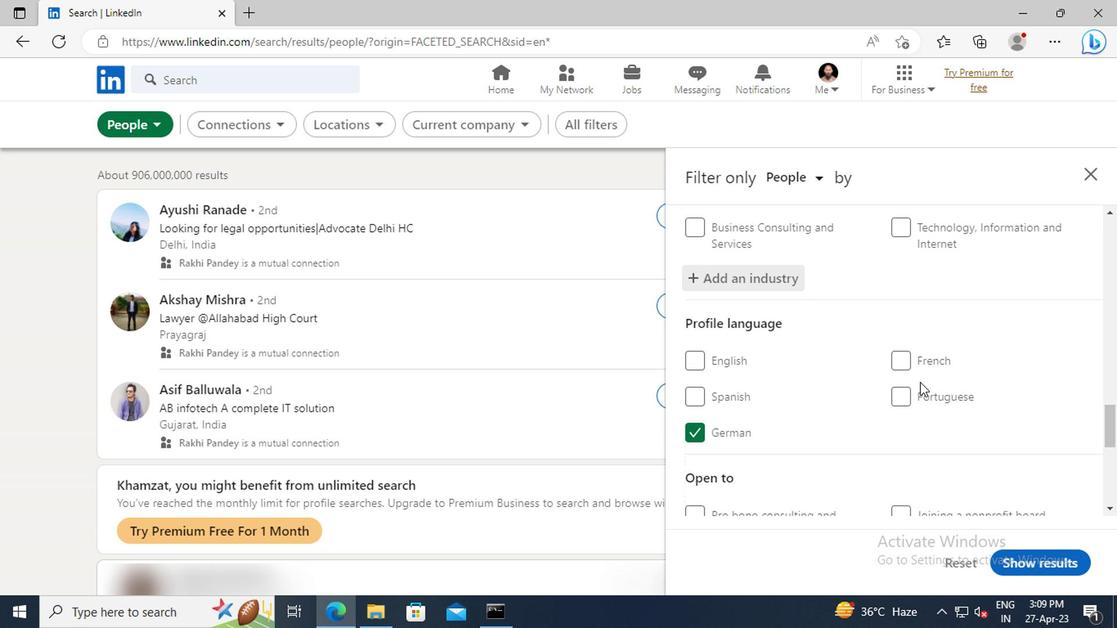 
Action: Mouse scrolled (918, 380) with delta (0, 0)
Screenshot: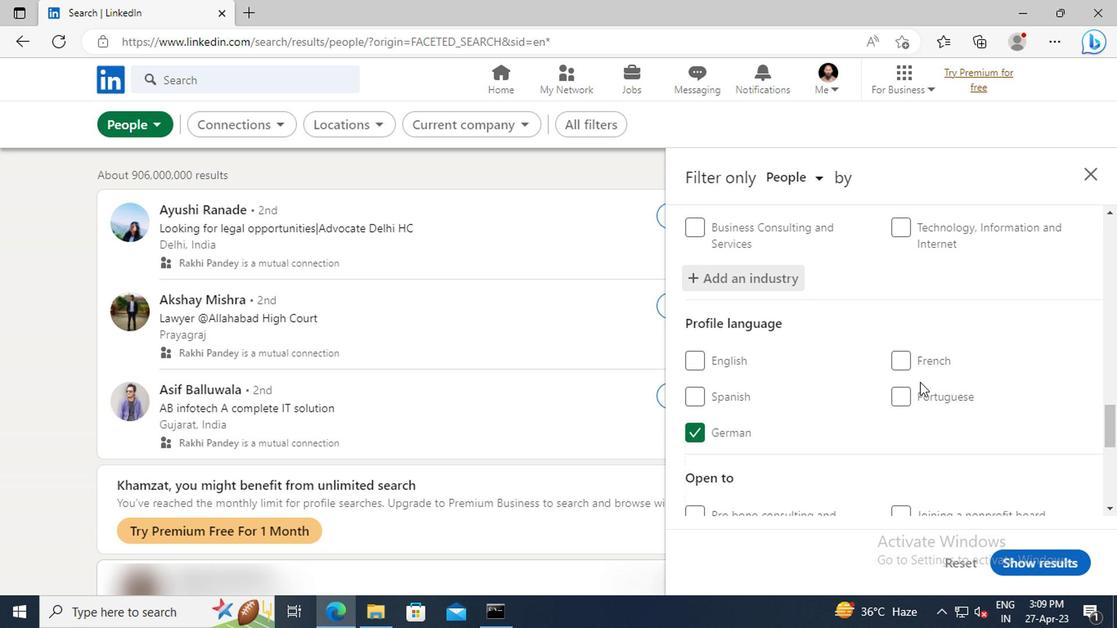 
Action: Mouse scrolled (918, 380) with delta (0, 0)
Screenshot: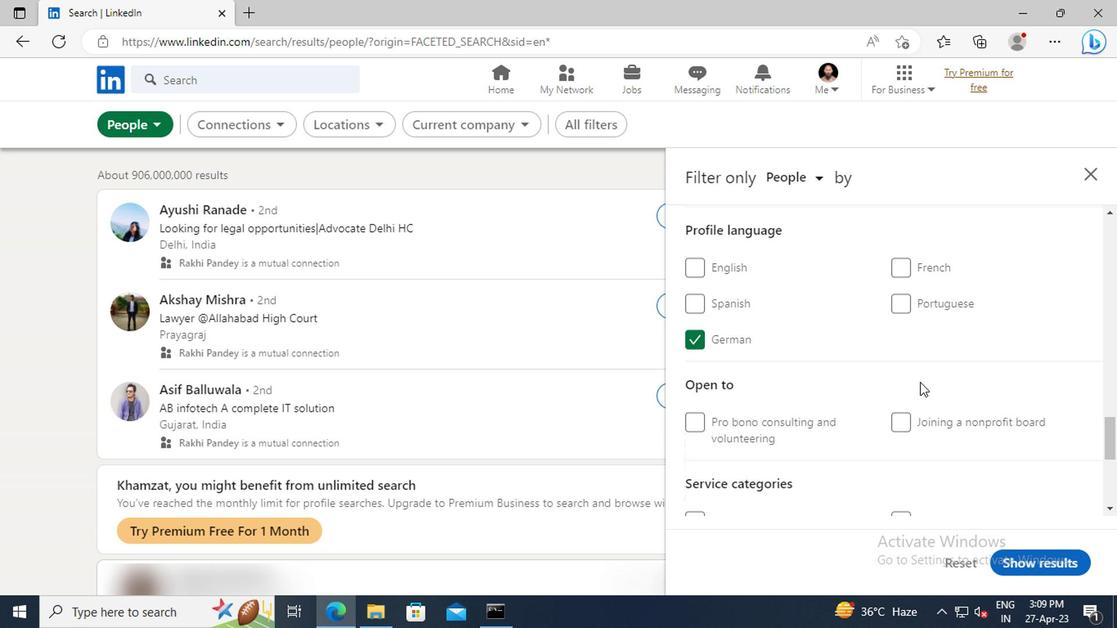 
Action: Mouse scrolled (918, 380) with delta (0, 0)
Screenshot: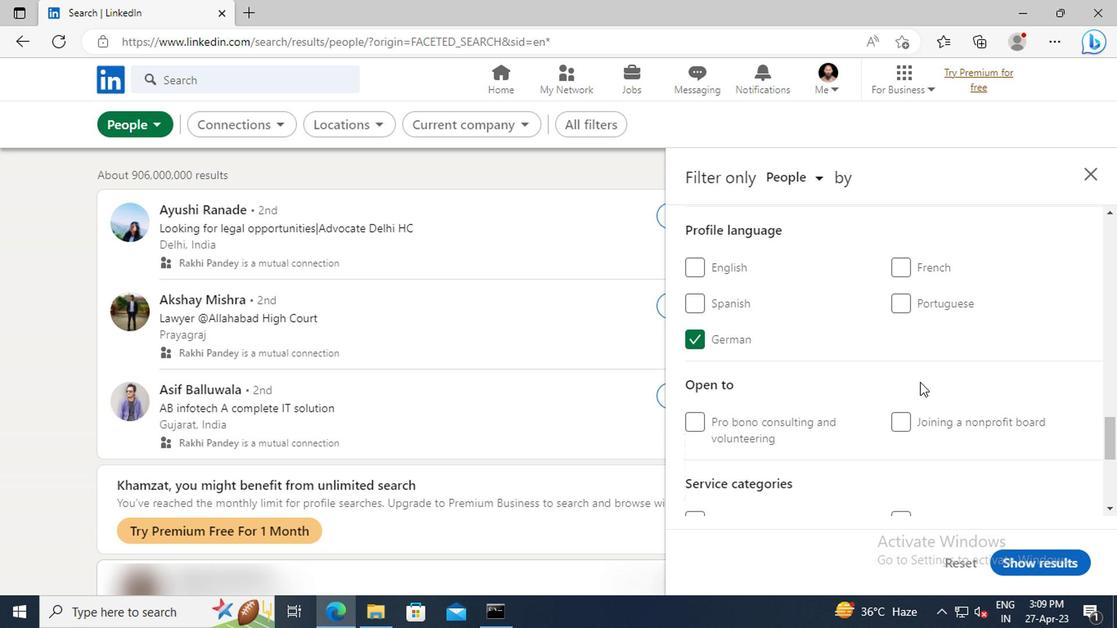 
Action: Mouse scrolled (918, 380) with delta (0, 0)
Screenshot: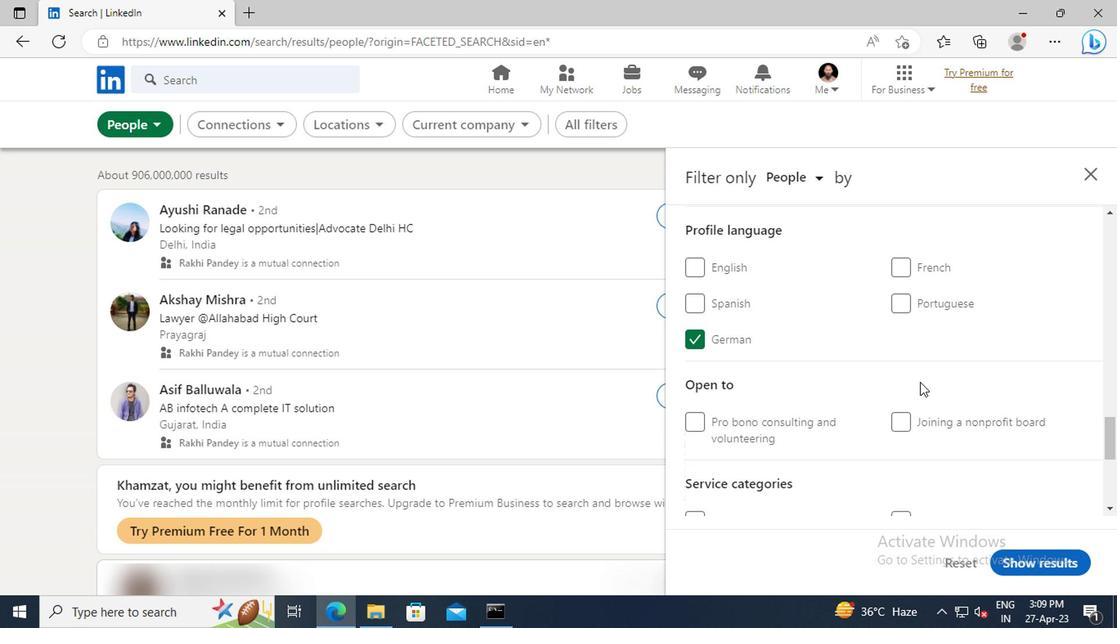 
Action: Mouse scrolled (918, 380) with delta (0, 0)
Screenshot: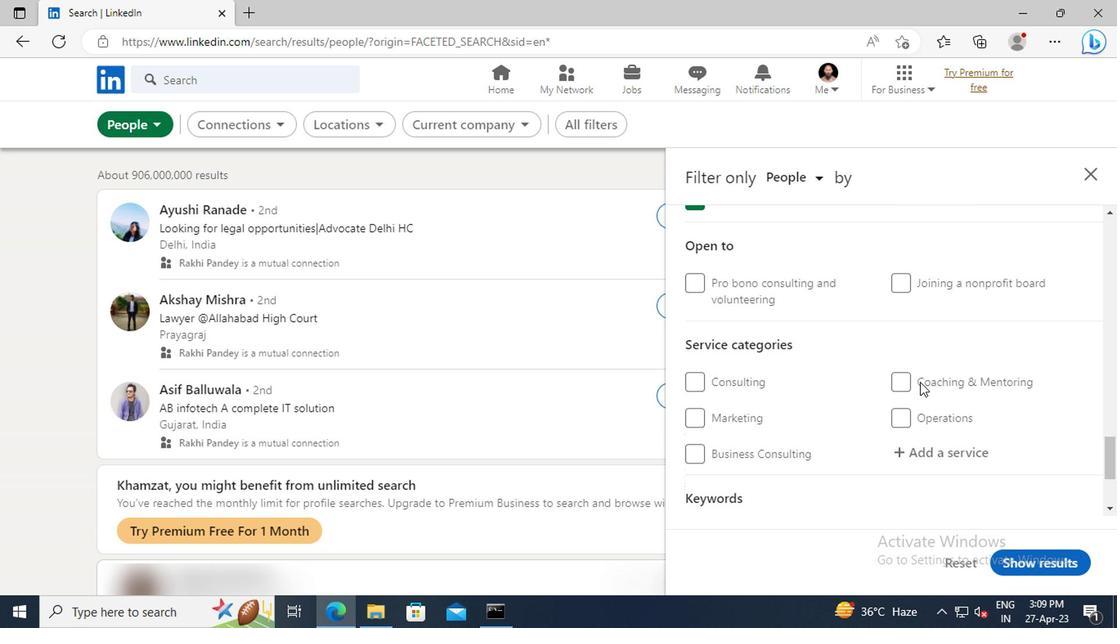 
Action: Mouse scrolled (918, 380) with delta (0, 0)
Screenshot: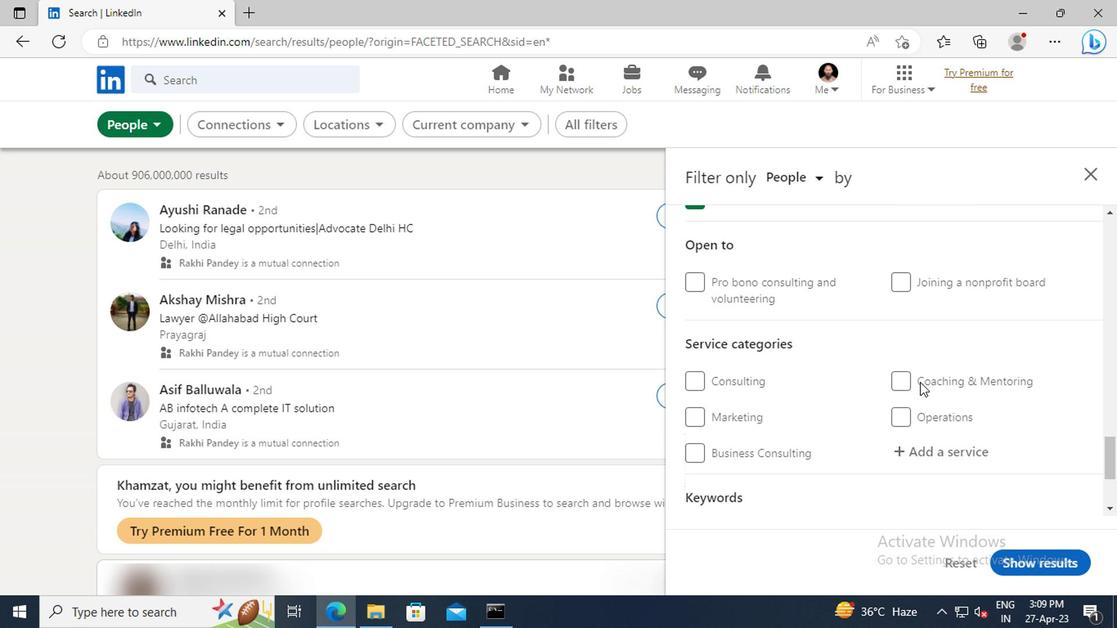 
Action: Mouse moved to (930, 362)
Screenshot: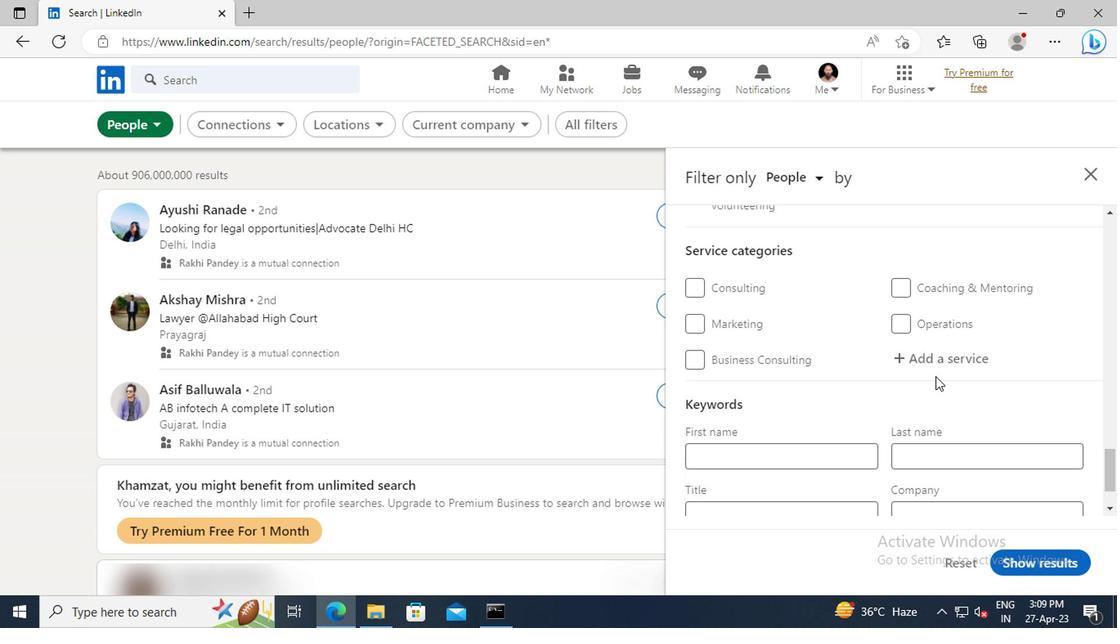 
Action: Mouse pressed left at (930, 362)
Screenshot: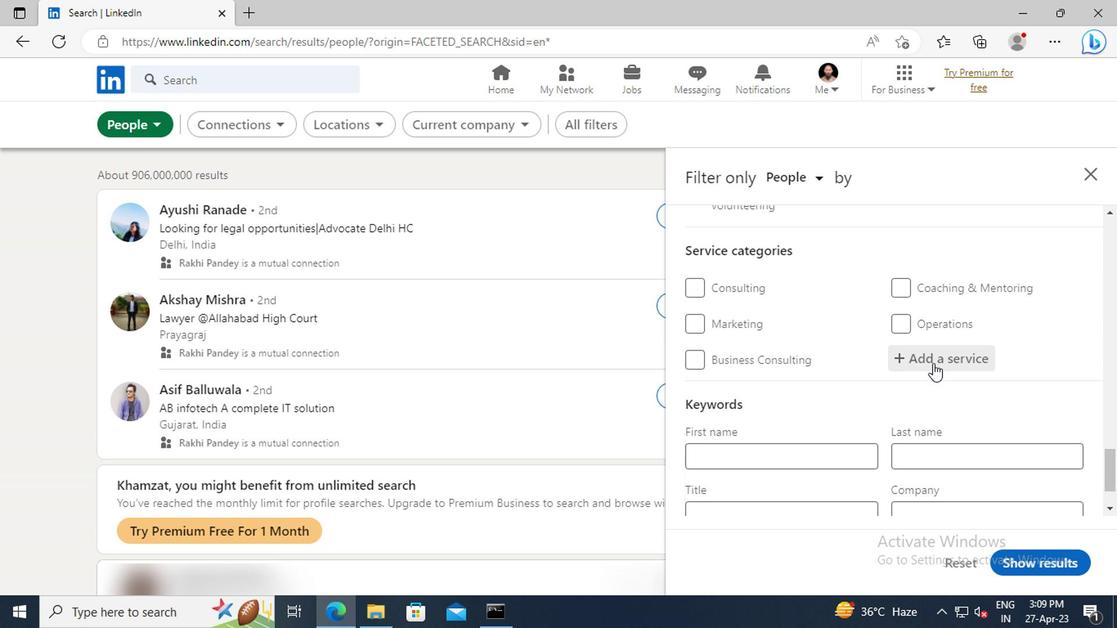 
Action: Key pressed <Key.shift>GRANT<Key.space><Key.shift>WRTING
Screenshot: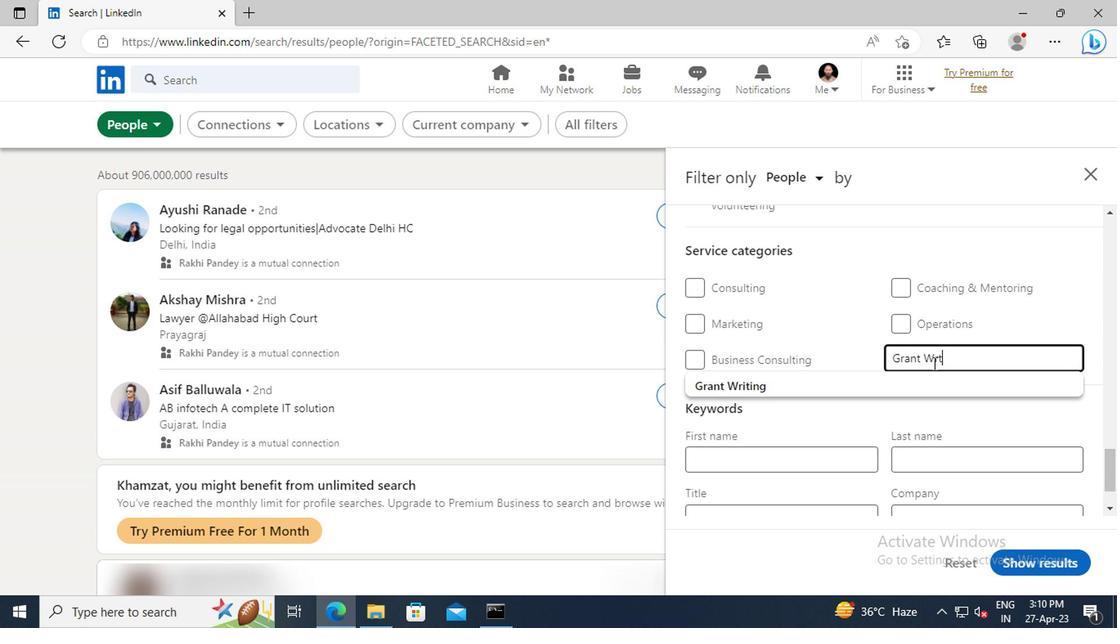 
Action: Mouse moved to (926, 380)
Screenshot: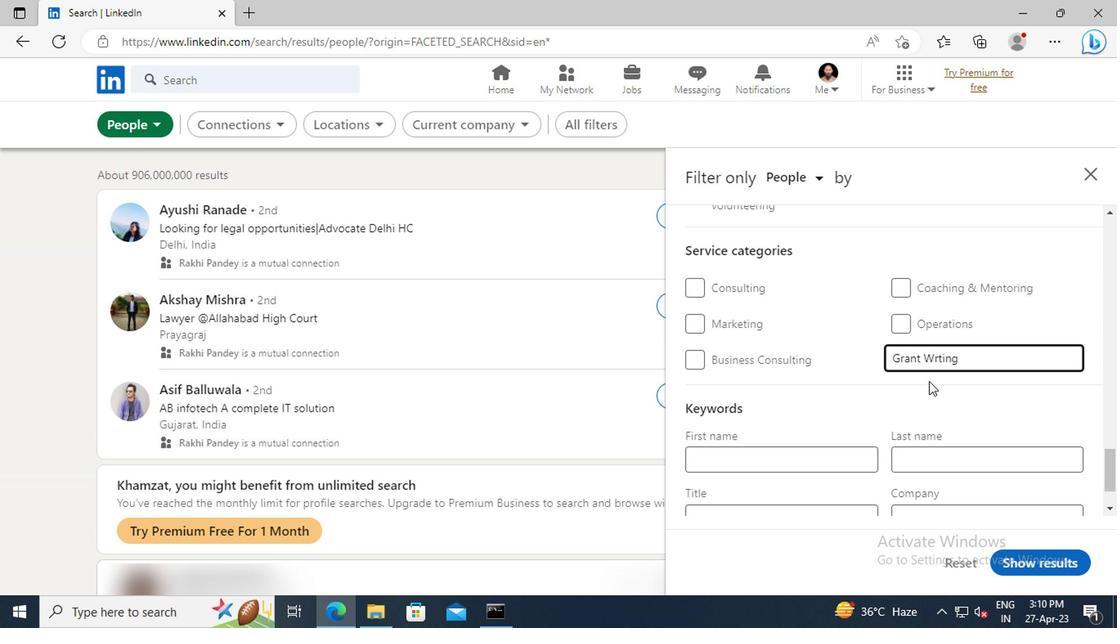 
Action: Key pressed <Key.enter>
Screenshot: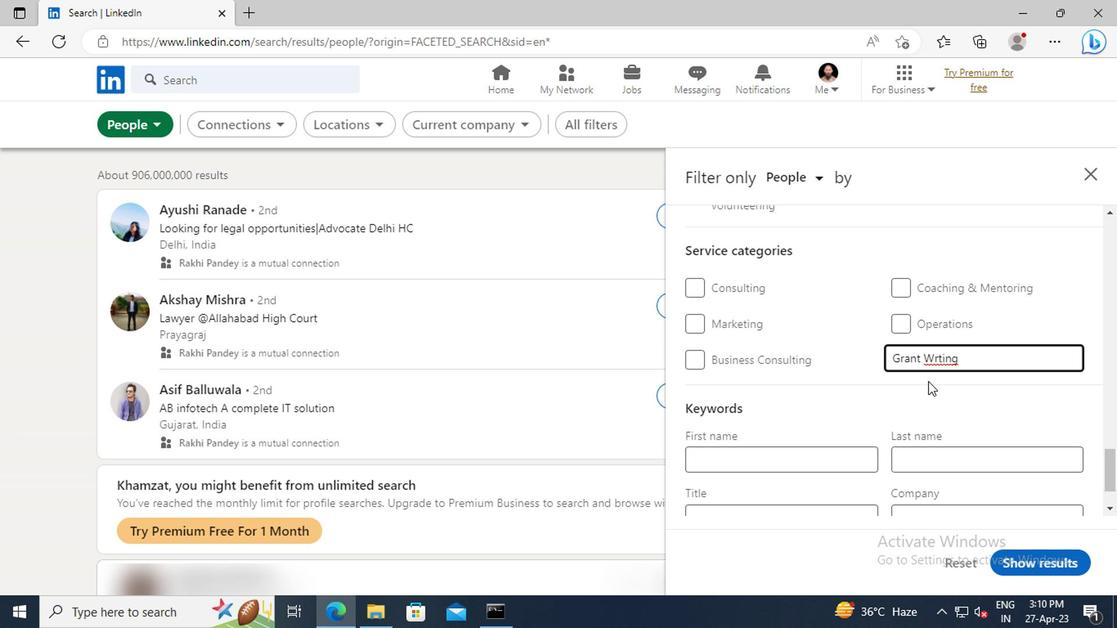 
Action: Mouse scrolled (926, 380) with delta (0, 0)
Screenshot: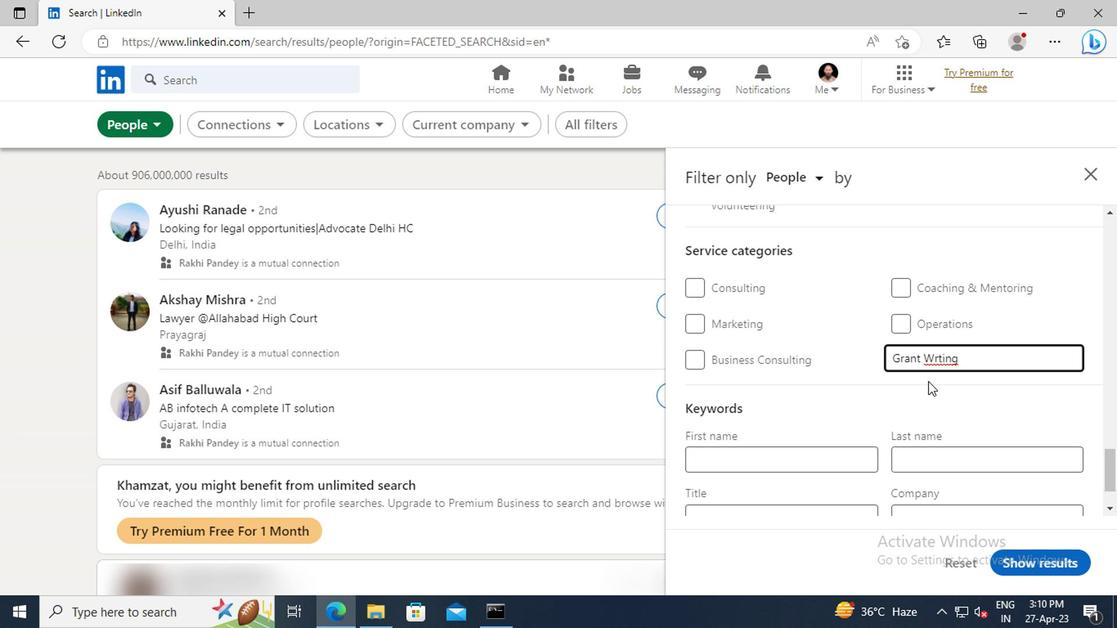 
Action: Mouse scrolled (926, 380) with delta (0, 0)
Screenshot: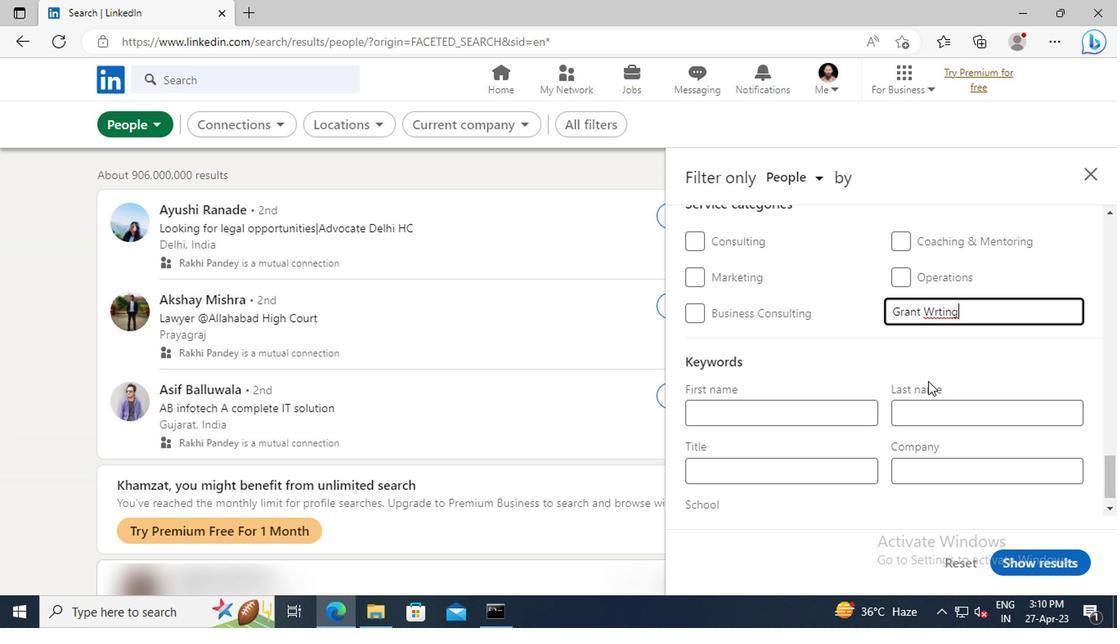 
Action: Mouse scrolled (926, 380) with delta (0, 0)
Screenshot: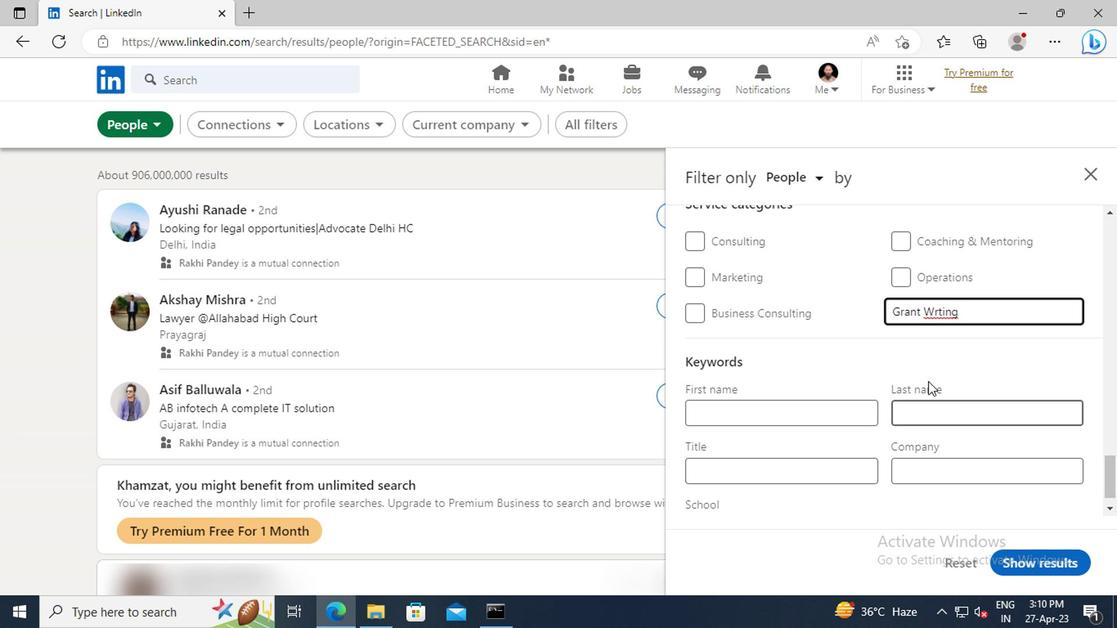 
Action: Mouse moved to (807, 436)
Screenshot: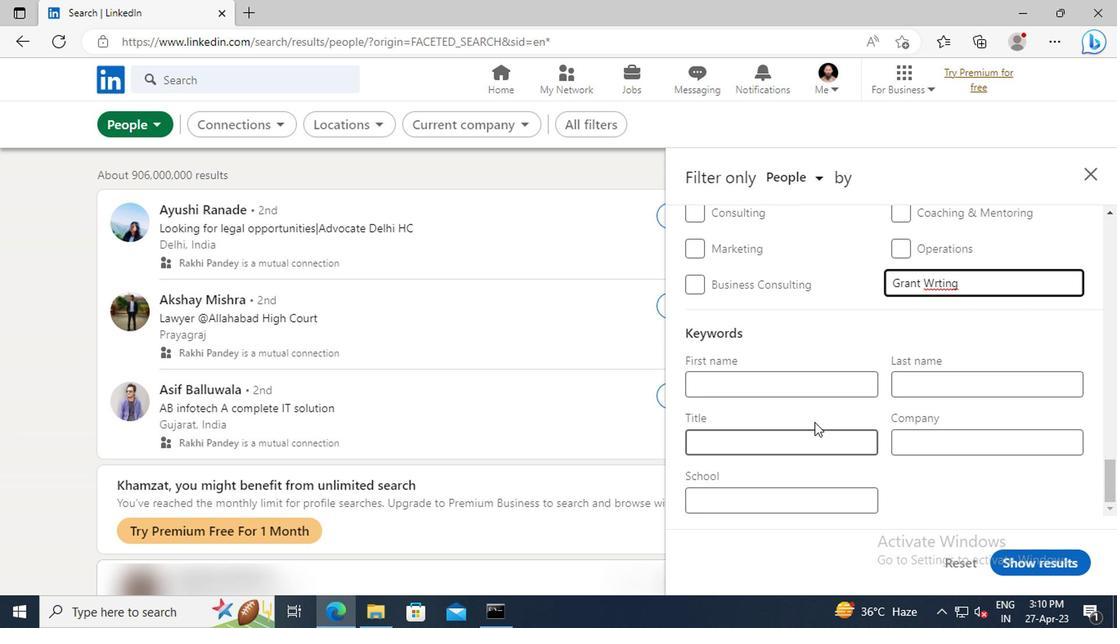 
Action: Mouse pressed left at (807, 436)
Screenshot: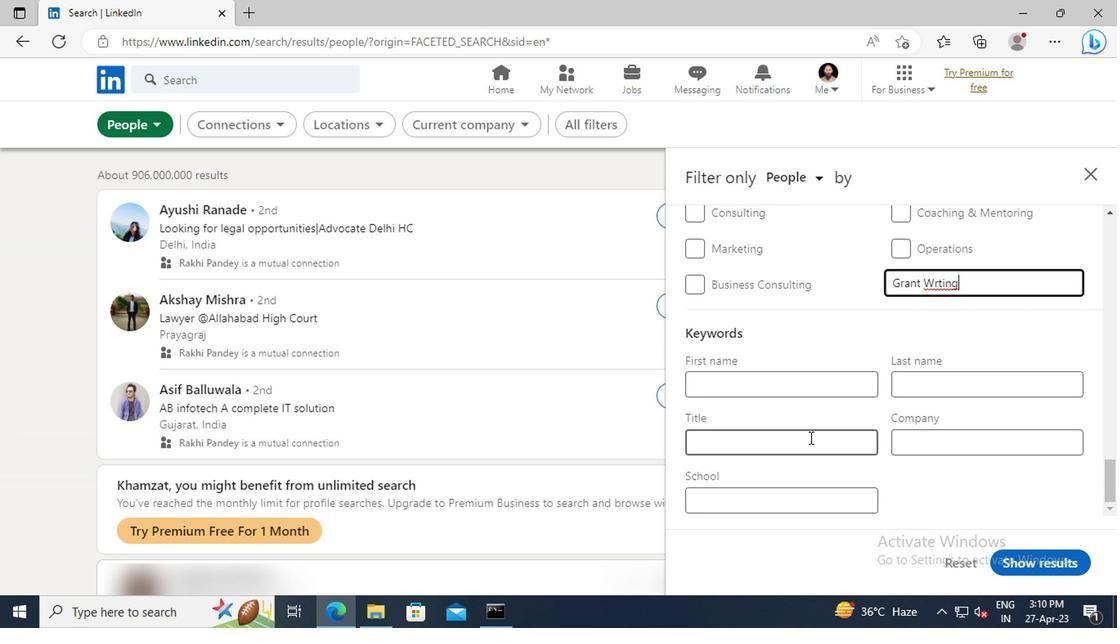 
Action: Key pressed <Key.shift>EVENT<Key.space><Key.shift>PLANNER<Key.enter>
Screenshot: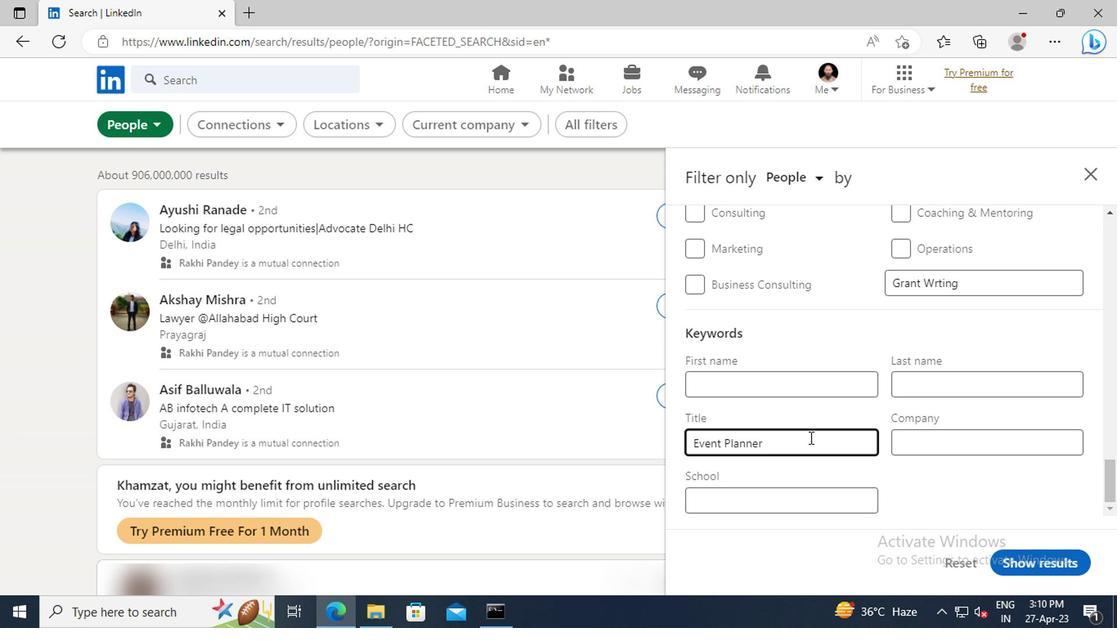 
Action: Mouse moved to (1018, 566)
Screenshot: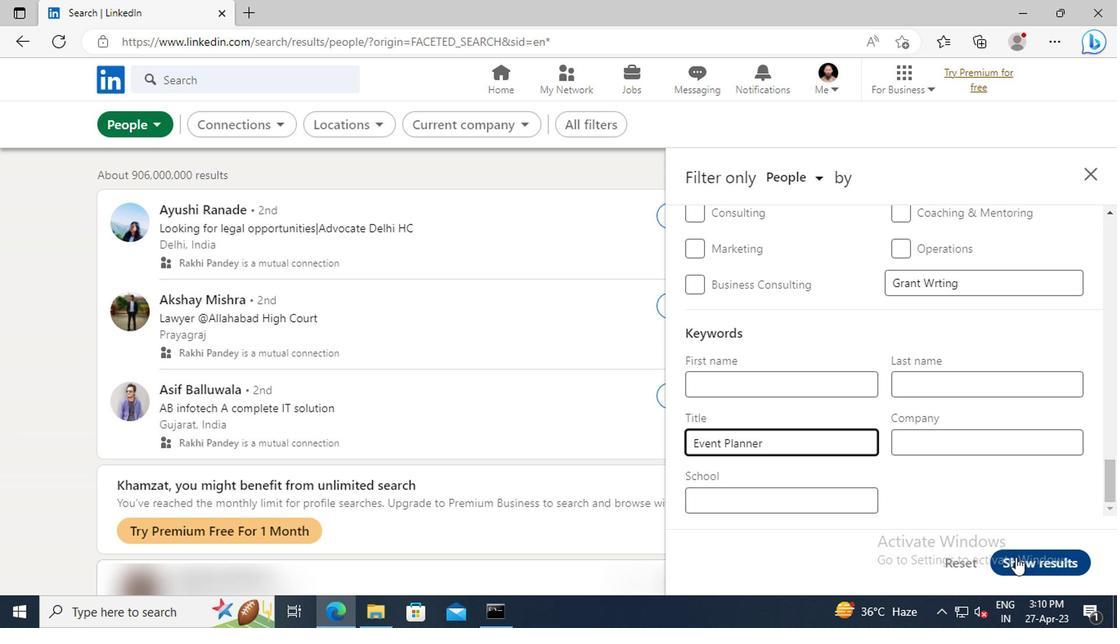 
Action: Mouse pressed left at (1018, 566)
Screenshot: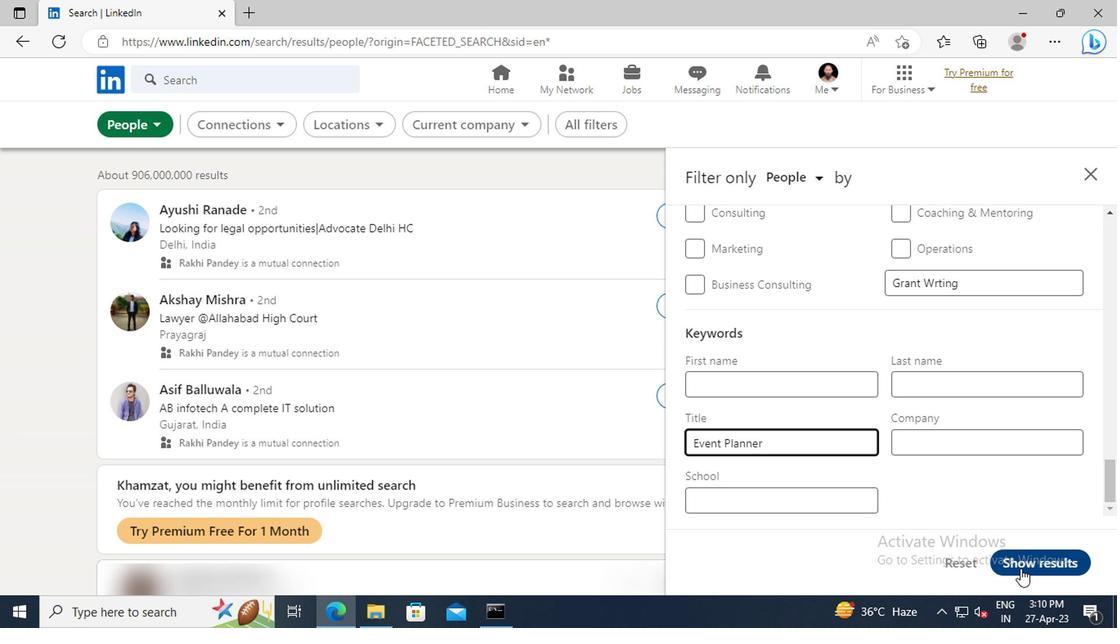 
